 Task: Look for space in Barberena, Guatemala from 6th September, 2023 to 10th September, 2023 for 1 adult in price range Rs.9000 to Rs.17000. Place can be private room with 1  bedroom having 1 bed and 1 bathroom. Property type can be house, flat, guest house, hotel. Booking option can be shelf check-in. Required host language is English.
Action: Mouse moved to (552, 90)
Screenshot: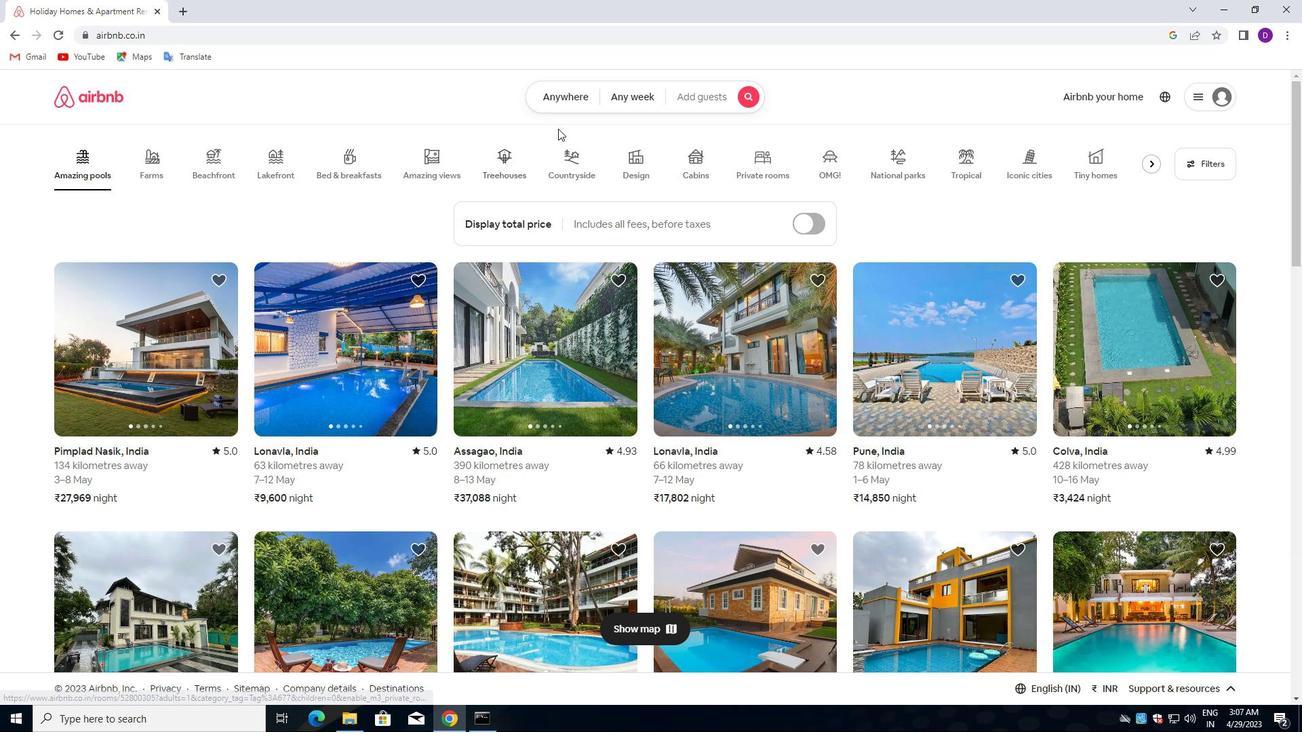 
Action: Mouse pressed left at (552, 90)
Screenshot: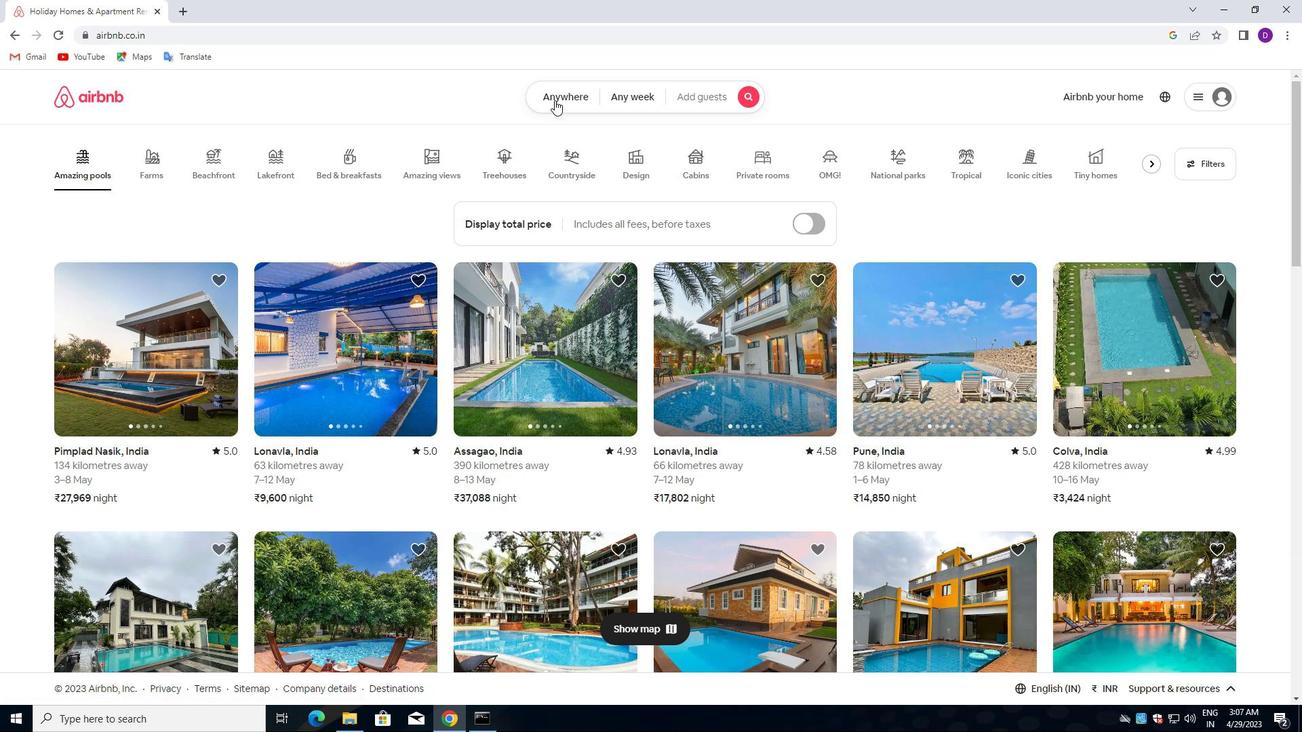 
Action: Mouse moved to (411, 152)
Screenshot: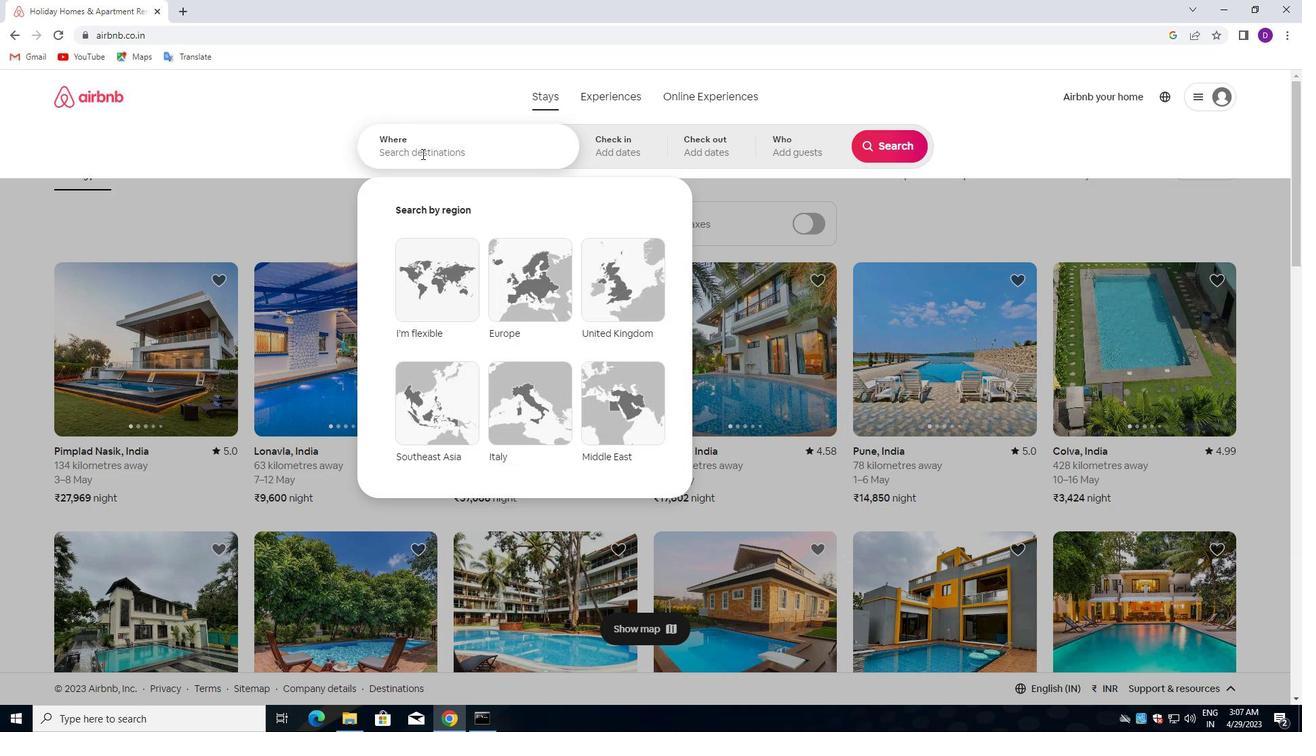 
Action: Mouse pressed left at (411, 152)
Screenshot: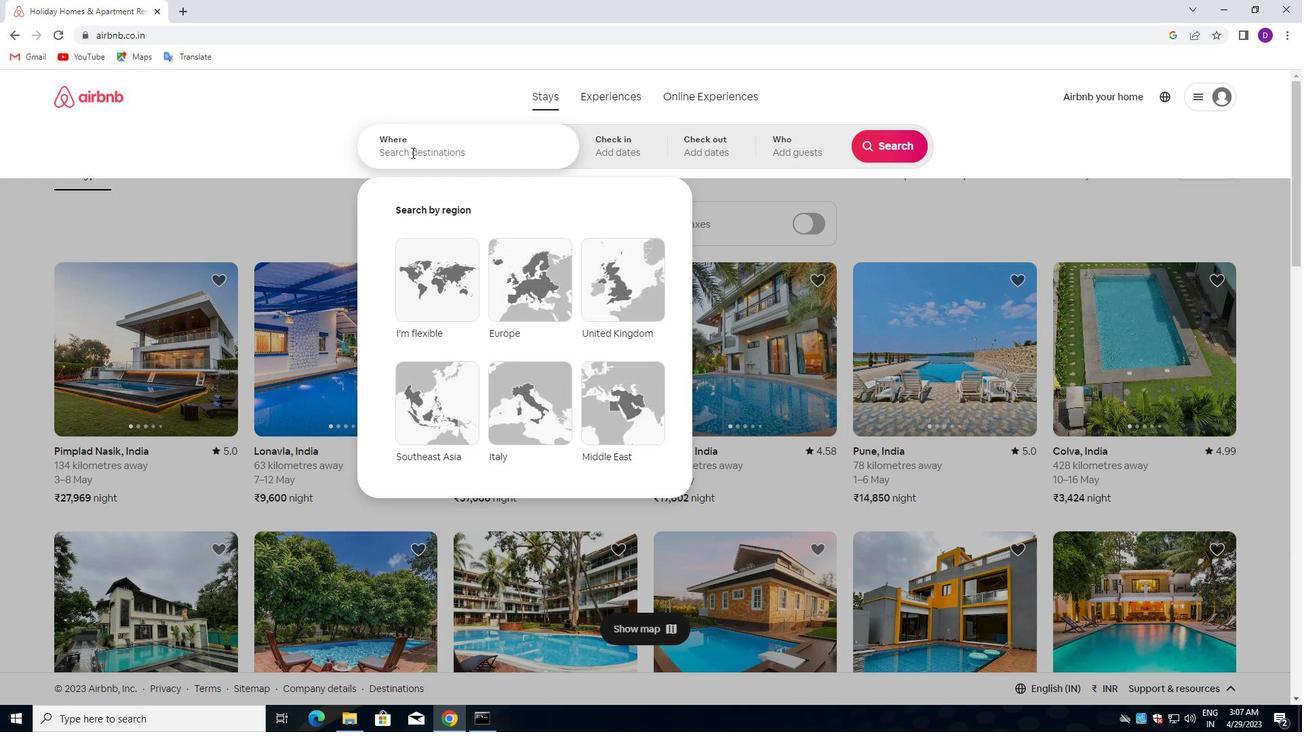 
Action: Key pressed <Key.shift>BARBEREN<Key.down><Key.enter>
Screenshot: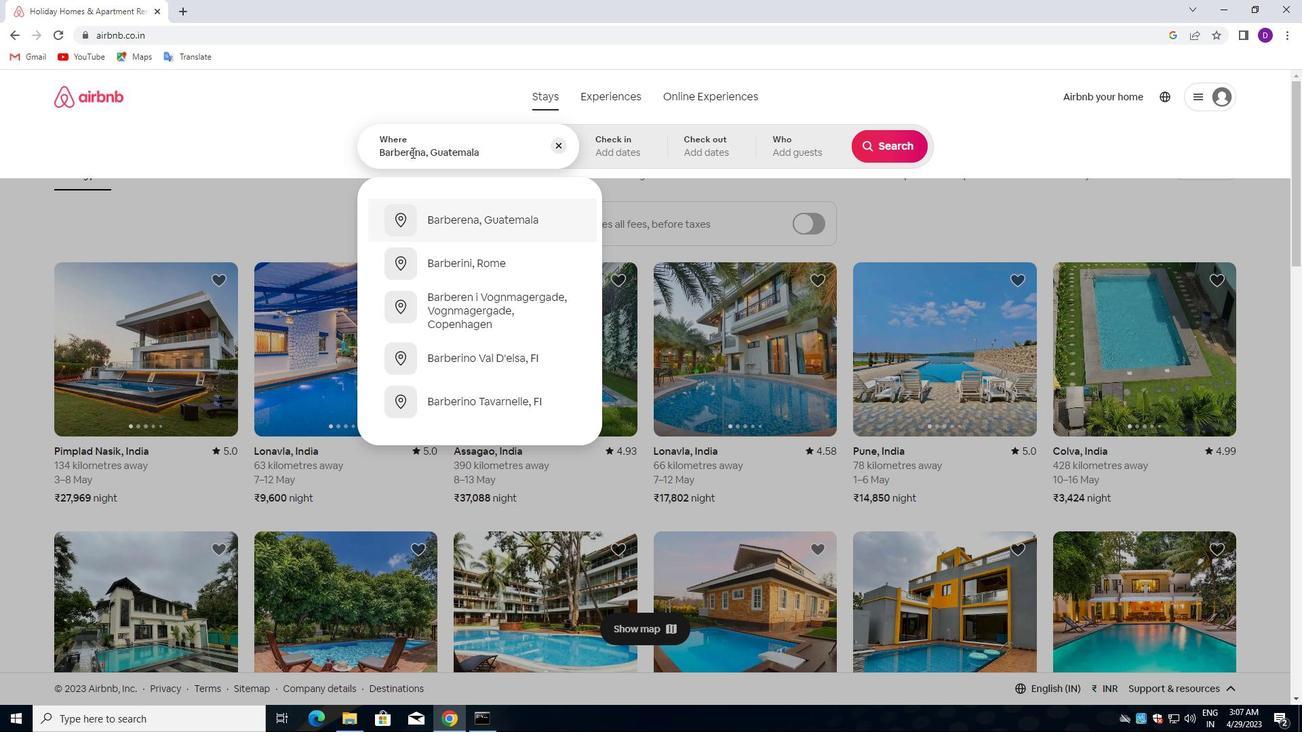 
Action: Mouse moved to (882, 255)
Screenshot: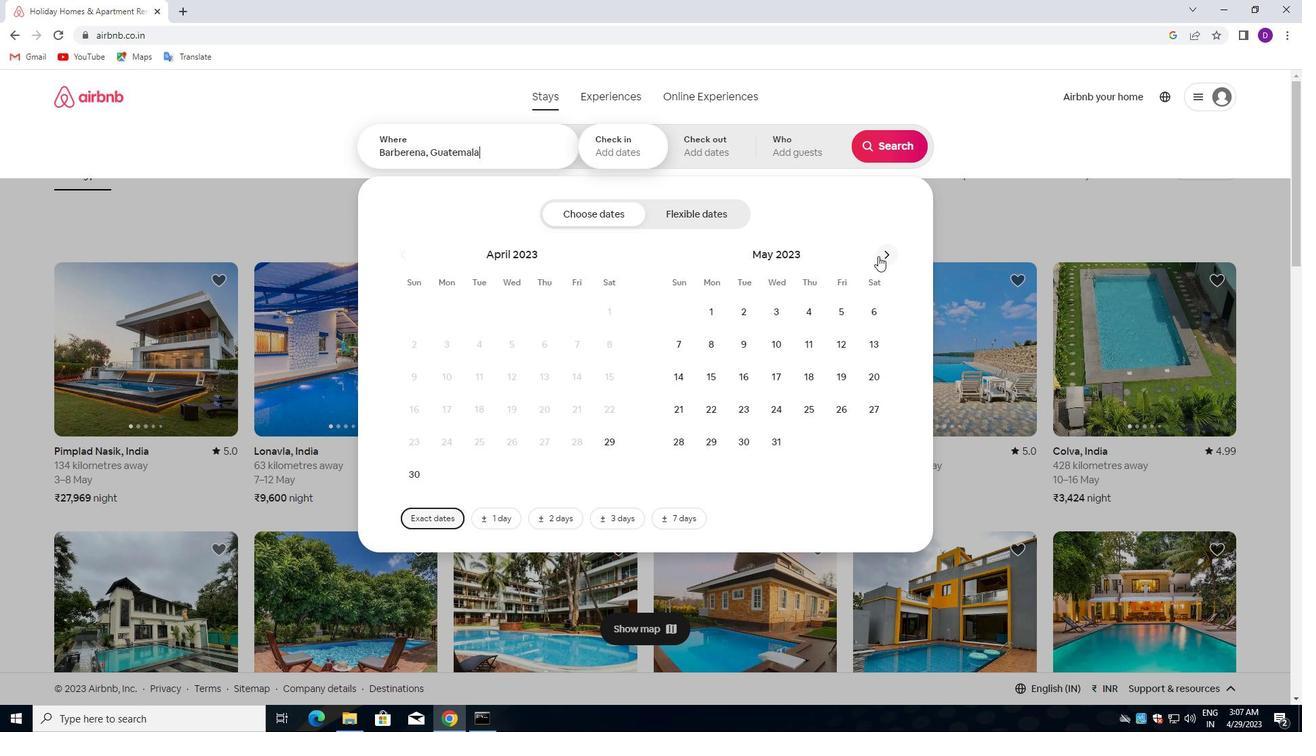 
Action: Mouse pressed left at (882, 255)
Screenshot: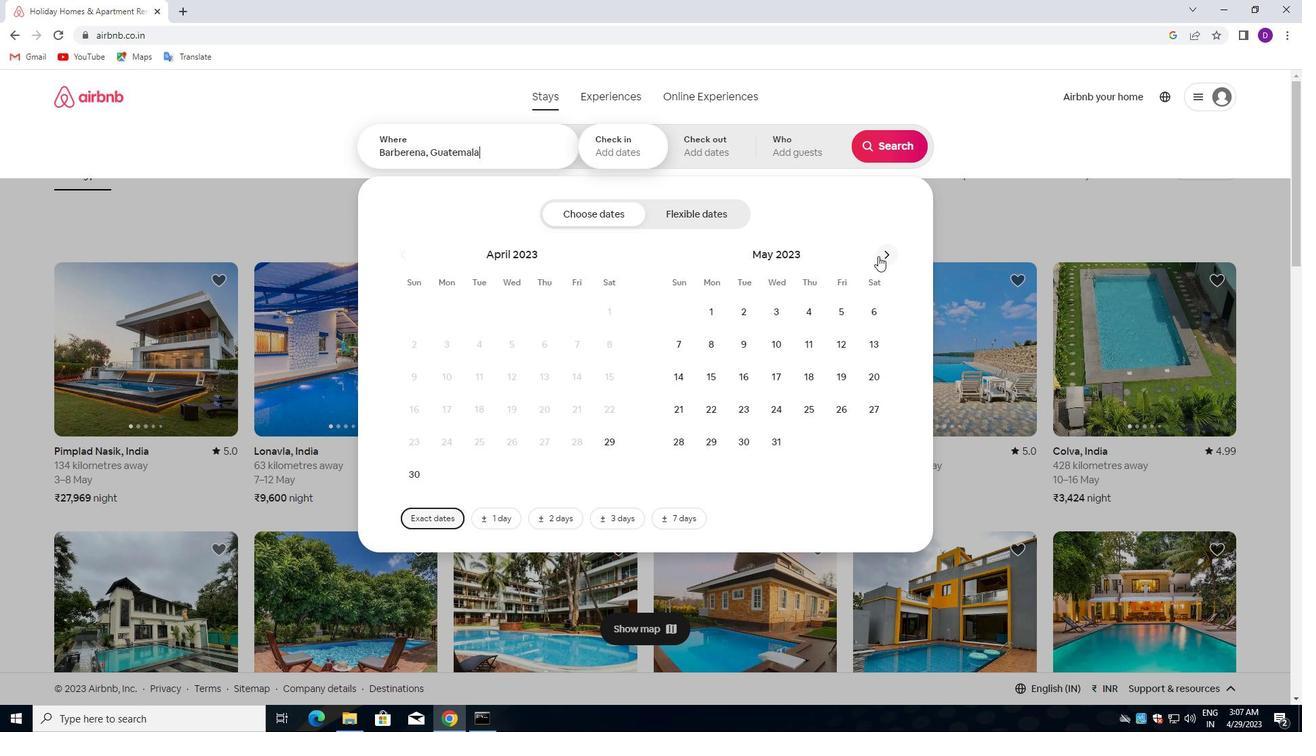 
Action: Mouse moved to (882, 255)
Screenshot: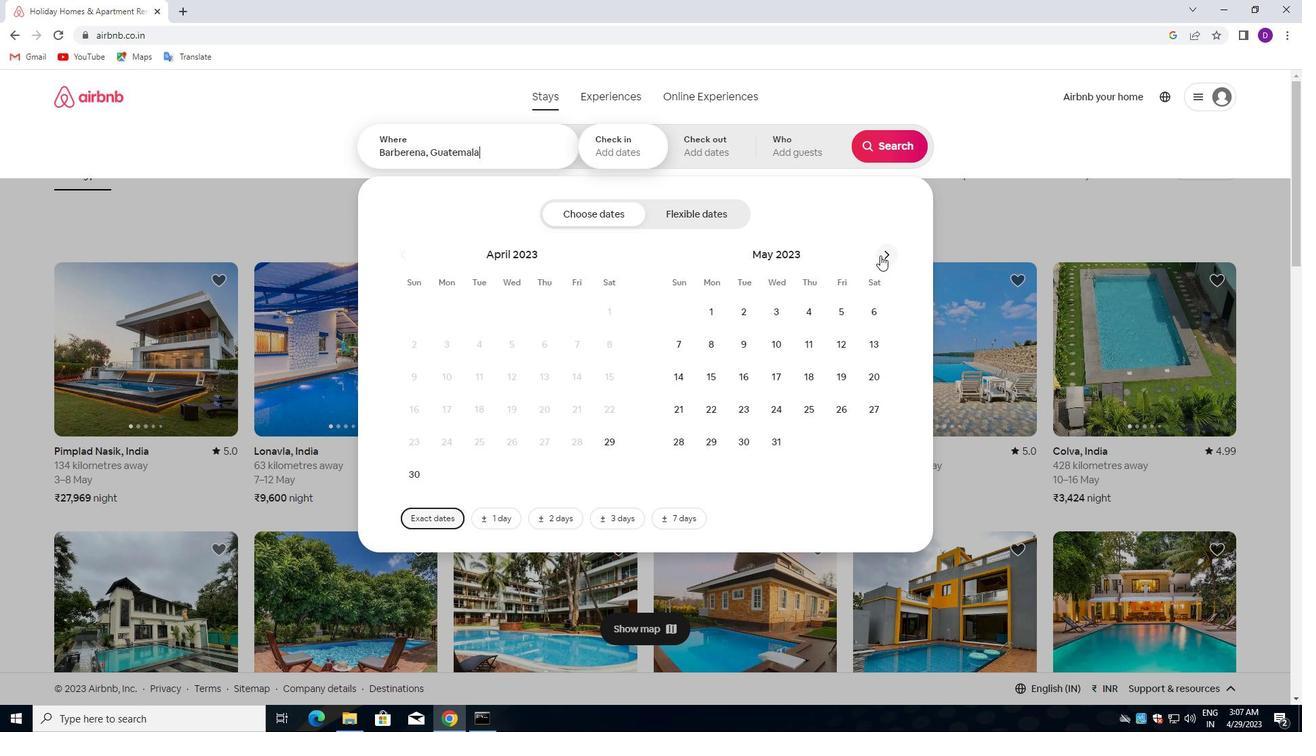 
Action: Mouse pressed left at (882, 255)
Screenshot: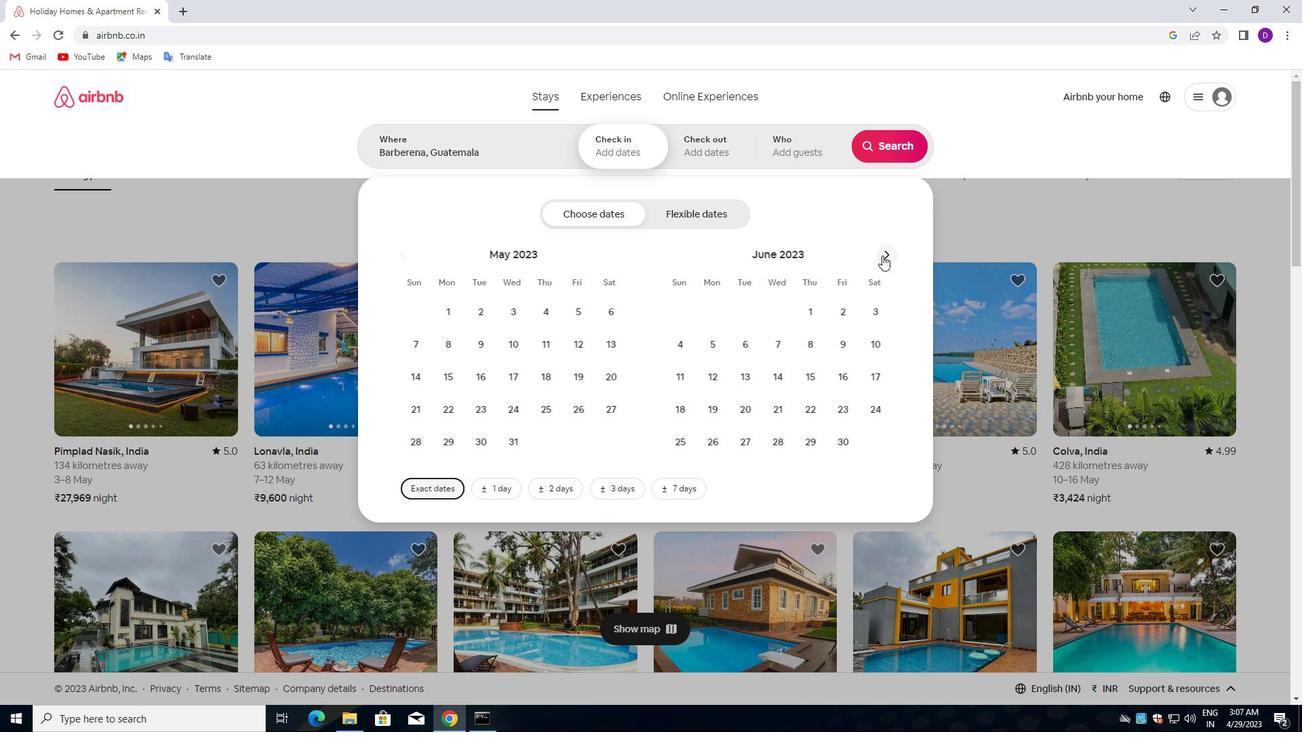 
Action: Mouse pressed left at (882, 255)
Screenshot: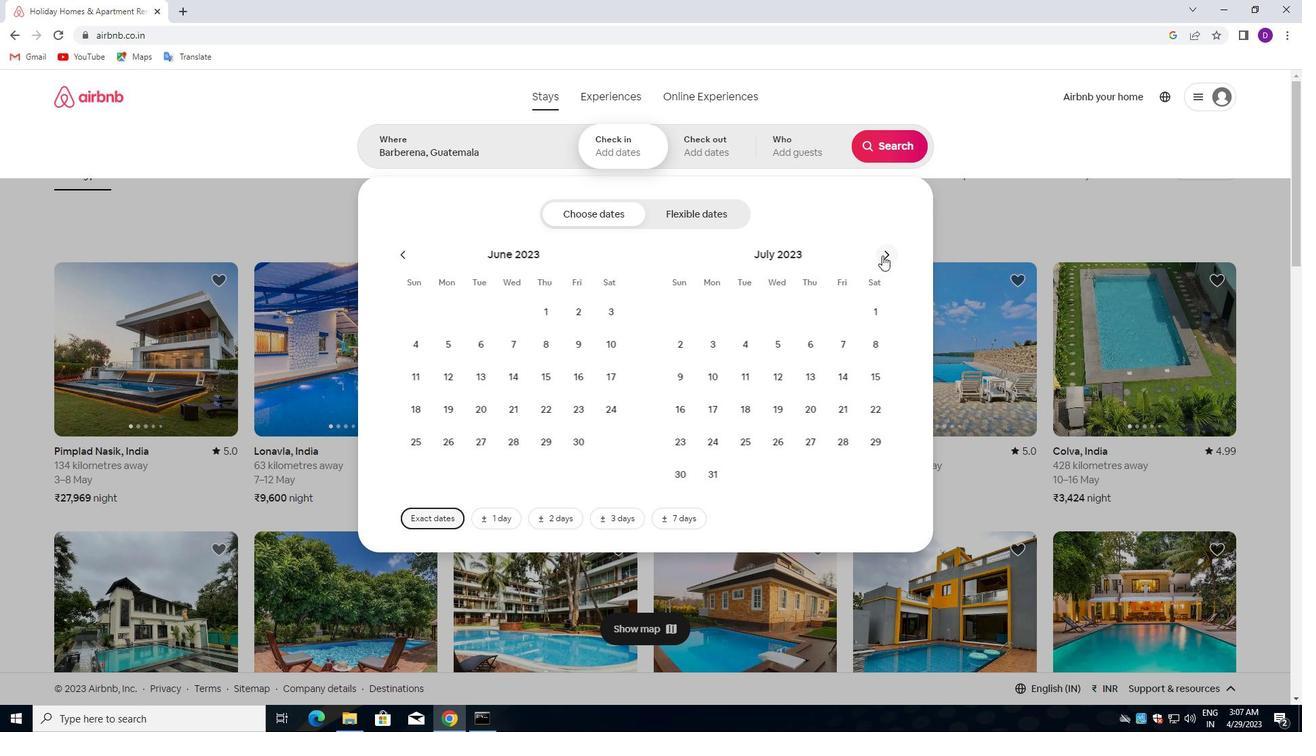 
Action: Mouse pressed left at (882, 255)
Screenshot: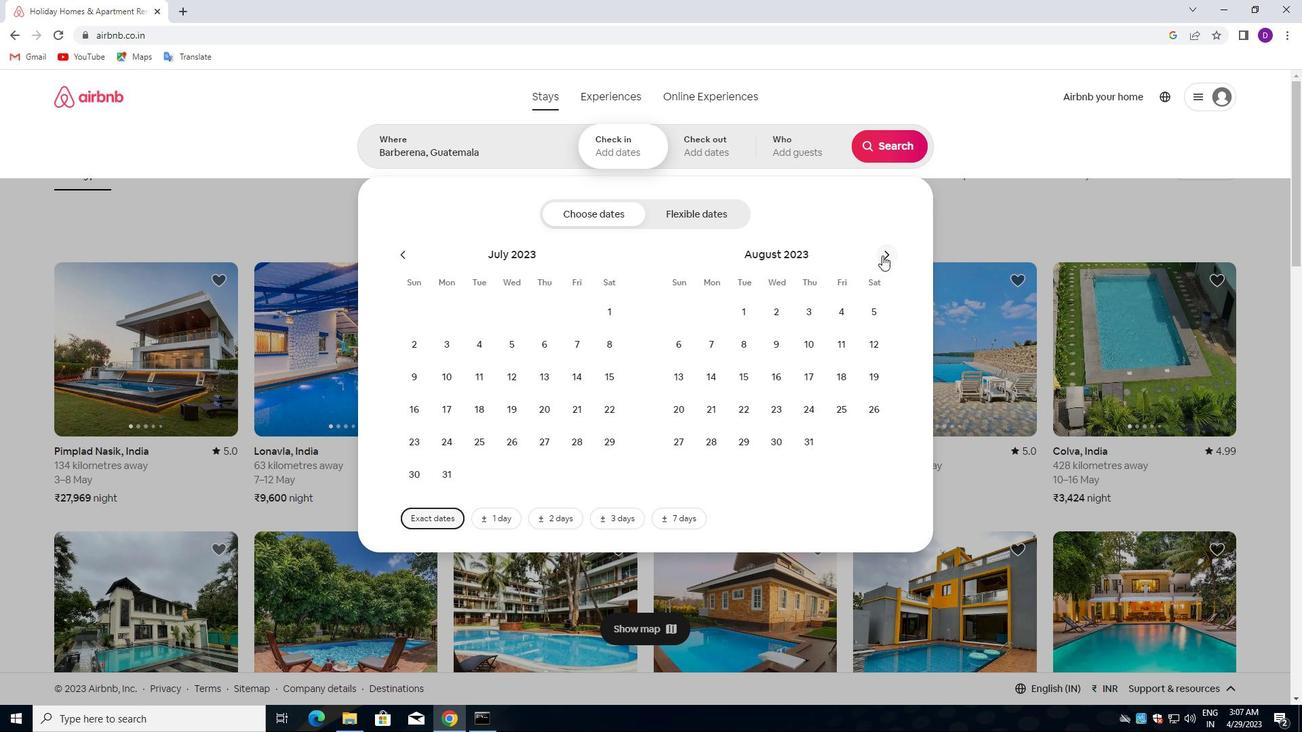 
Action: Mouse moved to (774, 346)
Screenshot: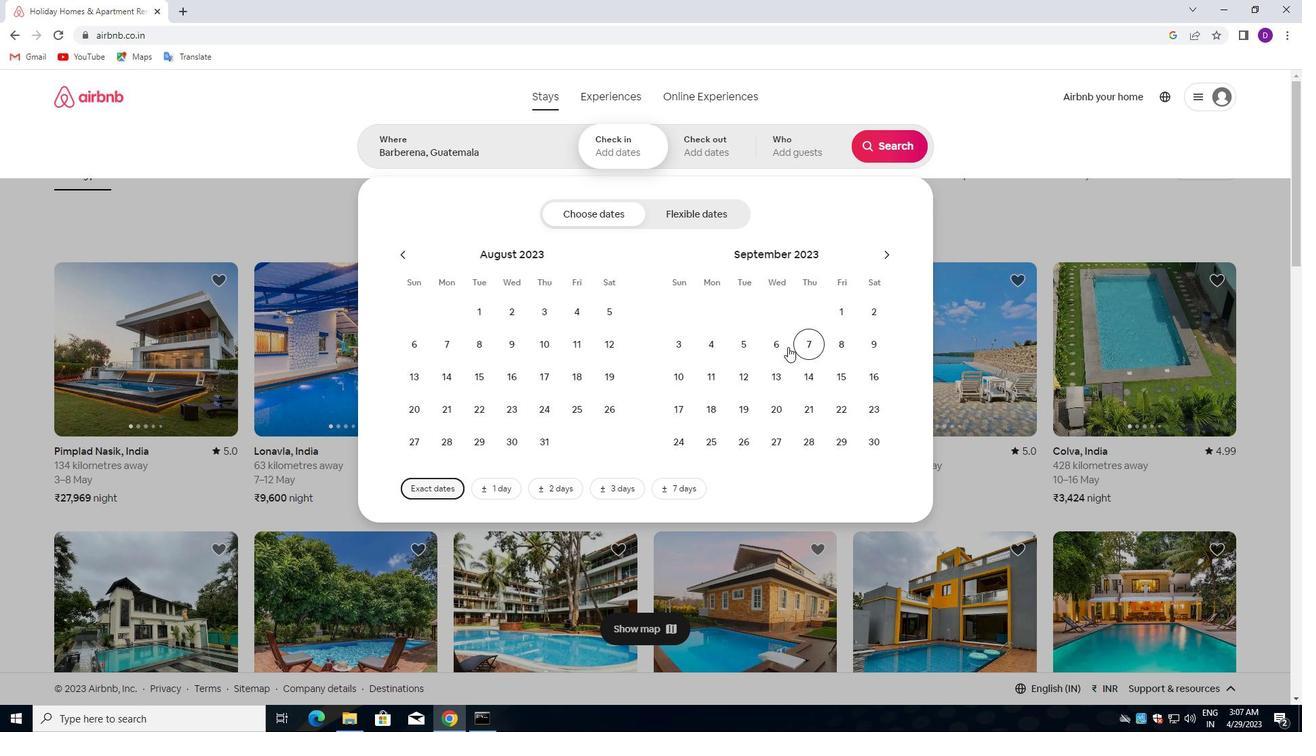 
Action: Mouse pressed left at (774, 346)
Screenshot: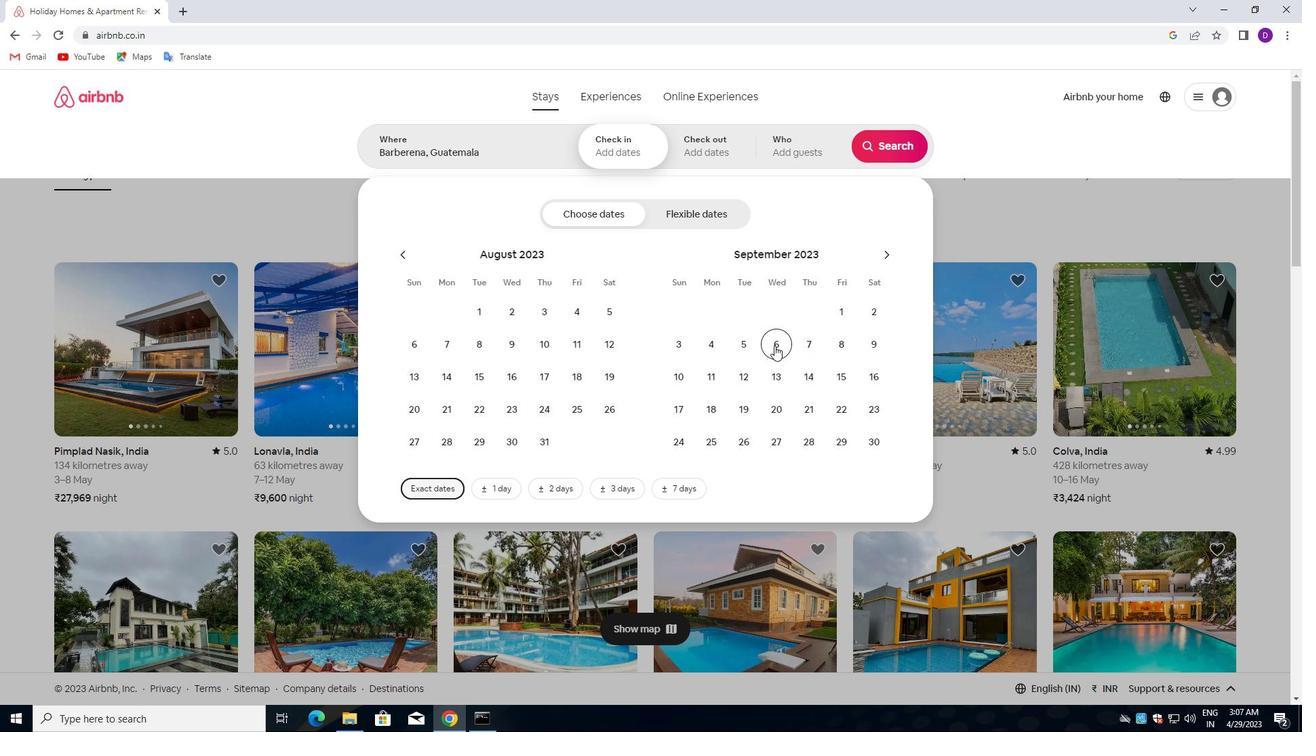 
Action: Mouse moved to (686, 369)
Screenshot: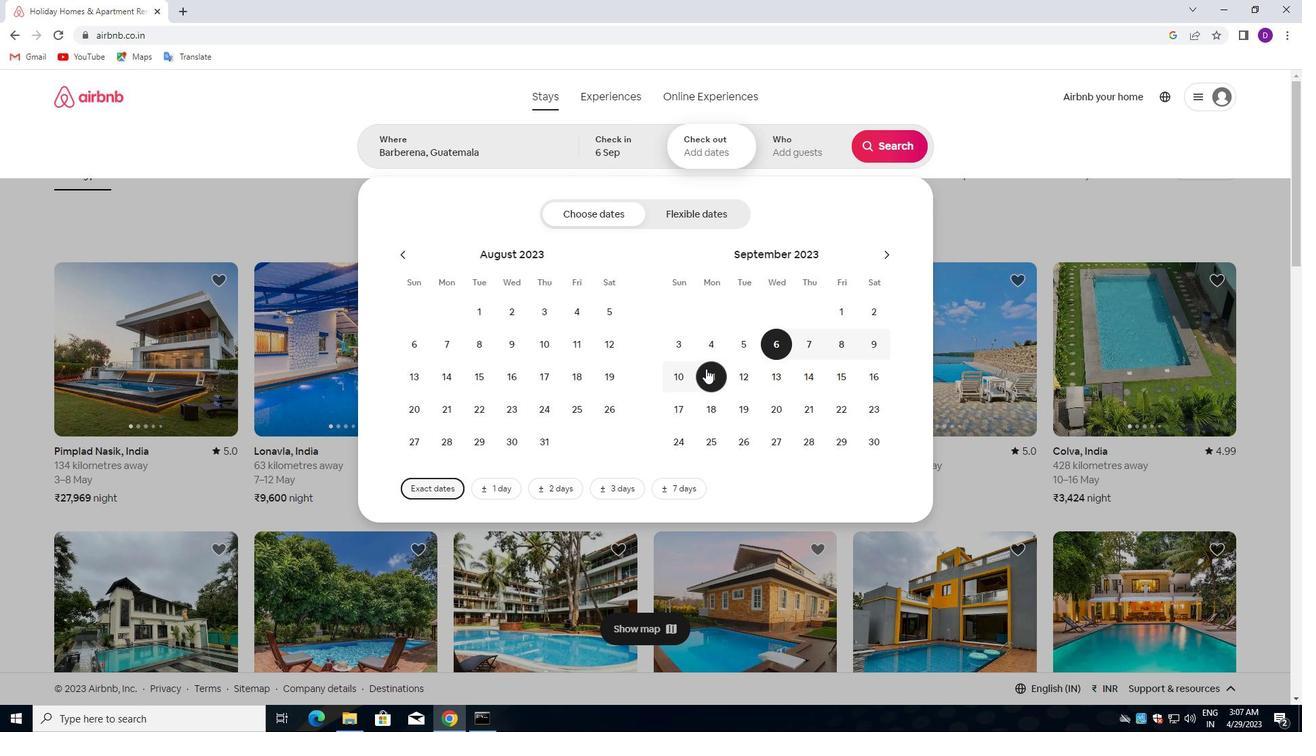 
Action: Mouse pressed left at (686, 369)
Screenshot: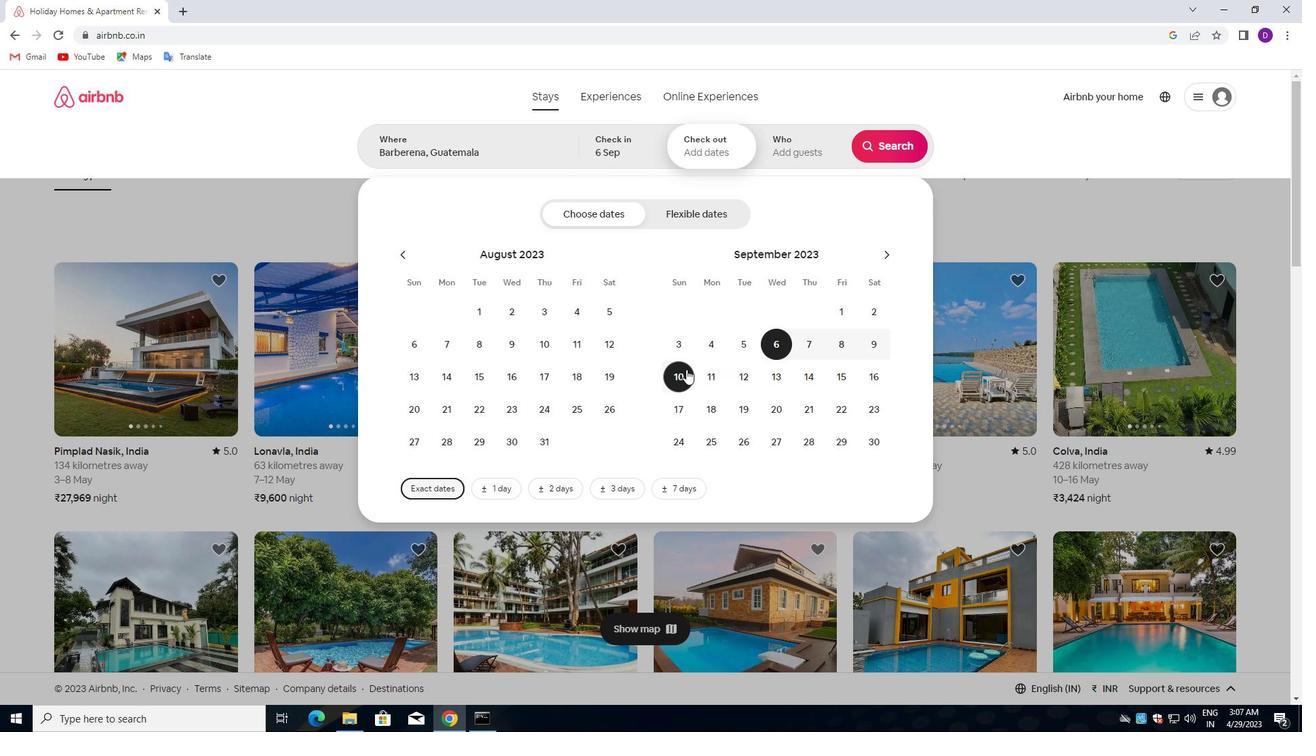 
Action: Mouse moved to (779, 156)
Screenshot: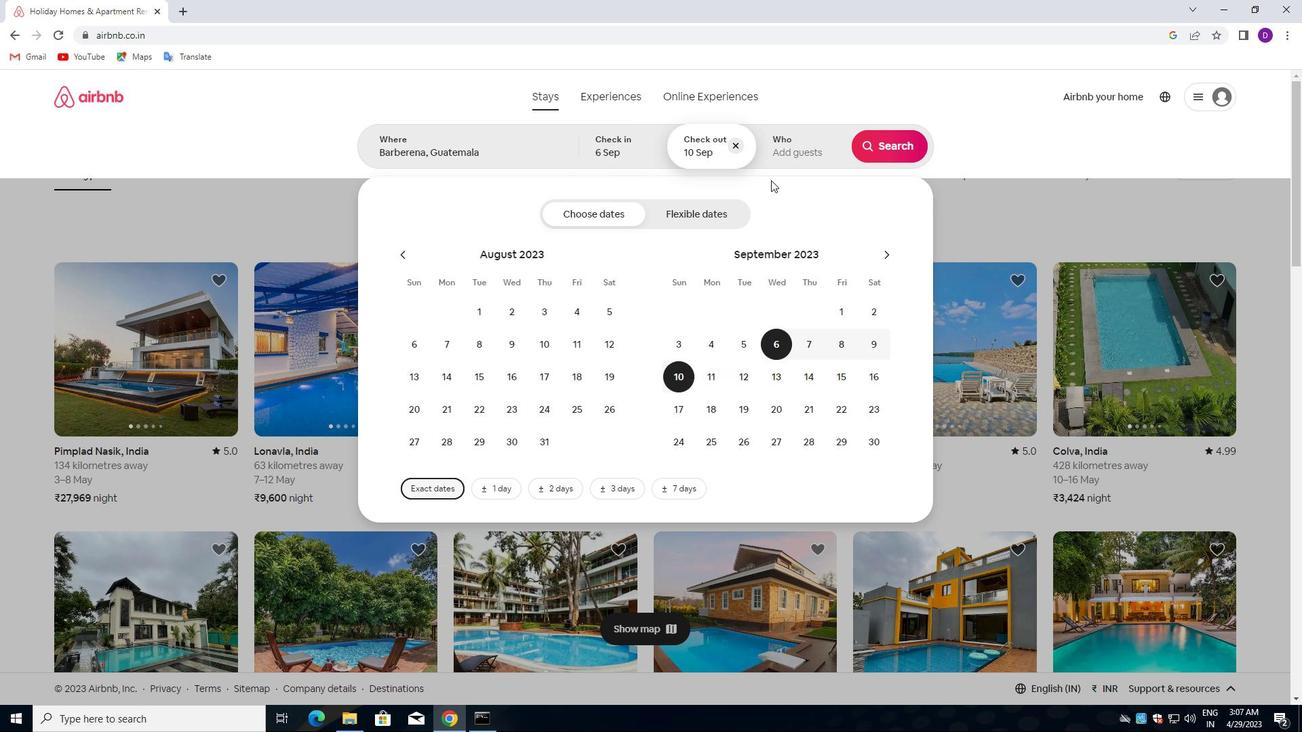 
Action: Mouse pressed left at (779, 156)
Screenshot: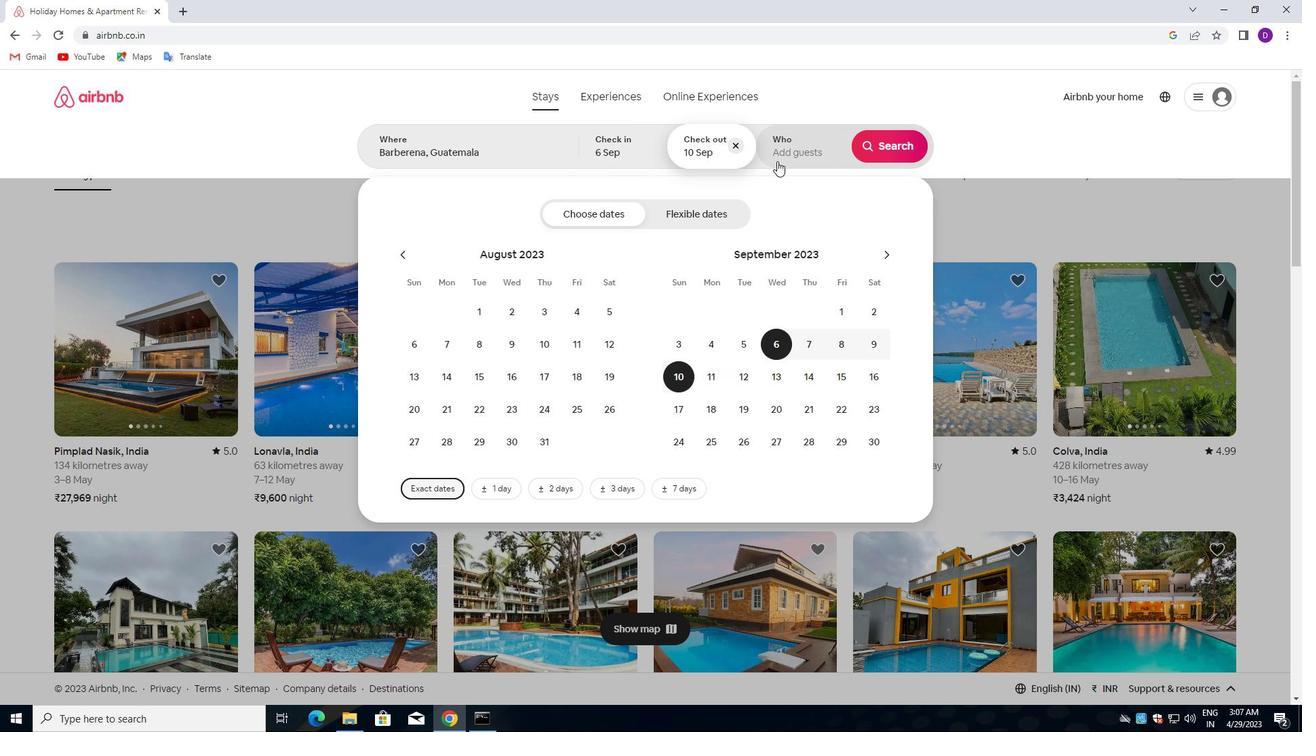 
Action: Mouse moved to (894, 221)
Screenshot: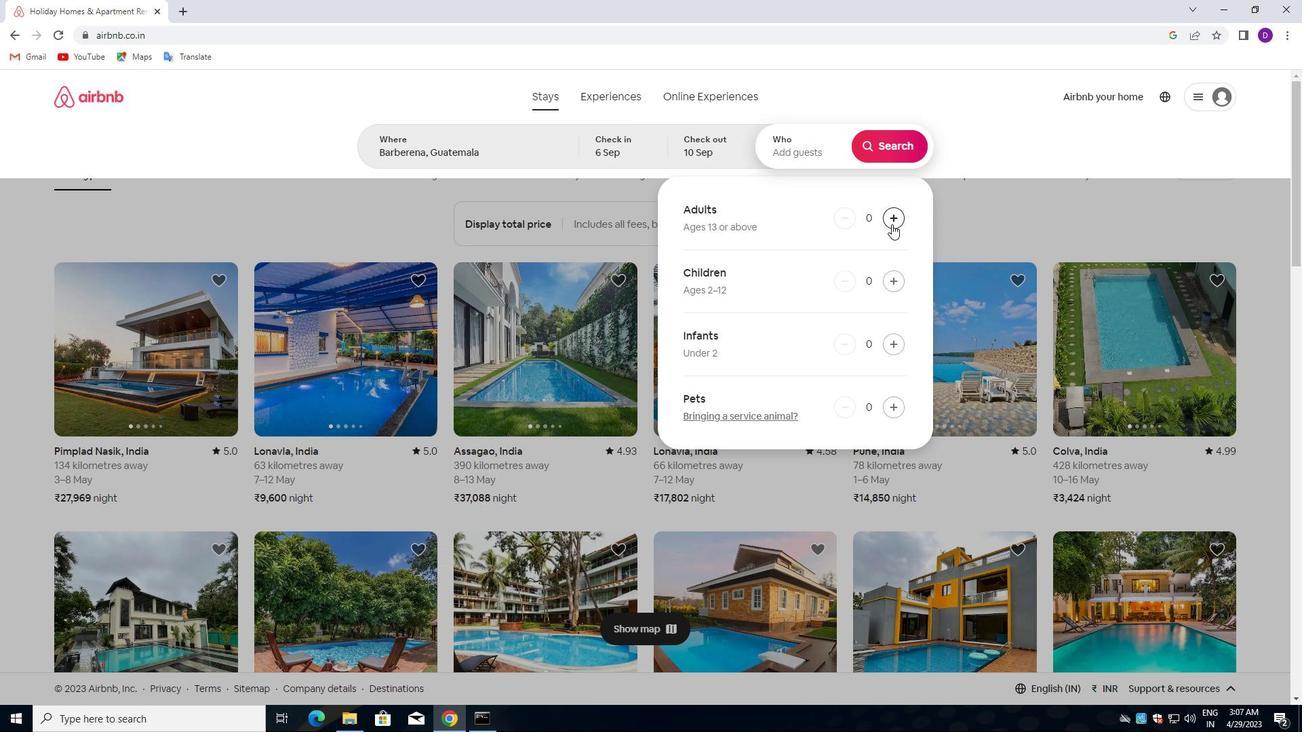 
Action: Mouse pressed left at (894, 221)
Screenshot: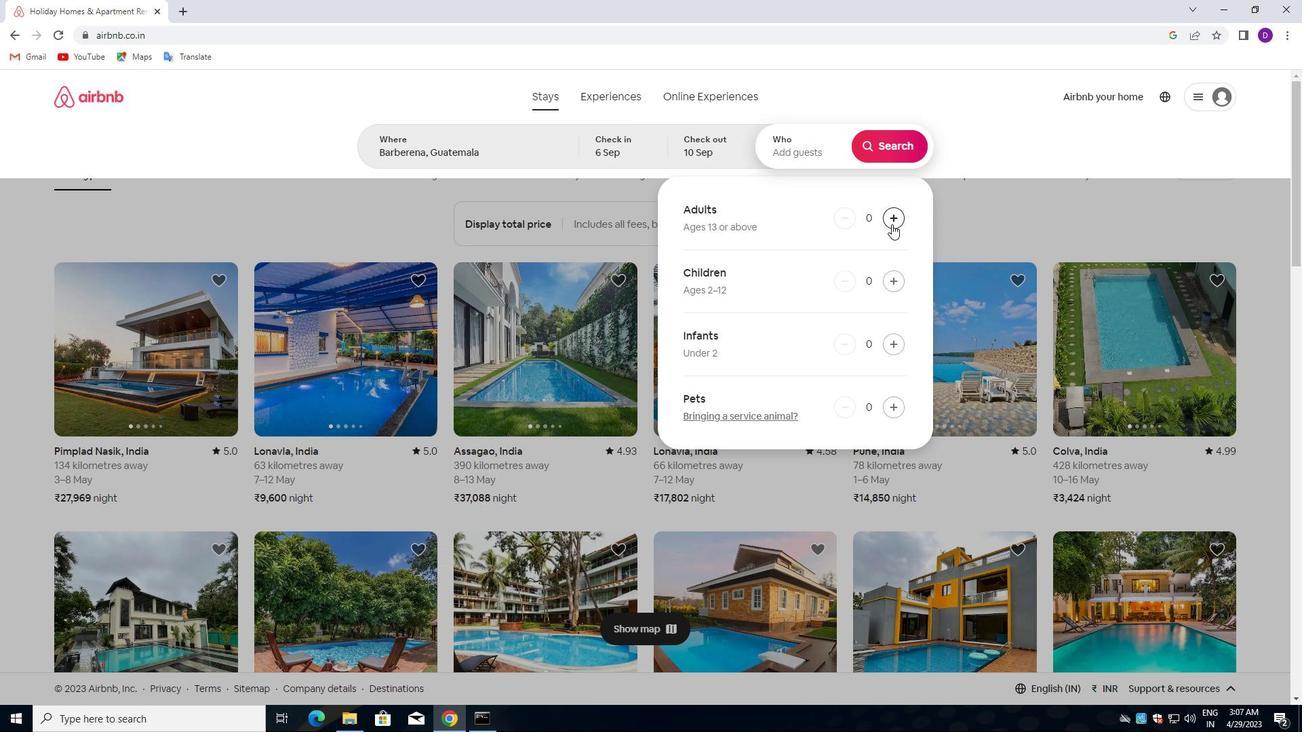 
Action: Mouse moved to (894, 149)
Screenshot: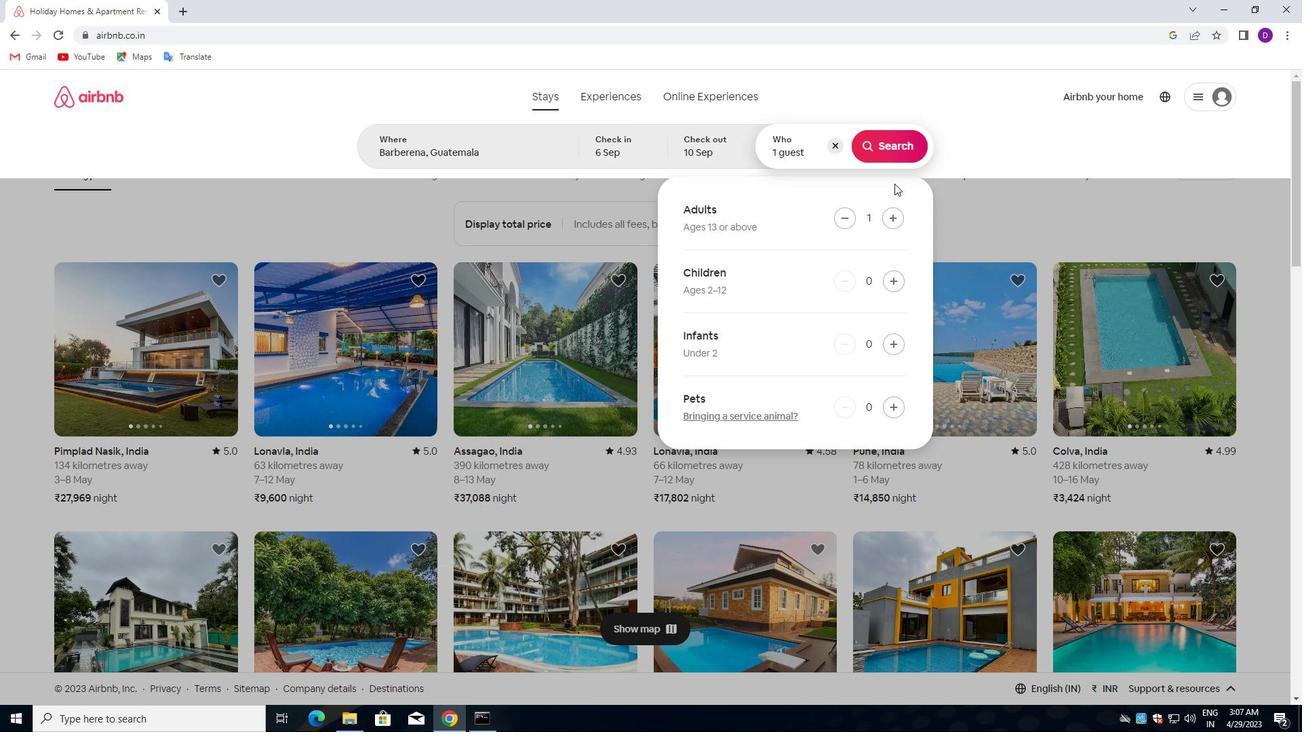
Action: Mouse pressed left at (894, 149)
Screenshot: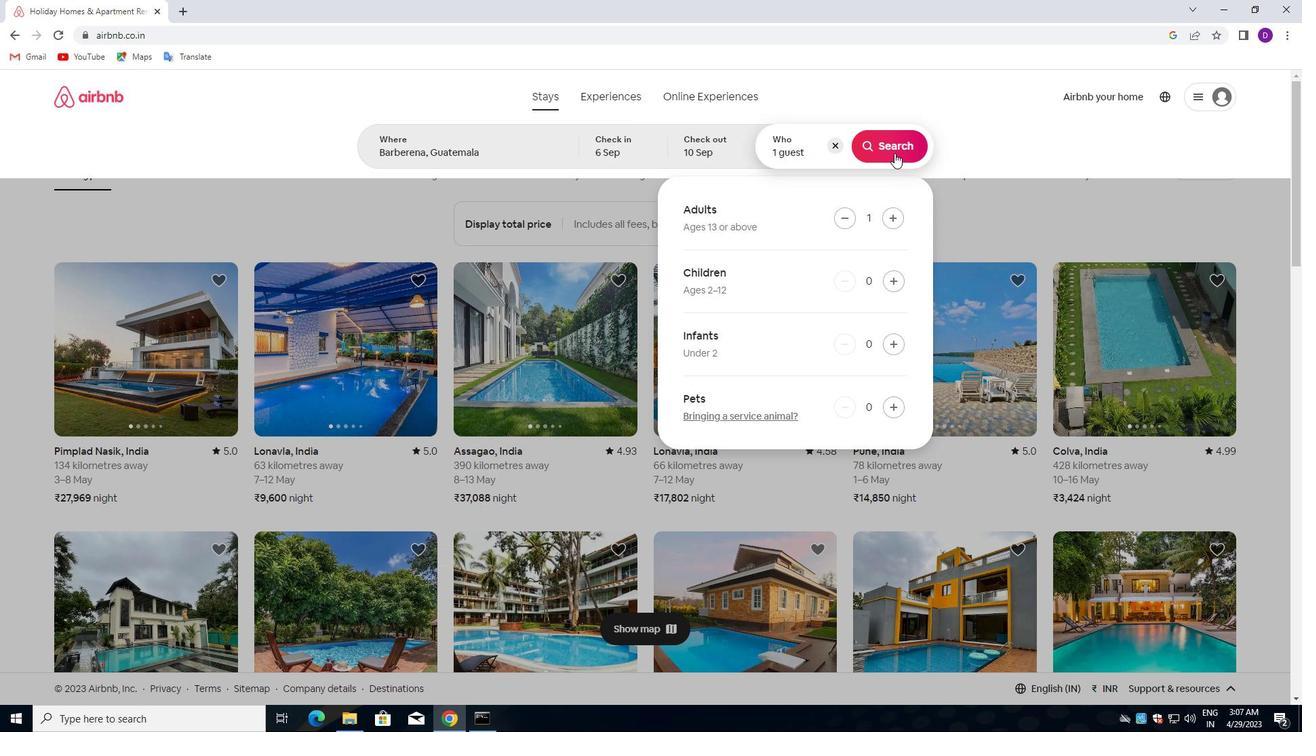 
Action: Mouse moved to (1233, 158)
Screenshot: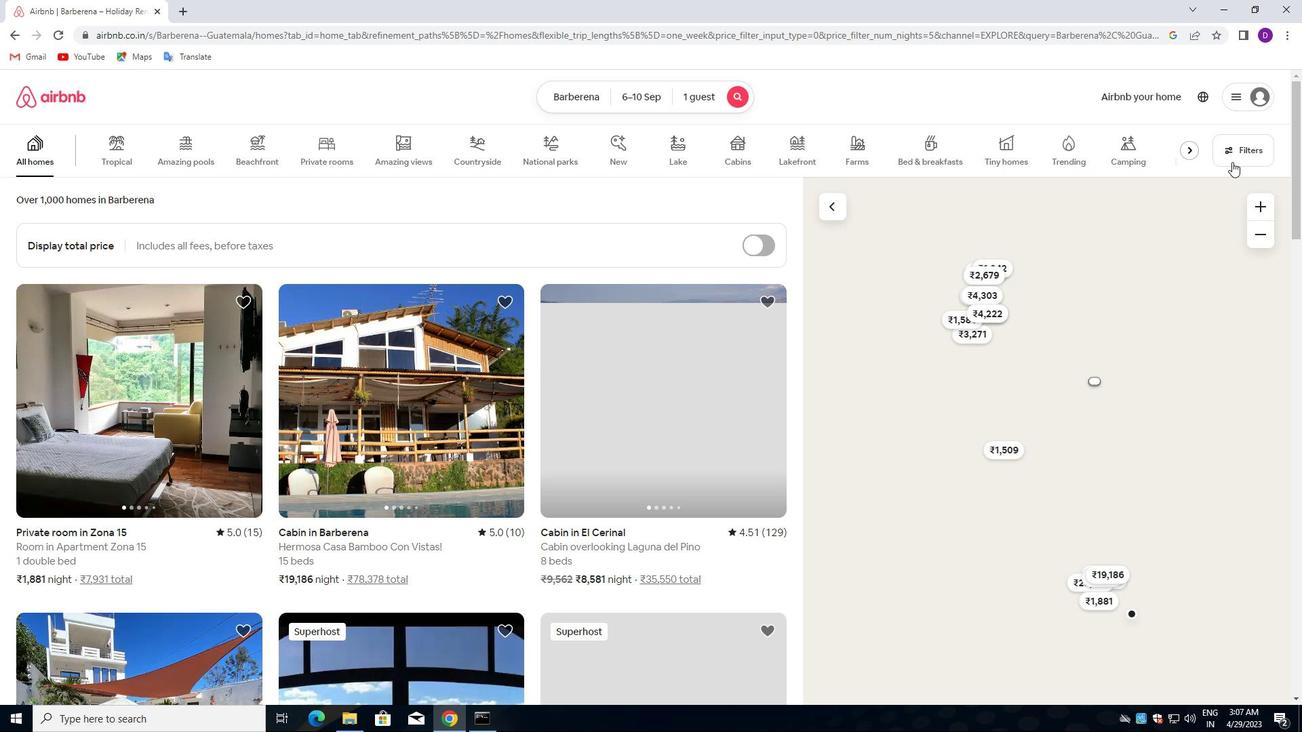 
Action: Mouse pressed left at (1233, 158)
Screenshot: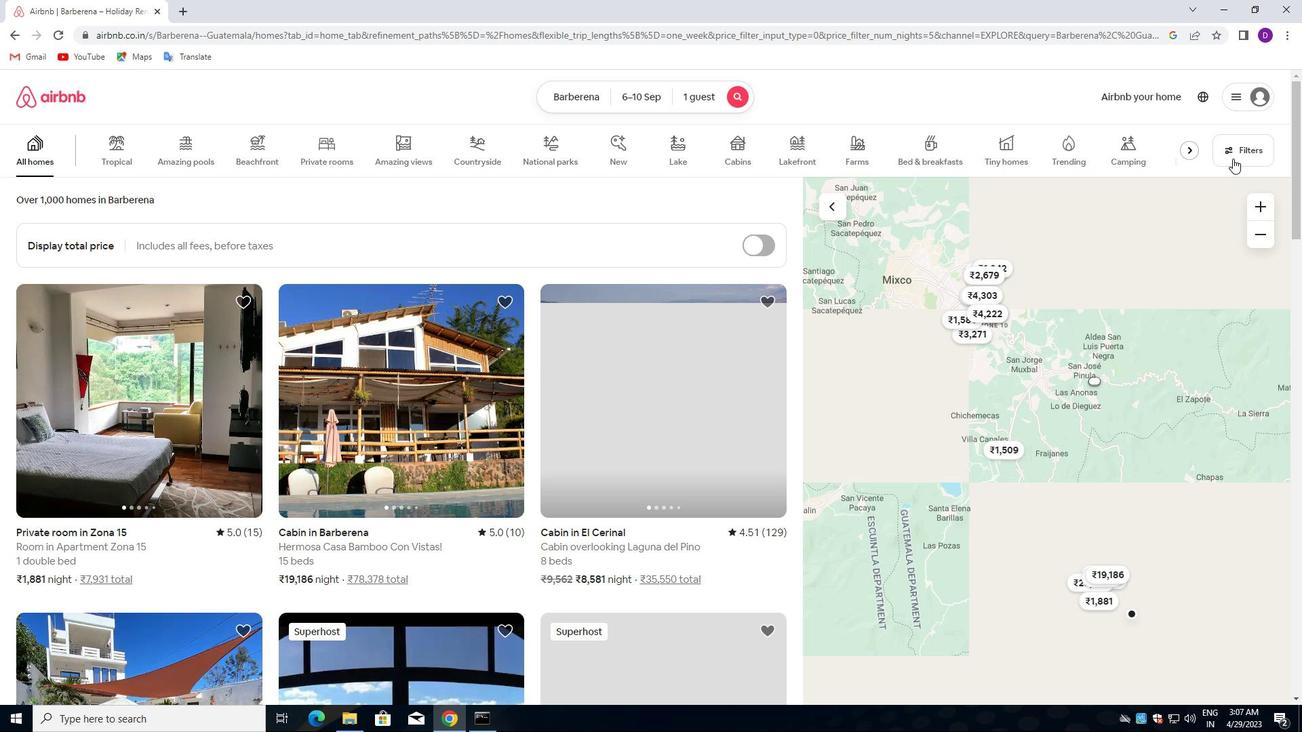 
Action: Mouse moved to (472, 328)
Screenshot: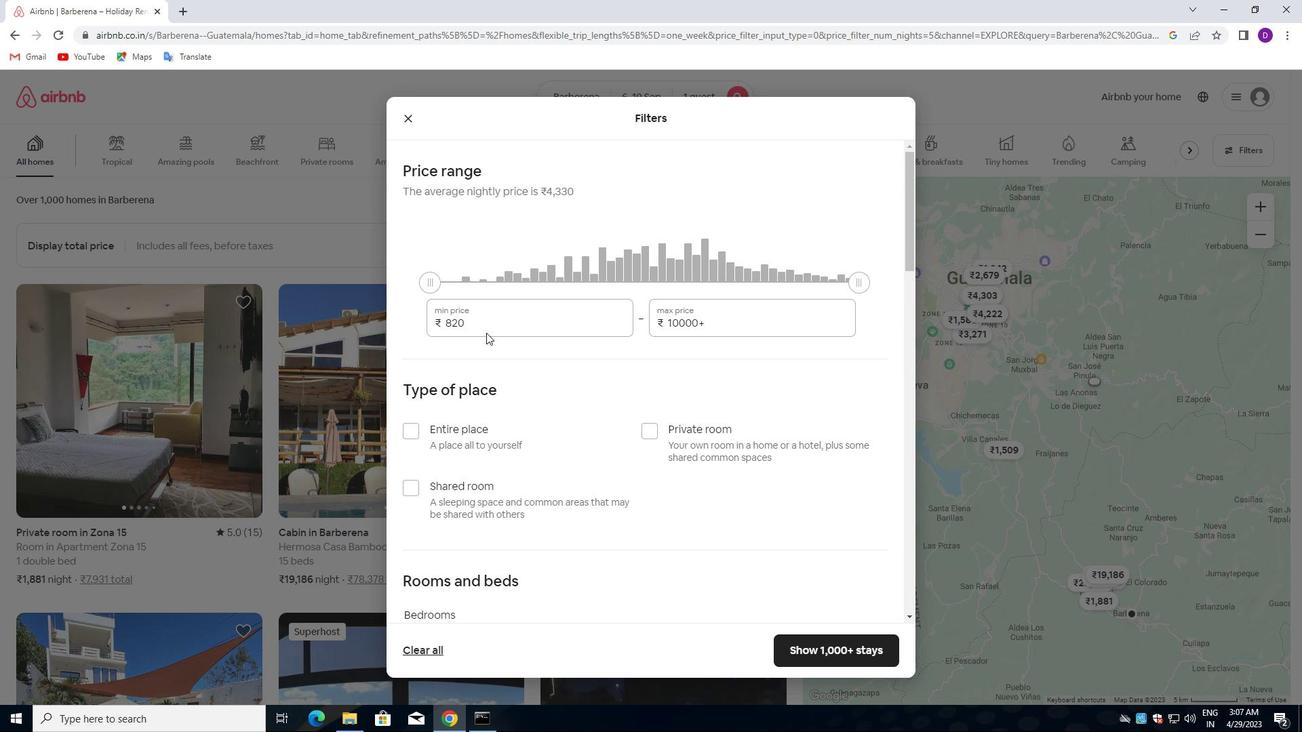 
Action: Mouse pressed left at (472, 328)
Screenshot: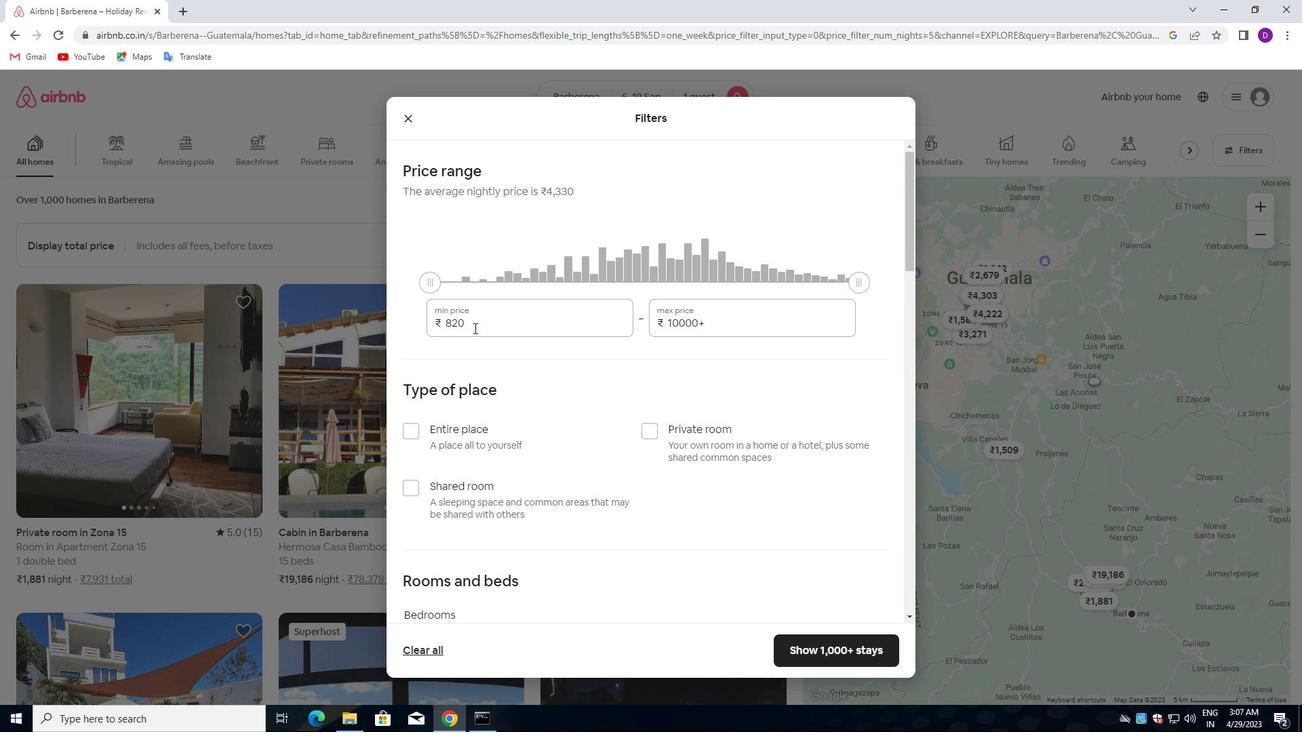 
Action: Mouse pressed left at (472, 328)
Screenshot: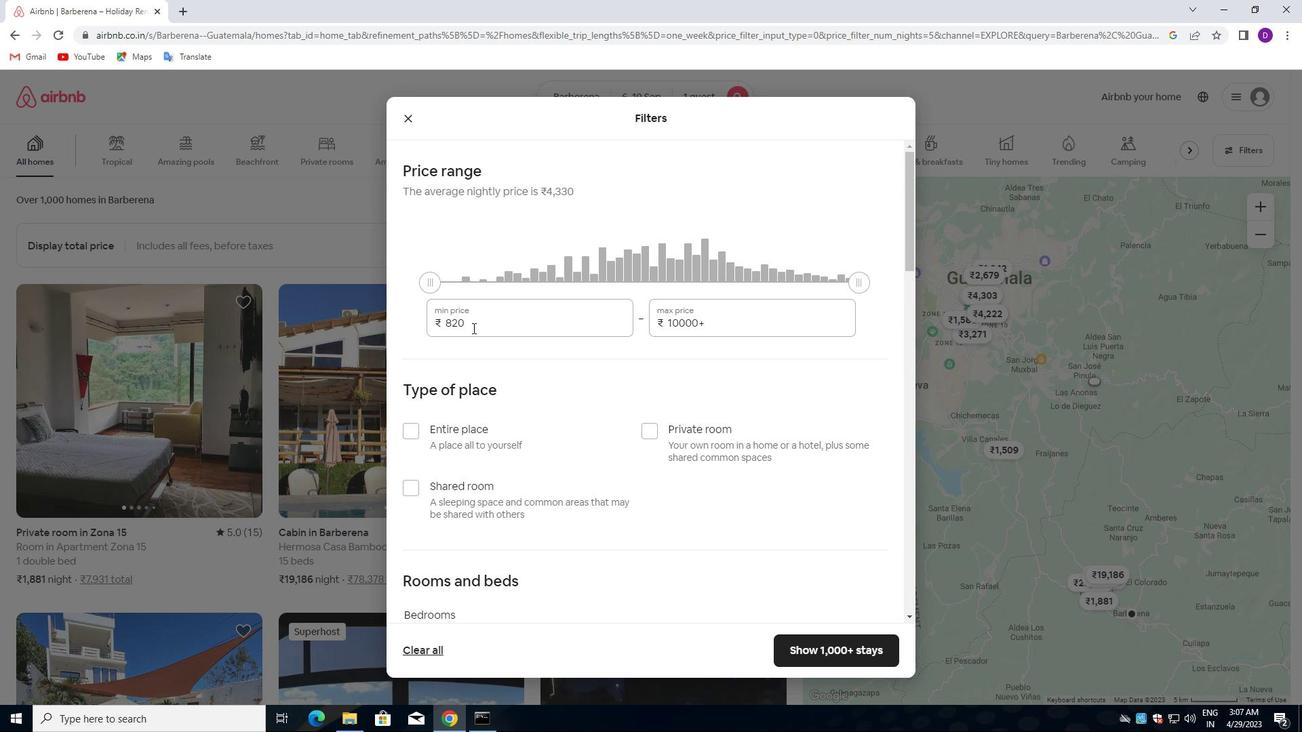 
Action: Key pressed 9000<Key.tab>17000
Screenshot: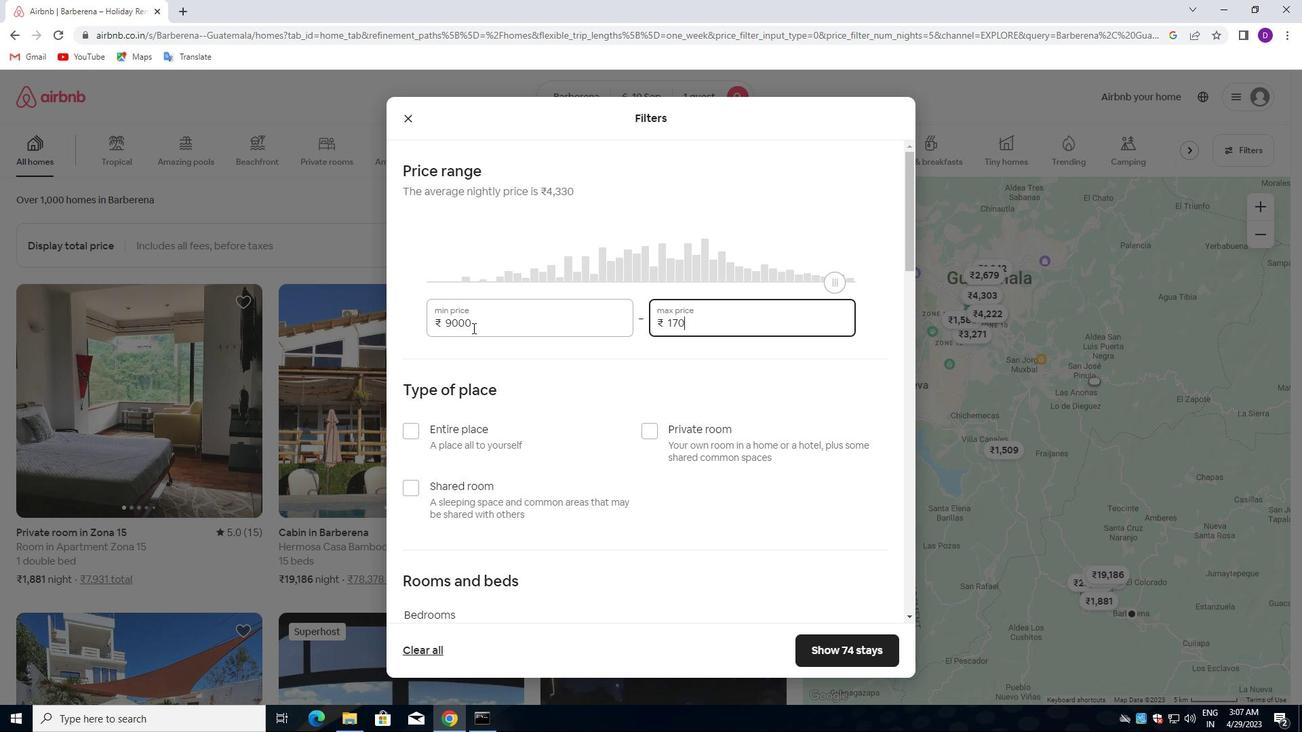 
Action: Mouse moved to (472, 333)
Screenshot: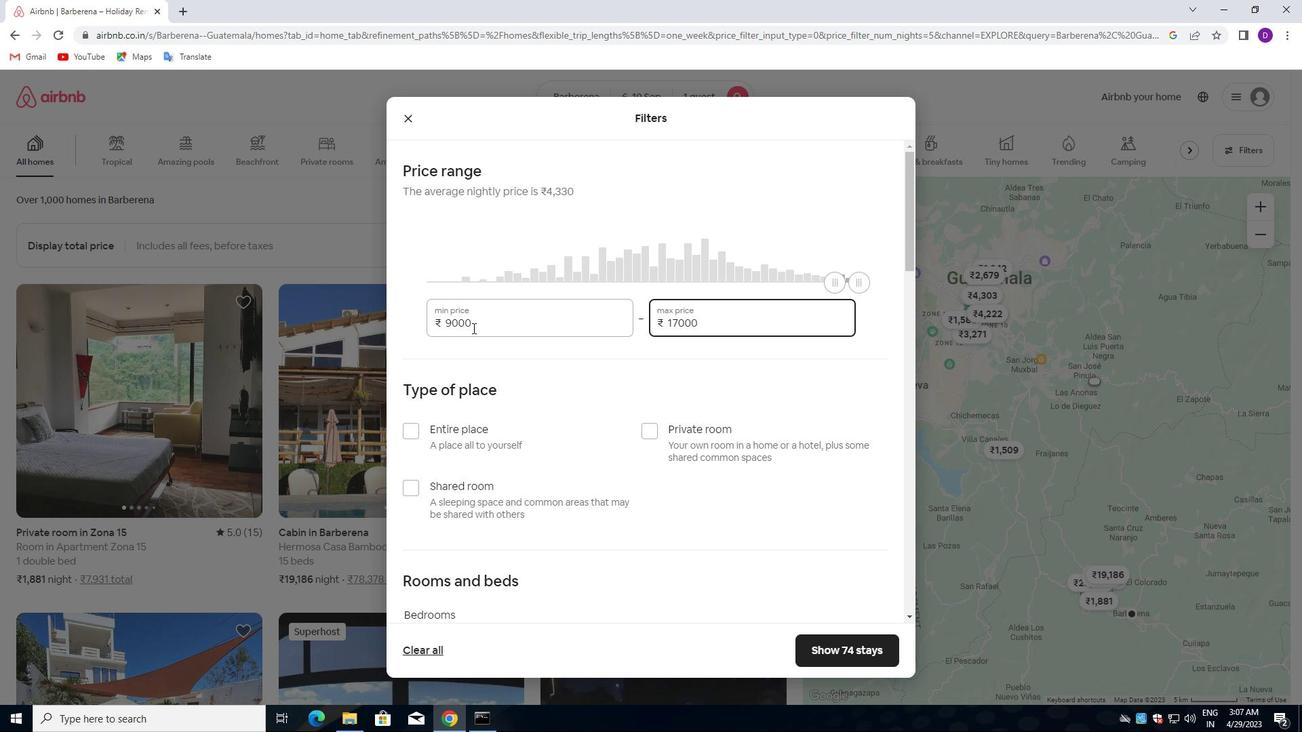 
Action: Mouse scrolled (472, 332) with delta (0, 0)
Screenshot: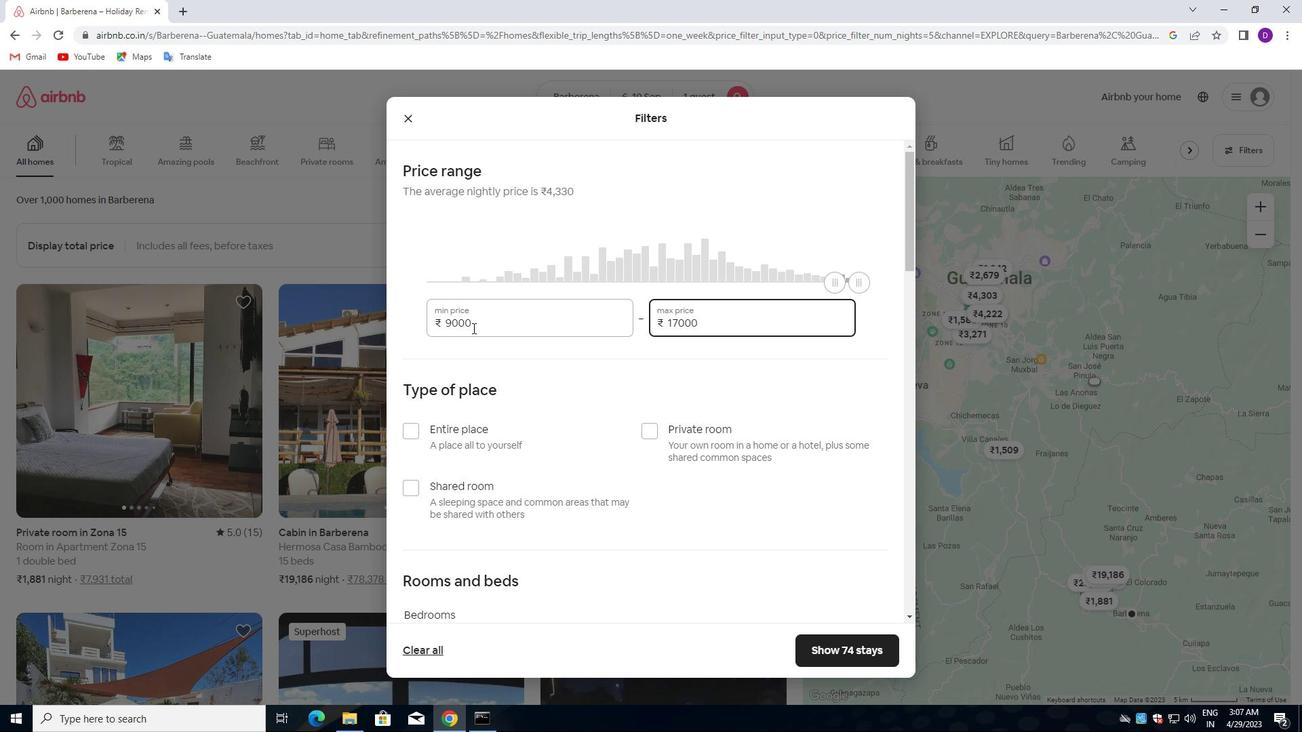 
Action: Mouse moved to (473, 342)
Screenshot: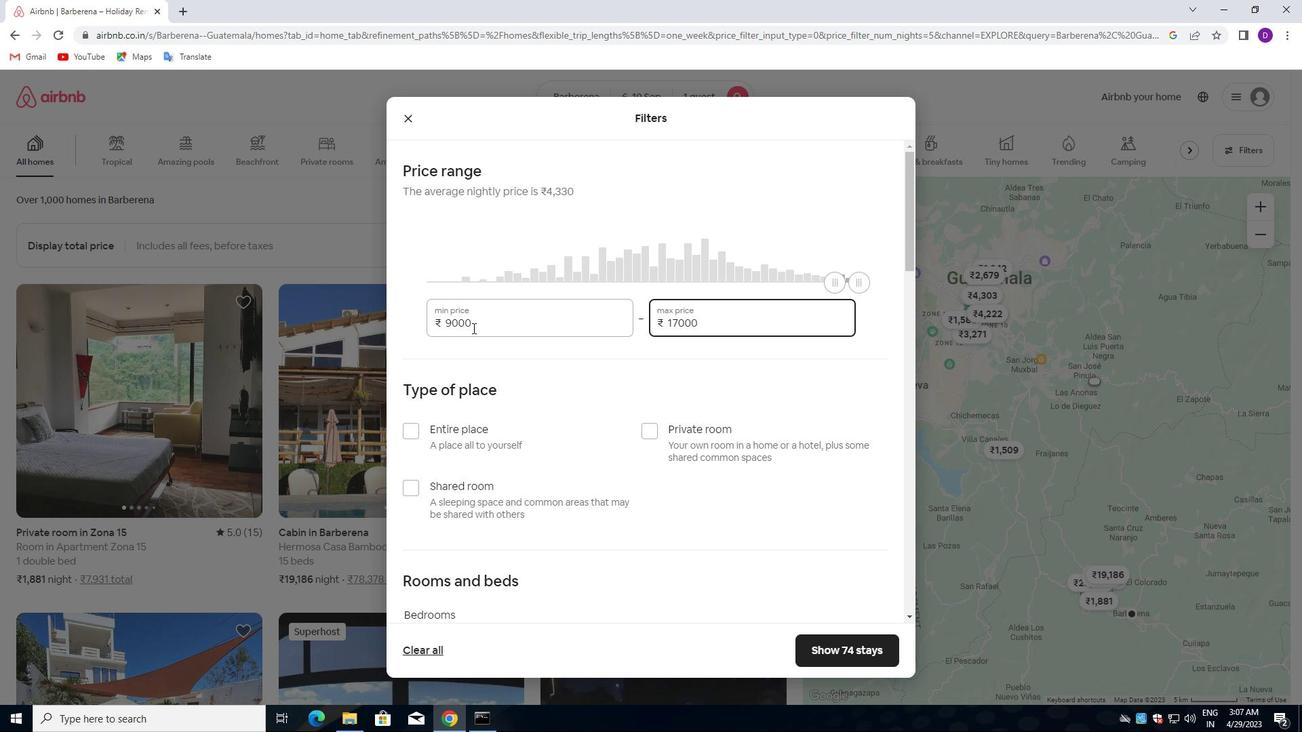 
Action: Mouse scrolled (473, 341) with delta (0, 0)
Screenshot: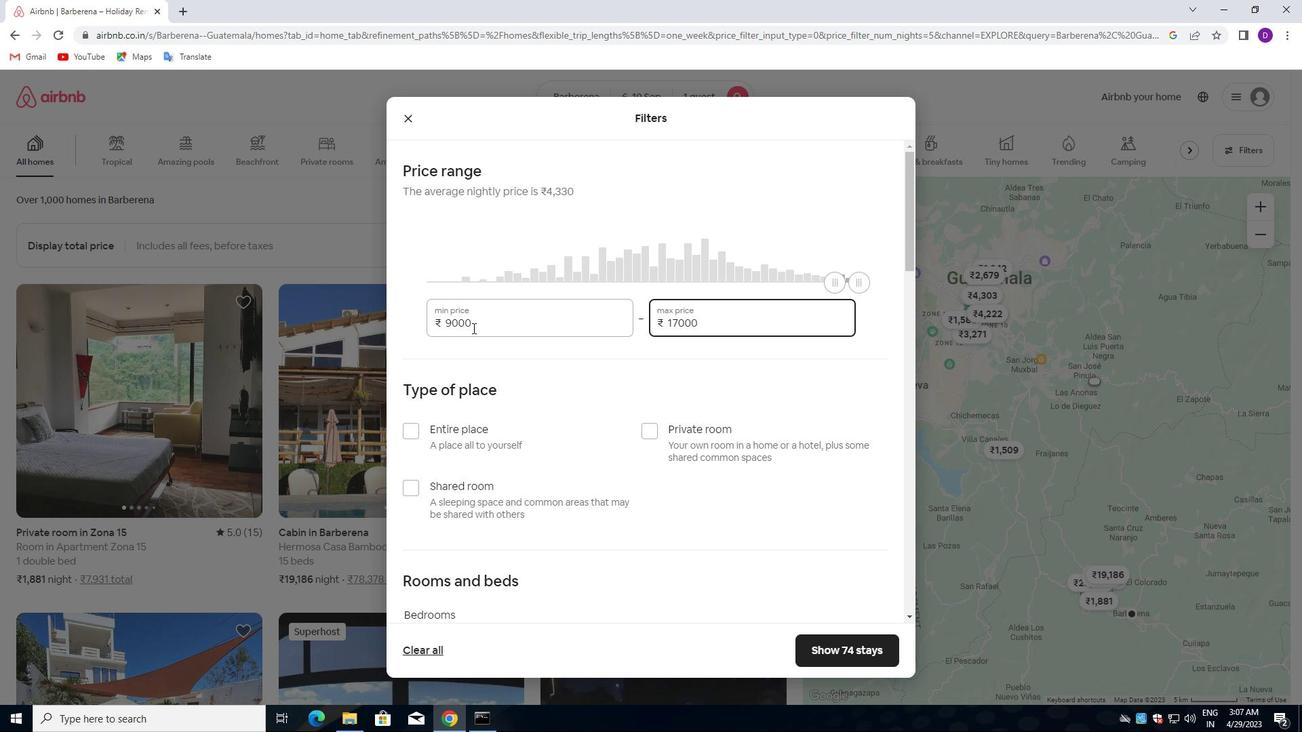 
Action: Mouse moved to (473, 348)
Screenshot: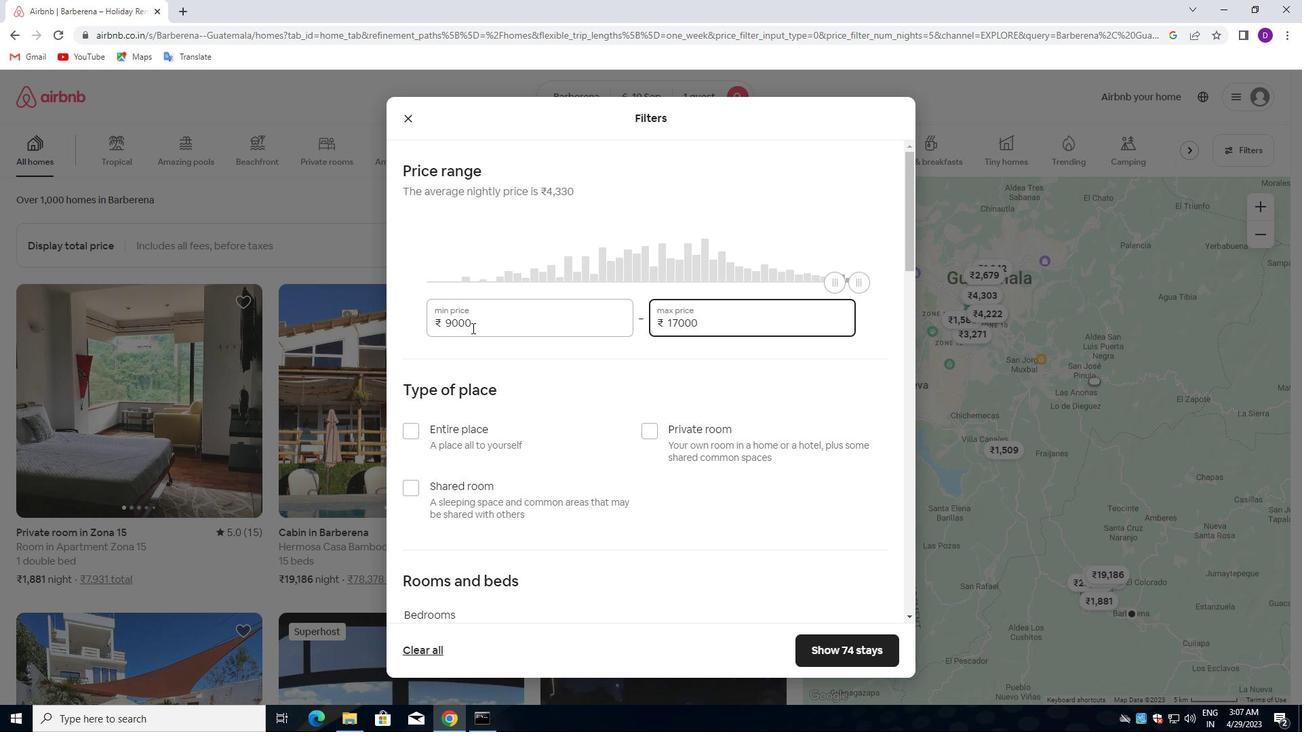 
Action: Mouse scrolled (473, 348) with delta (0, 0)
Screenshot: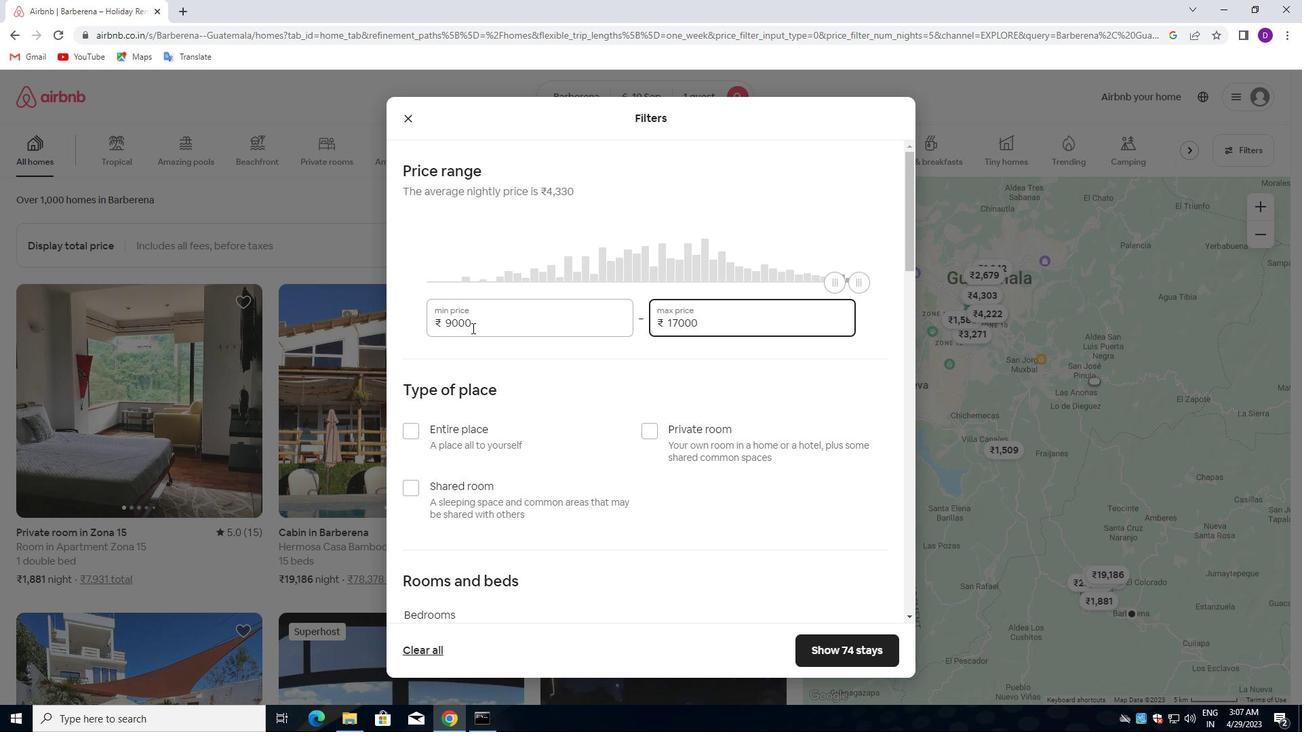 
Action: Mouse moved to (647, 230)
Screenshot: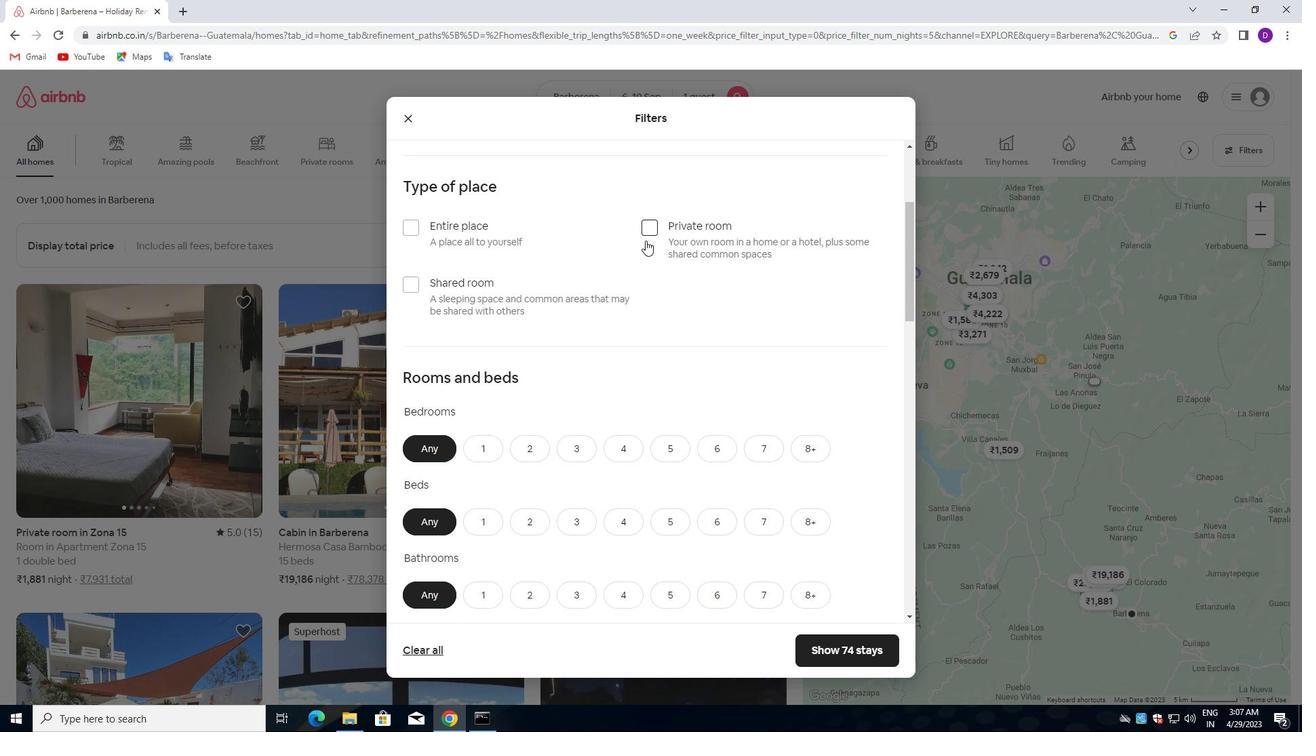 
Action: Mouse pressed left at (647, 230)
Screenshot: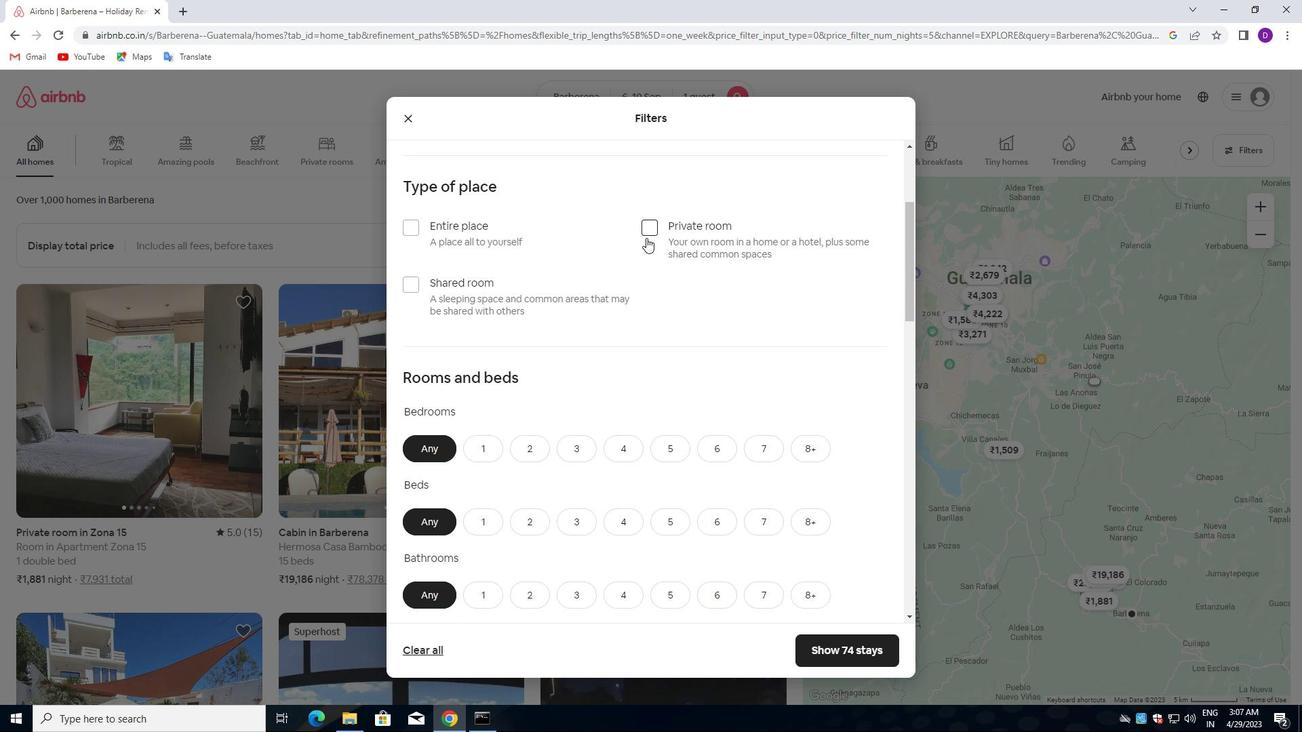 
Action: Mouse moved to (586, 324)
Screenshot: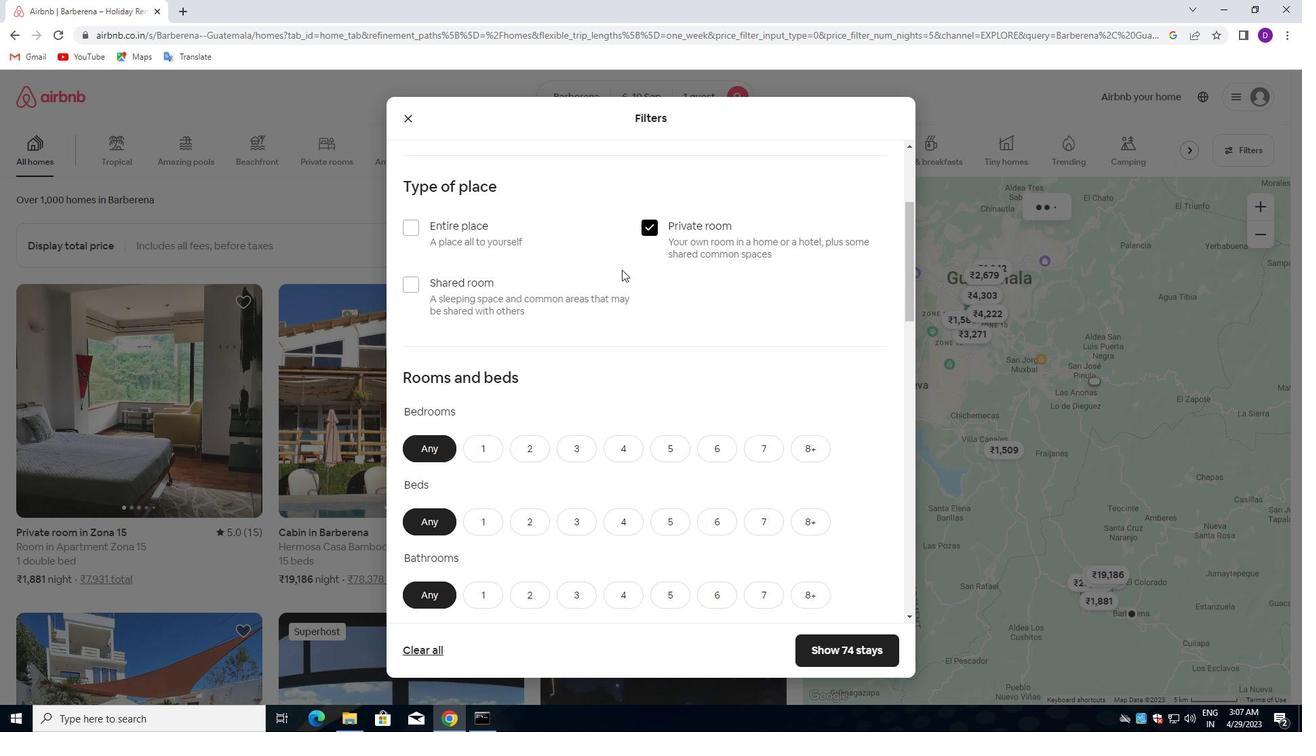 
Action: Mouse scrolled (586, 324) with delta (0, 0)
Screenshot: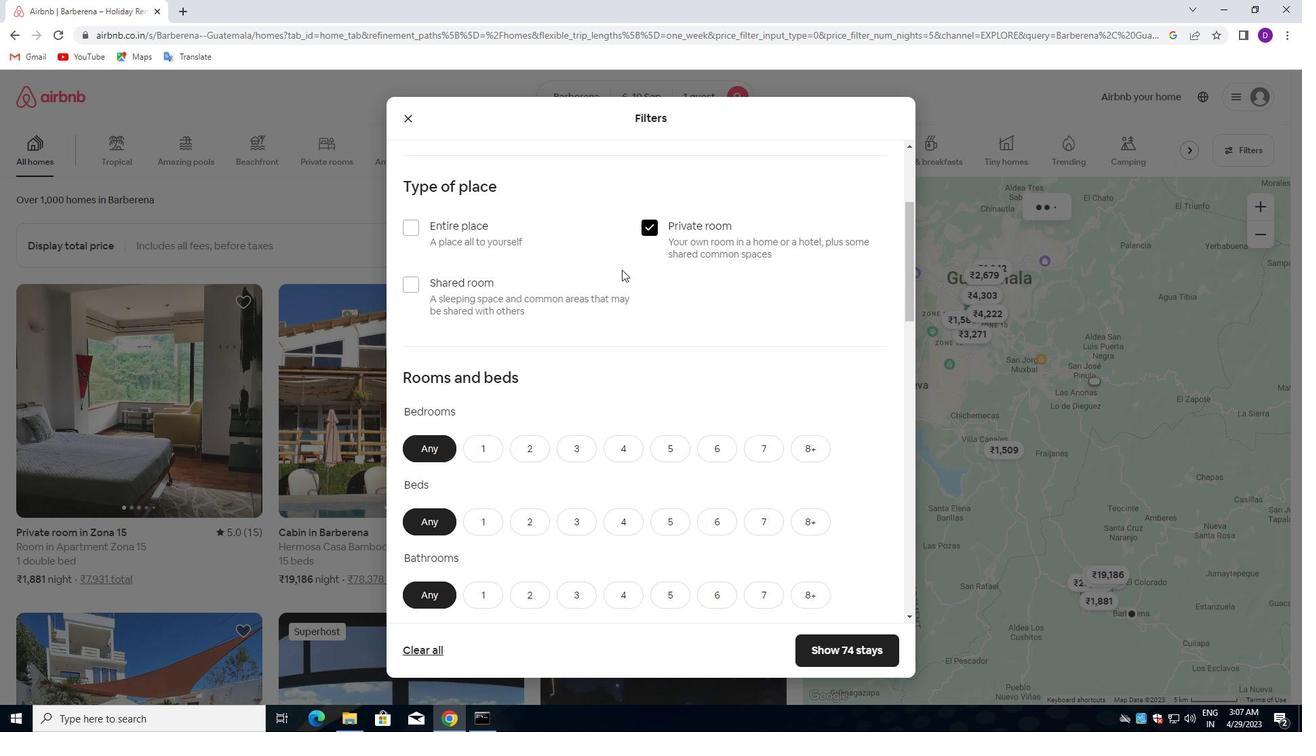 
Action: Mouse moved to (583, 328)
Screenshot: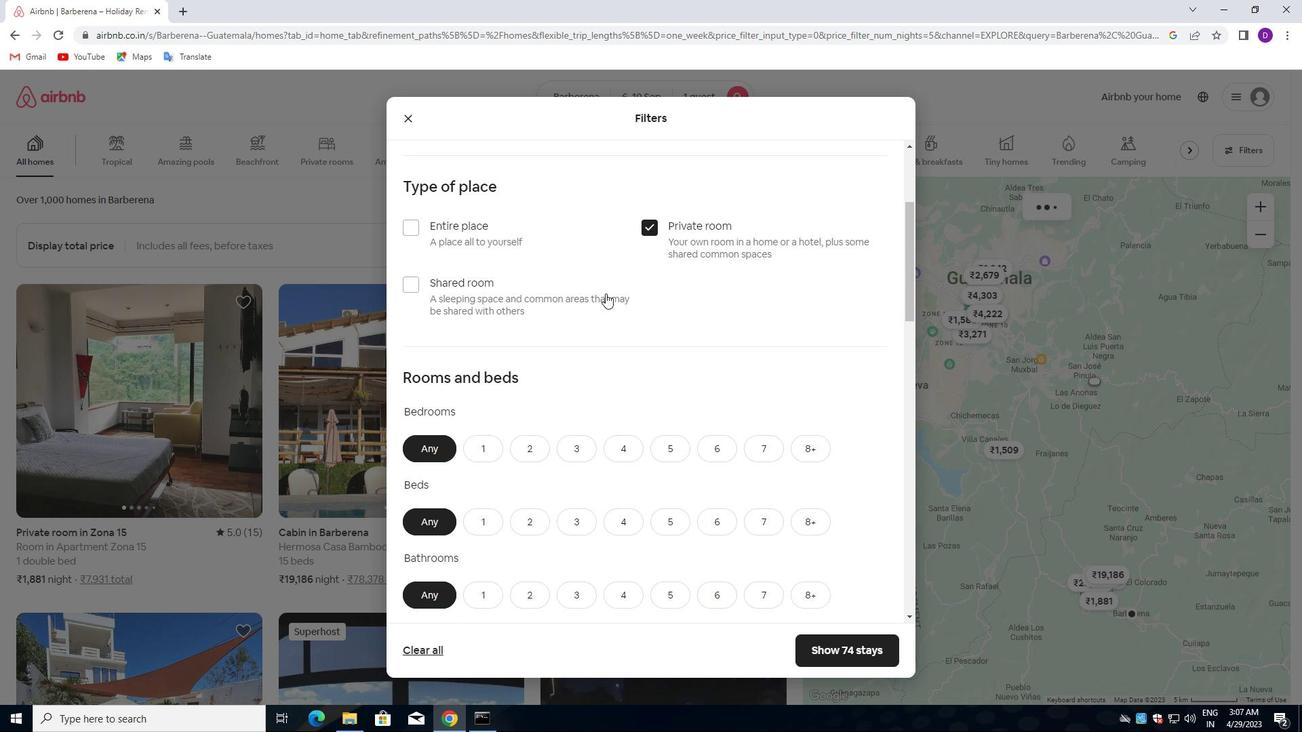 
Action: Mouse scrolled (583, 327) with delta (0, 0)
Screenshot: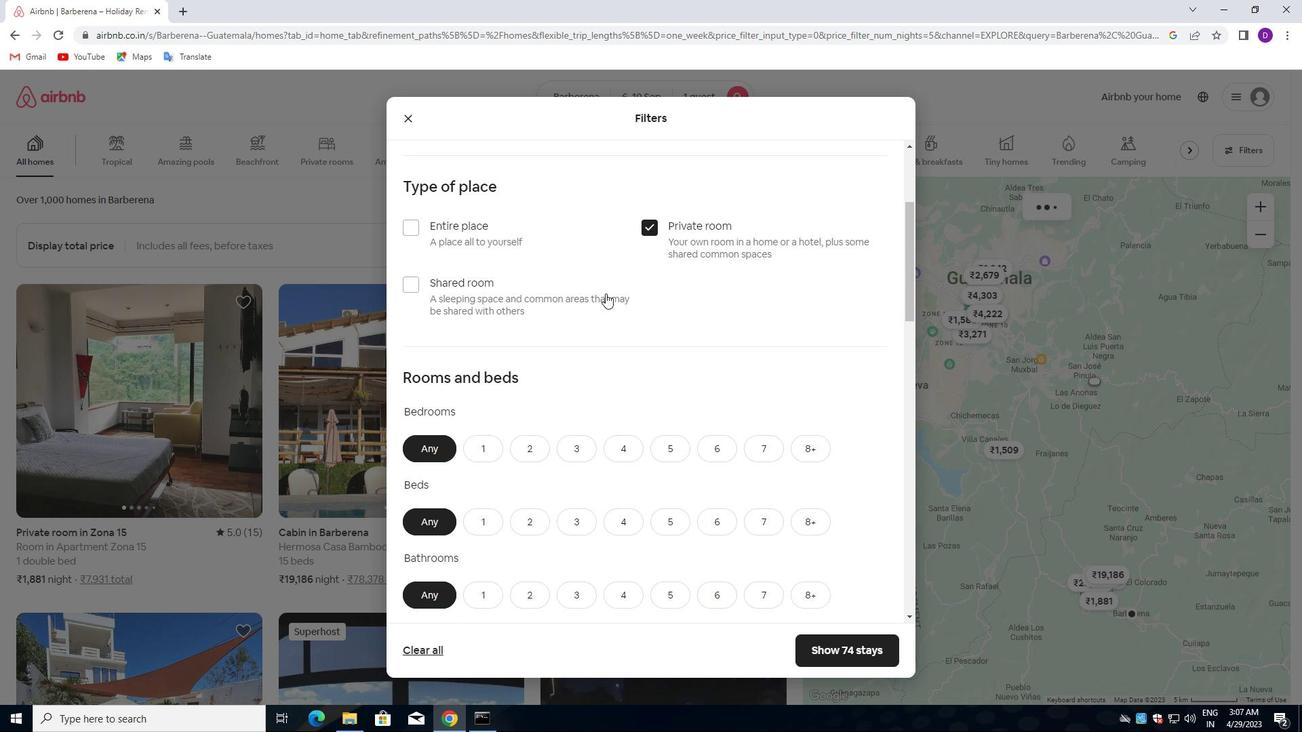
Action: Mouse moved to (490, 314)
Screenshot: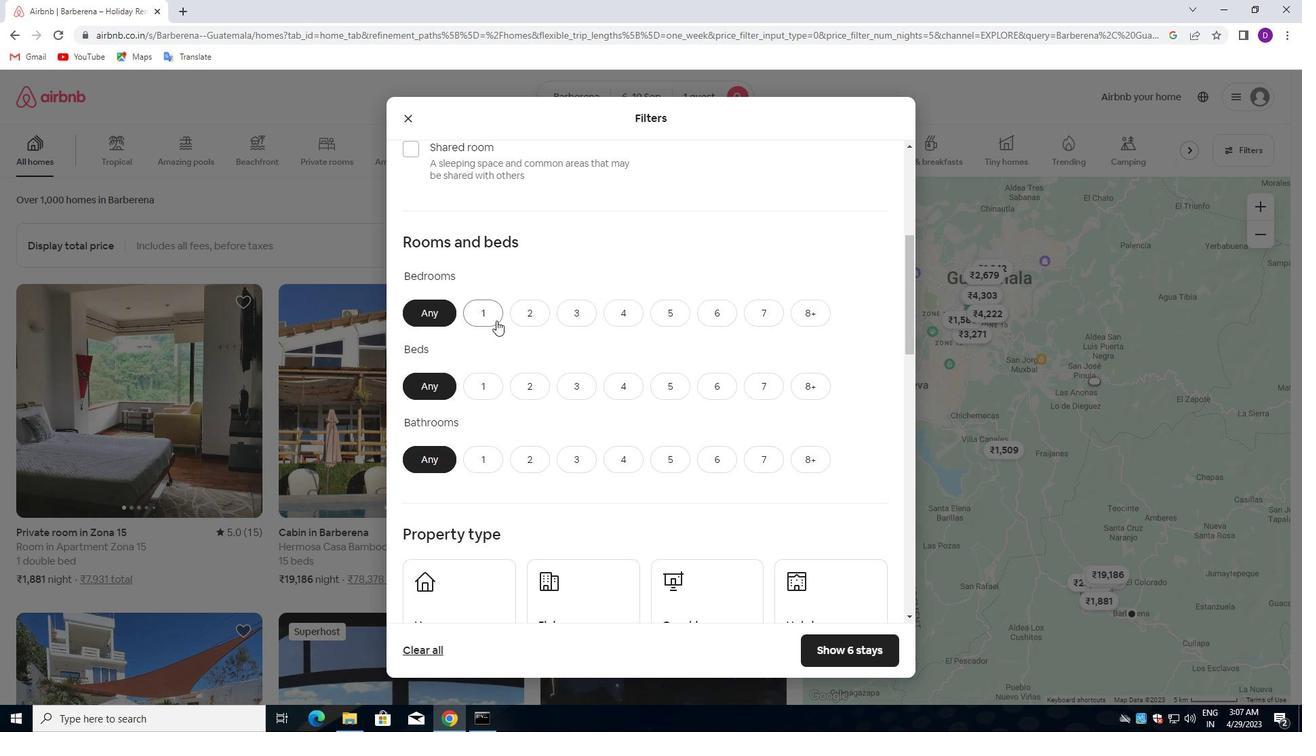 
Action: Mouse pressed left at (490, 314)
Screenshot: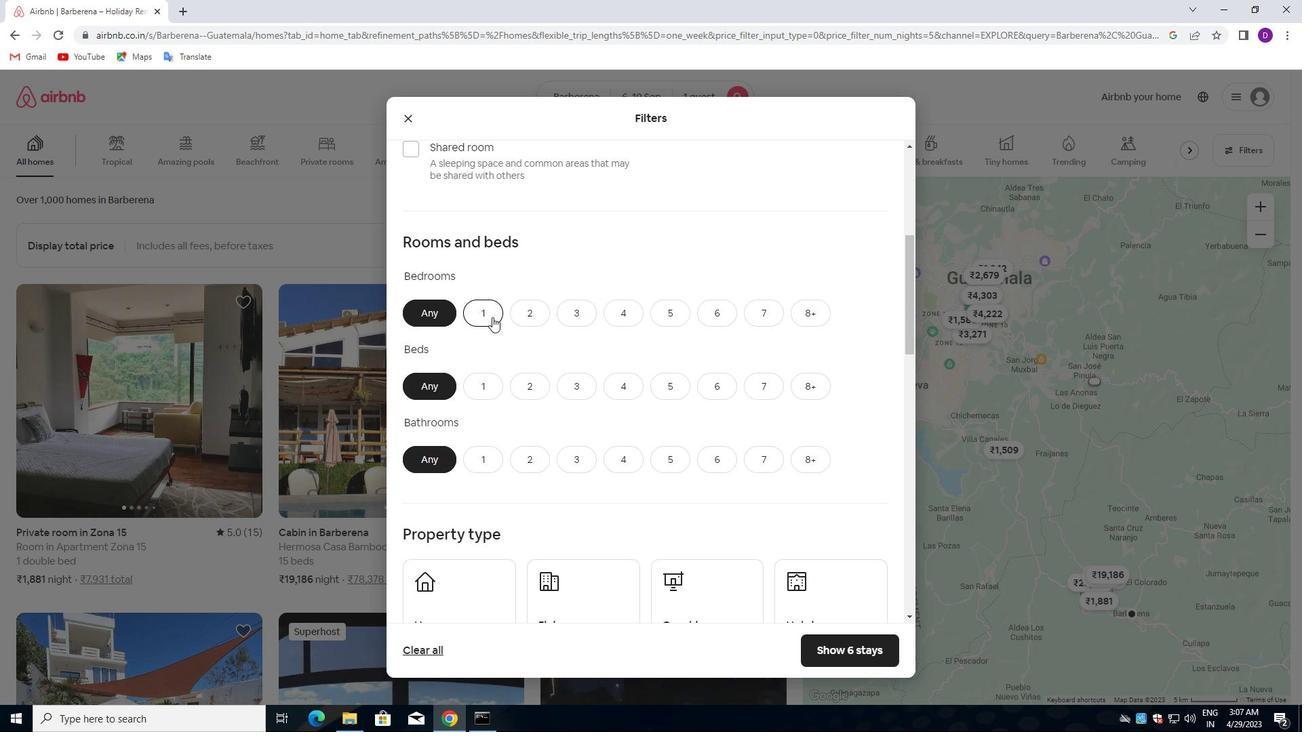 
Action: Mouse moved to (477, 386)
Screenshot: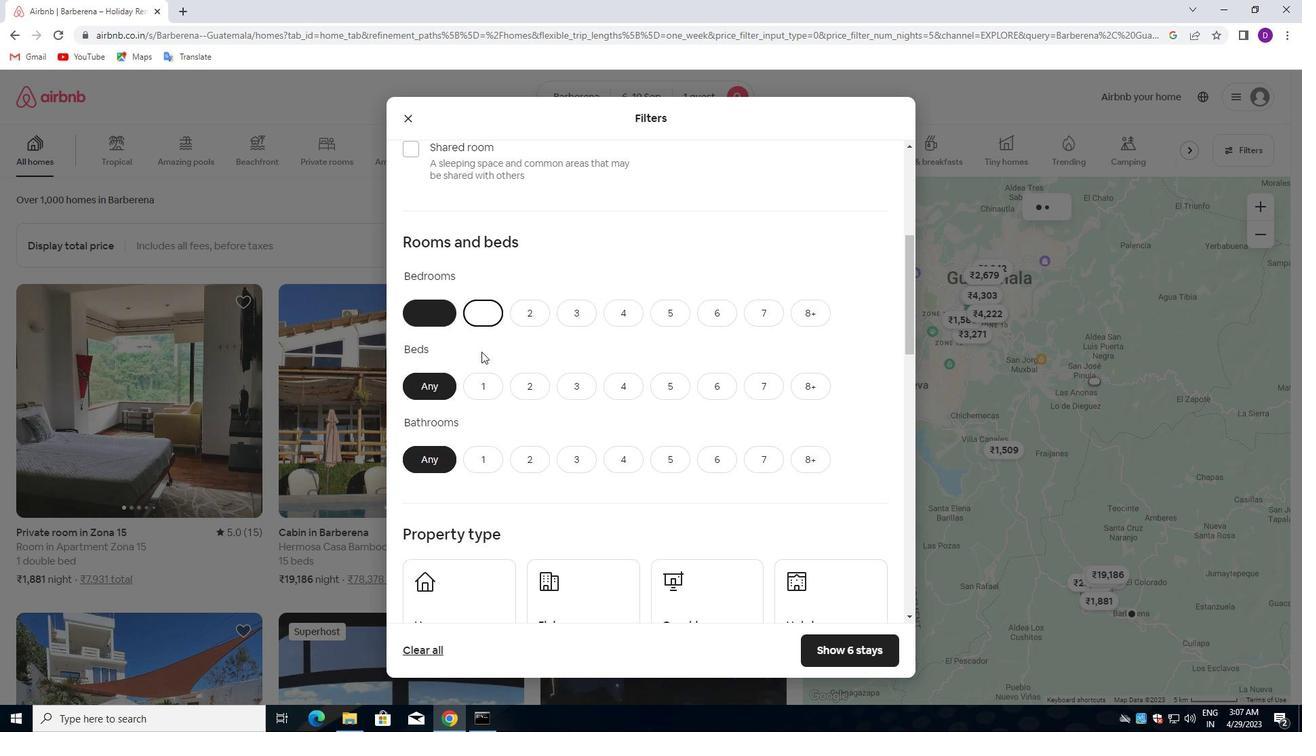 
Action: Mouse pressed left at (477, 386)
Screenshot: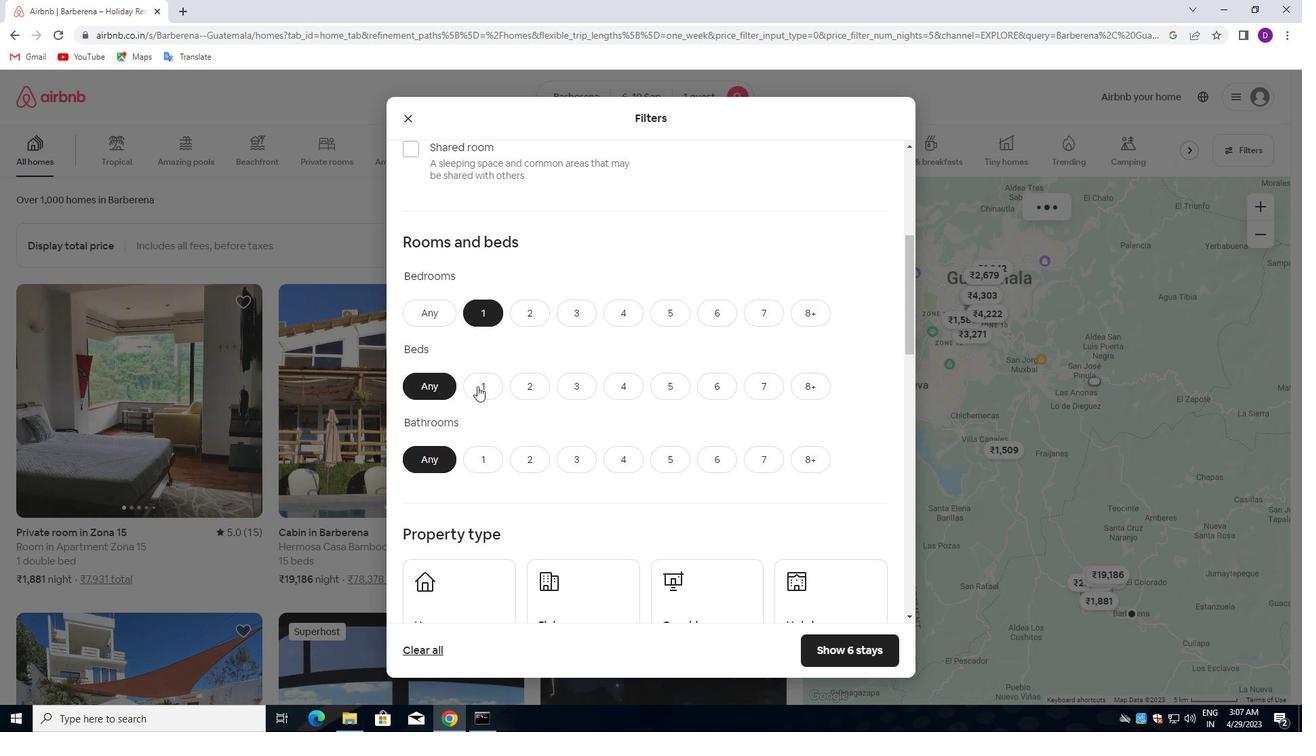 
Action: Mouse moved to (475, 453)
Screenshot: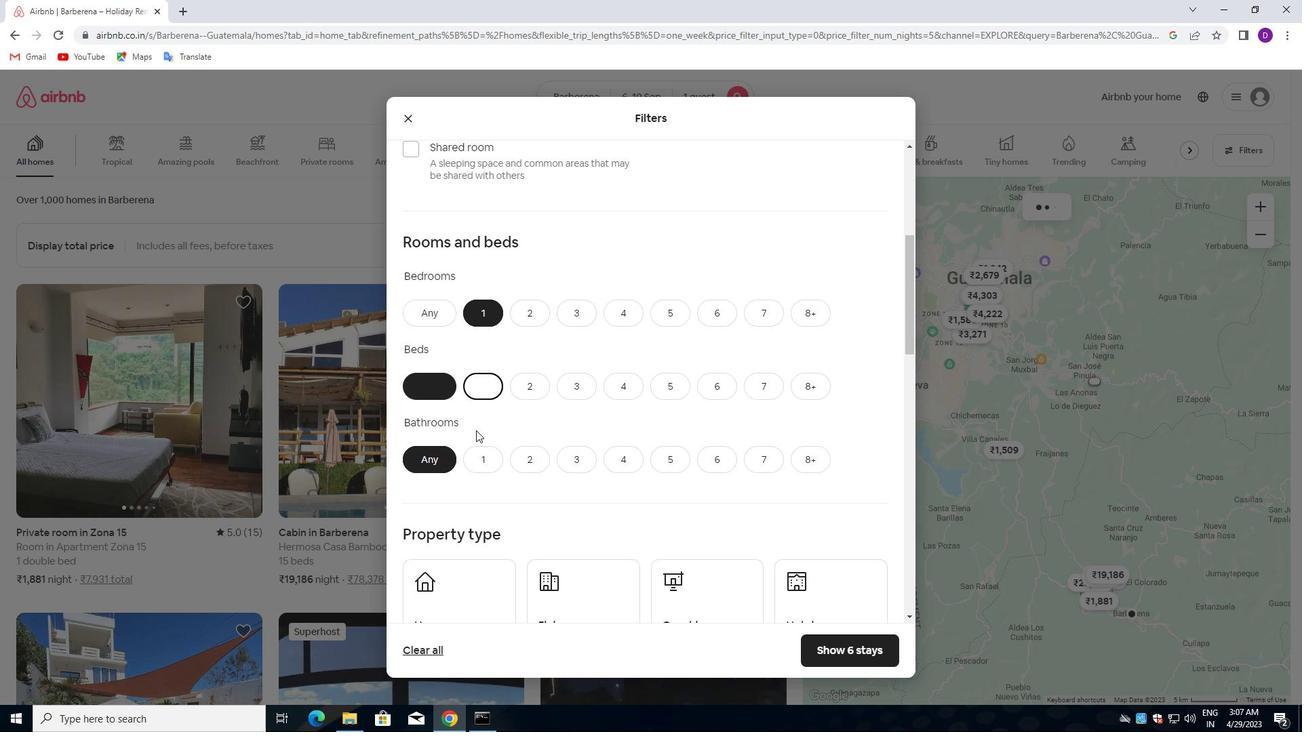 
Action: Mouse pressed left at (475, 453)
Screenshot: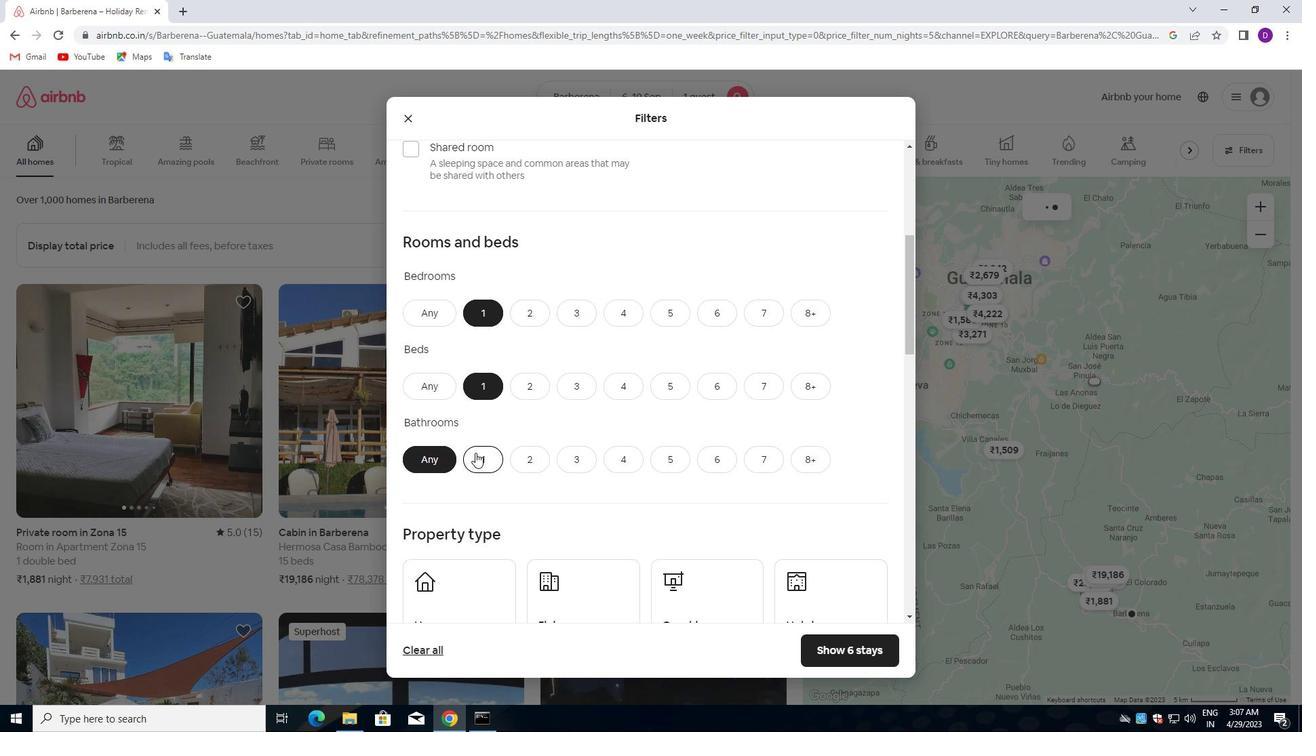 
Action: Mouse moved to (503, 358)
Screenshot: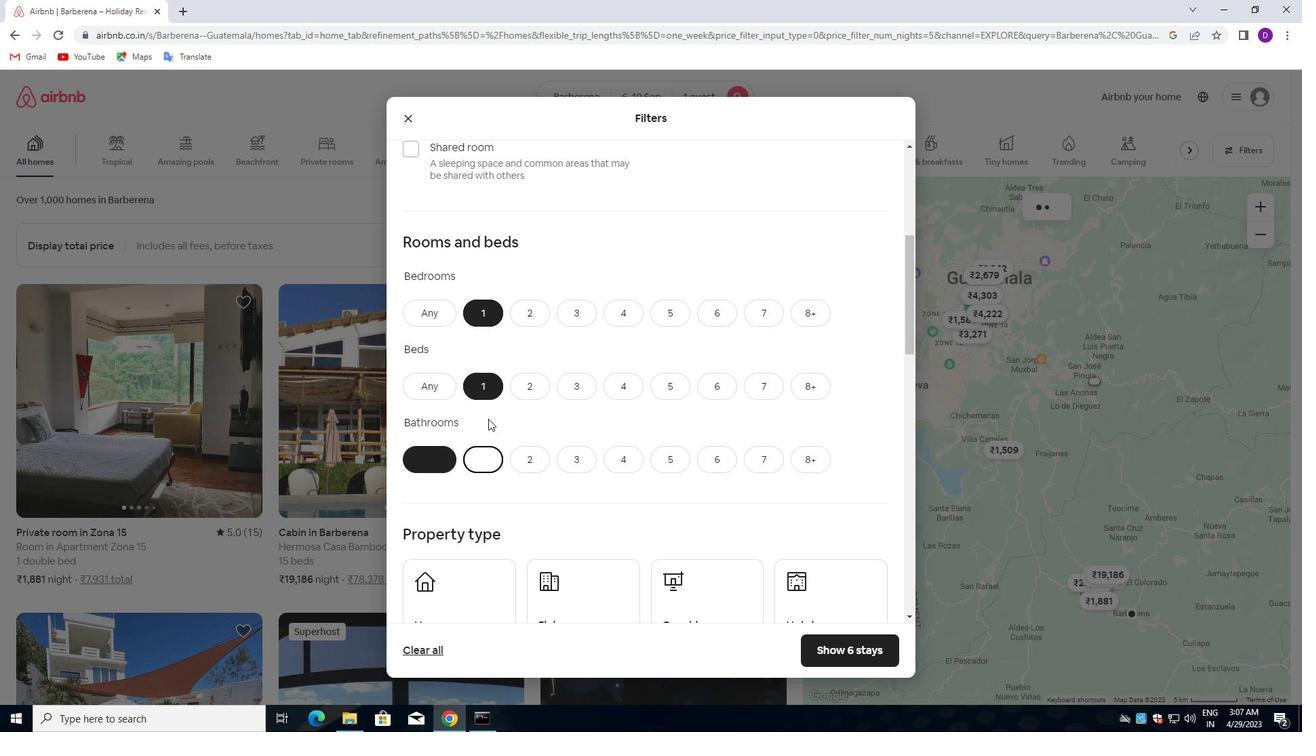 
Action: Mouse scrolled (503, 358) with delta (0, 0)
Screenshot: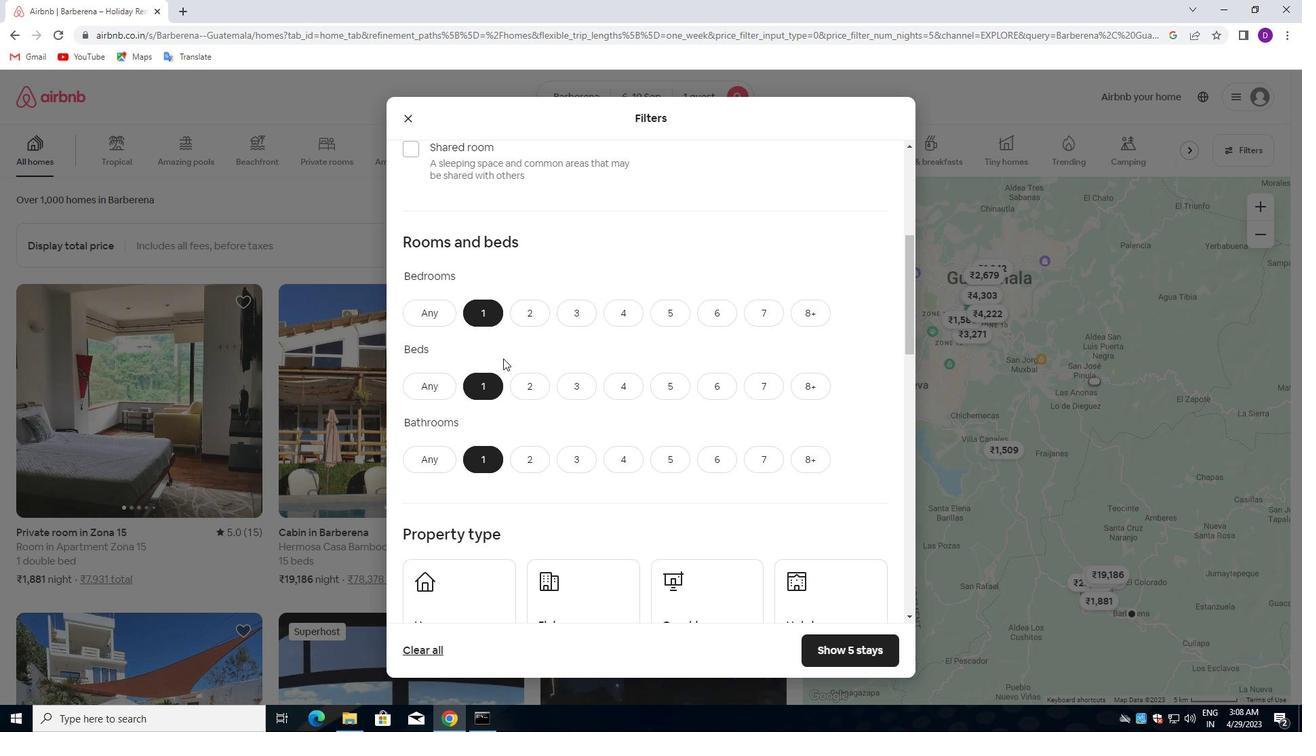 
Action: Mouse scrolled (503, 358) with delta (0, 0)
Screenshot: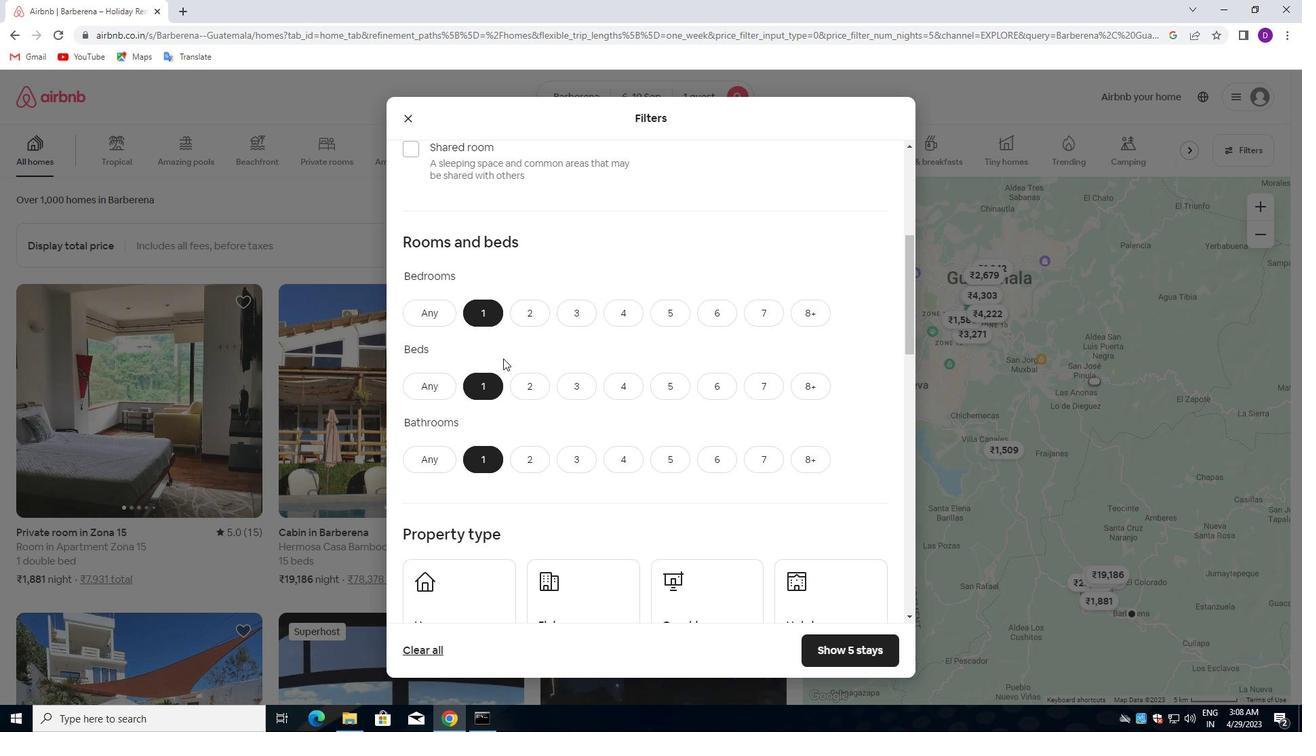 
Action: Mouse moved to (458, 441)
Screenshot: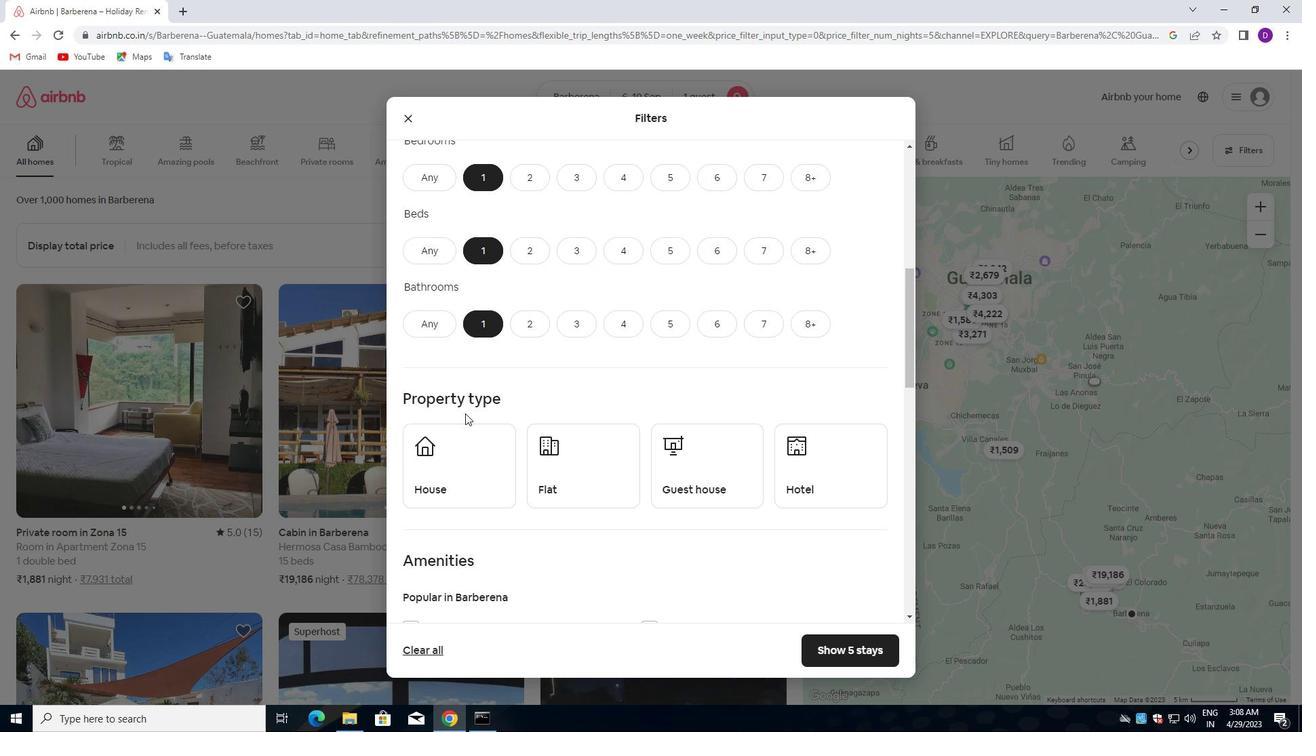 
Action: Mouse pressed left at (458, 441)
Screenshot: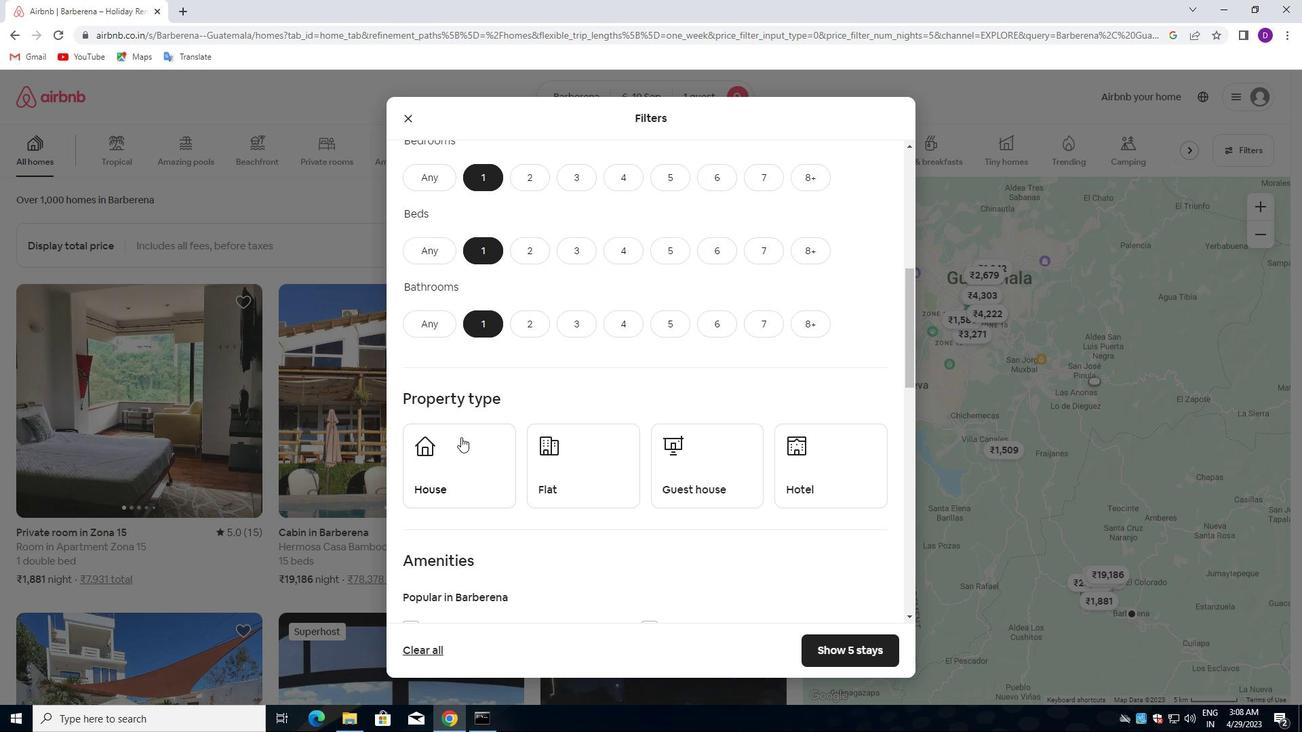 
Action: Mouse moved to (570, 460)
Screenshot: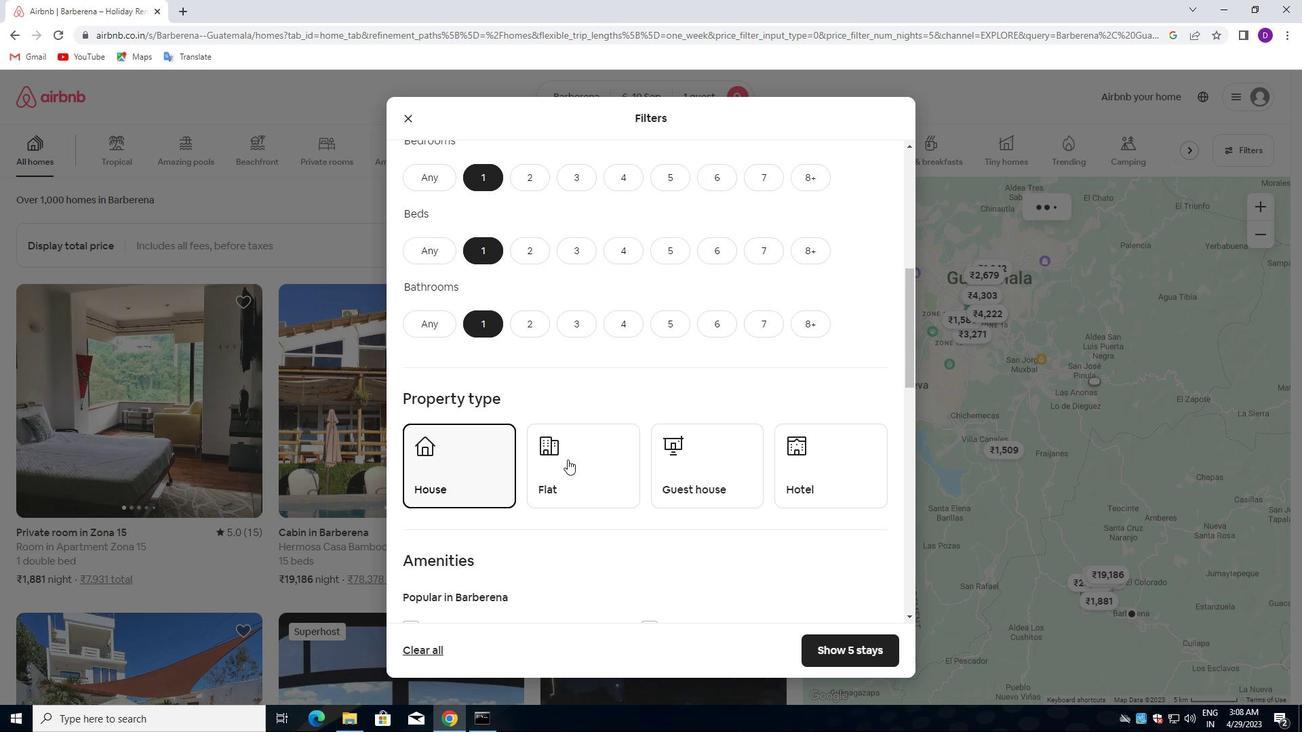 
Action: Mouse pressed left at (570, 460)
Screenshot: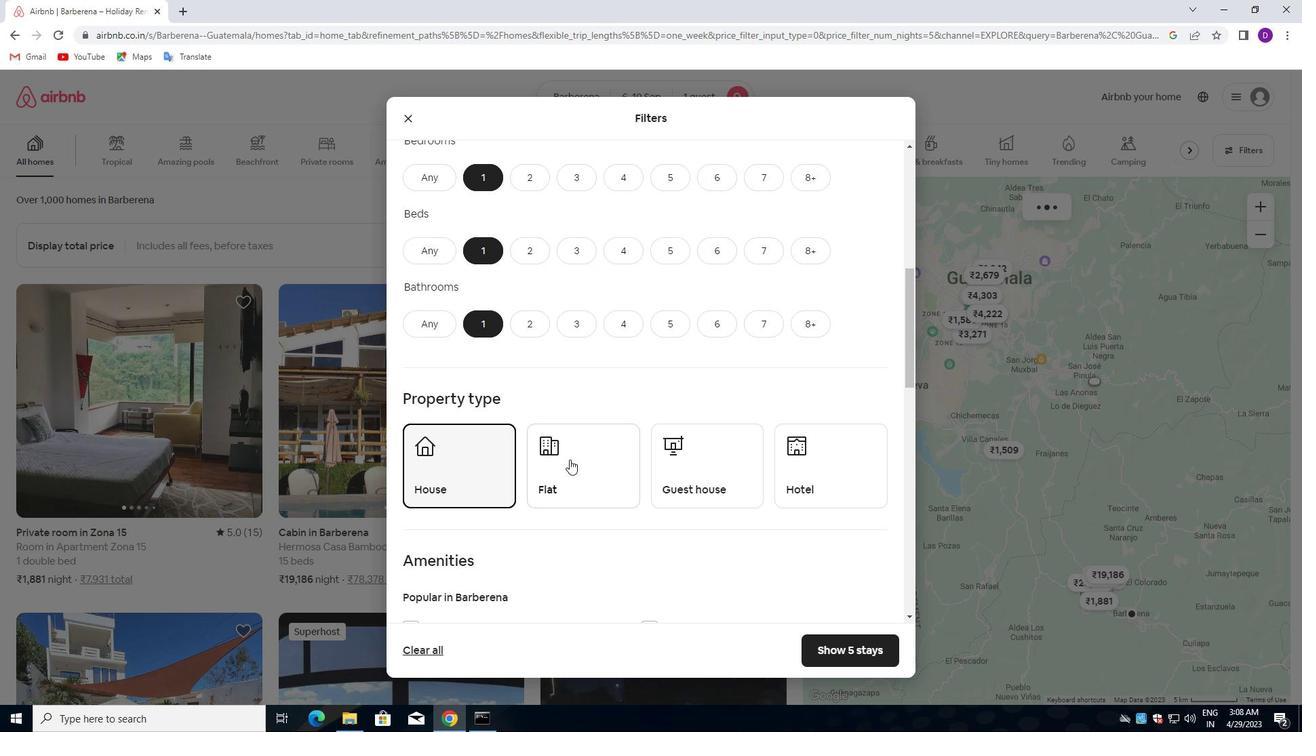 
Action: Mouse moved to (687, 456)
Screenshot: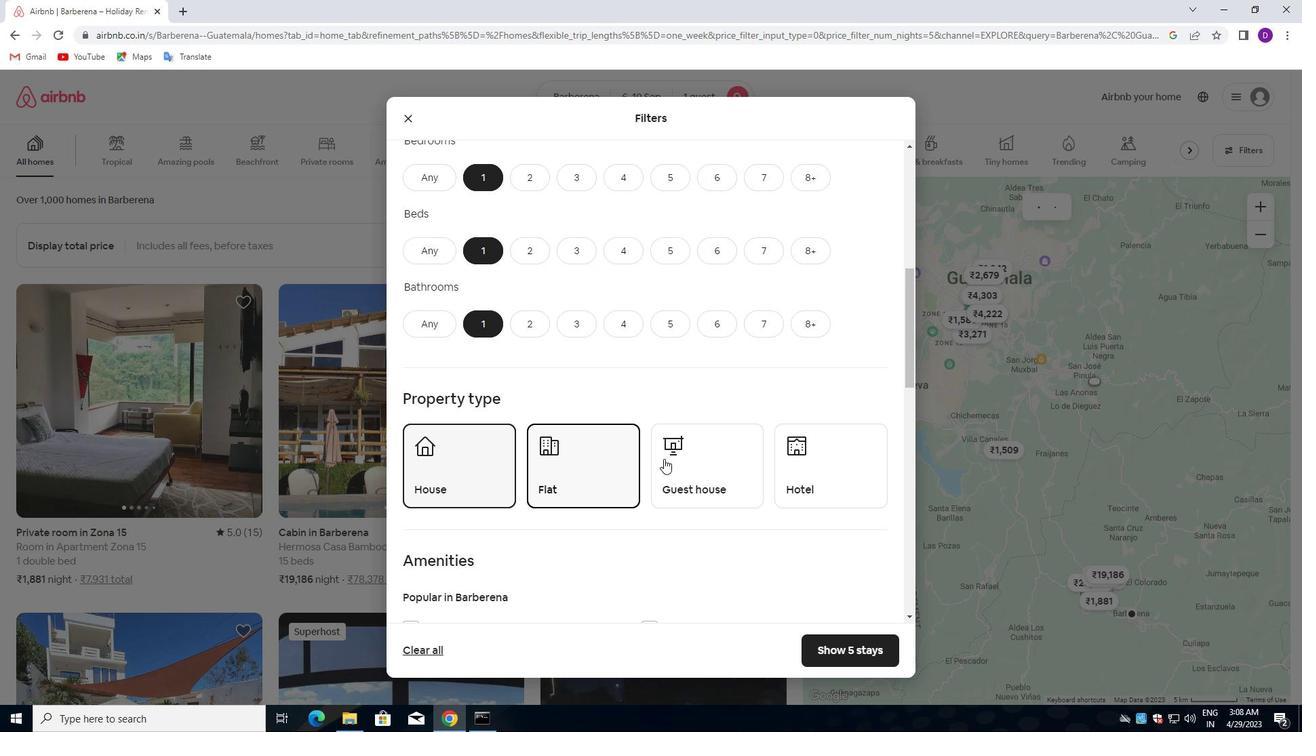 
Action: Mouse pressed left at (687, 456)
Screenshot: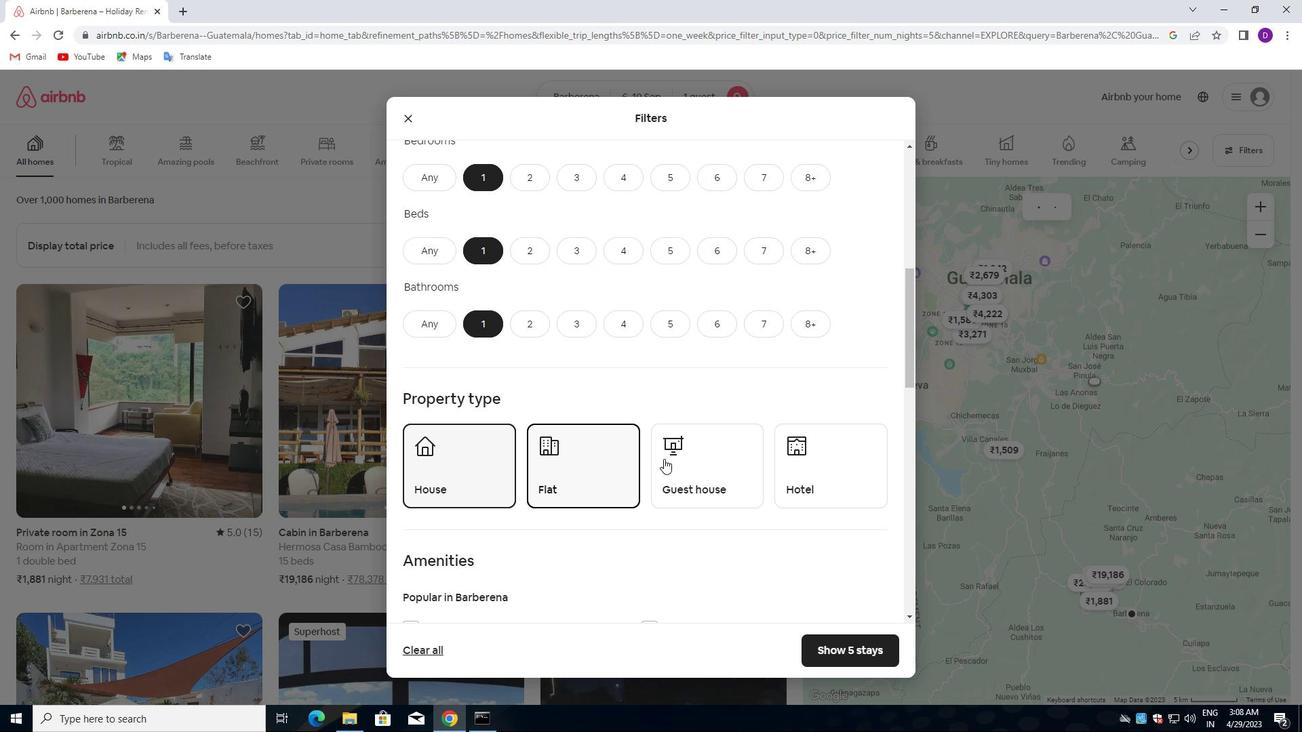 
Action: Mouse moved to (818, 467)
Screenshot: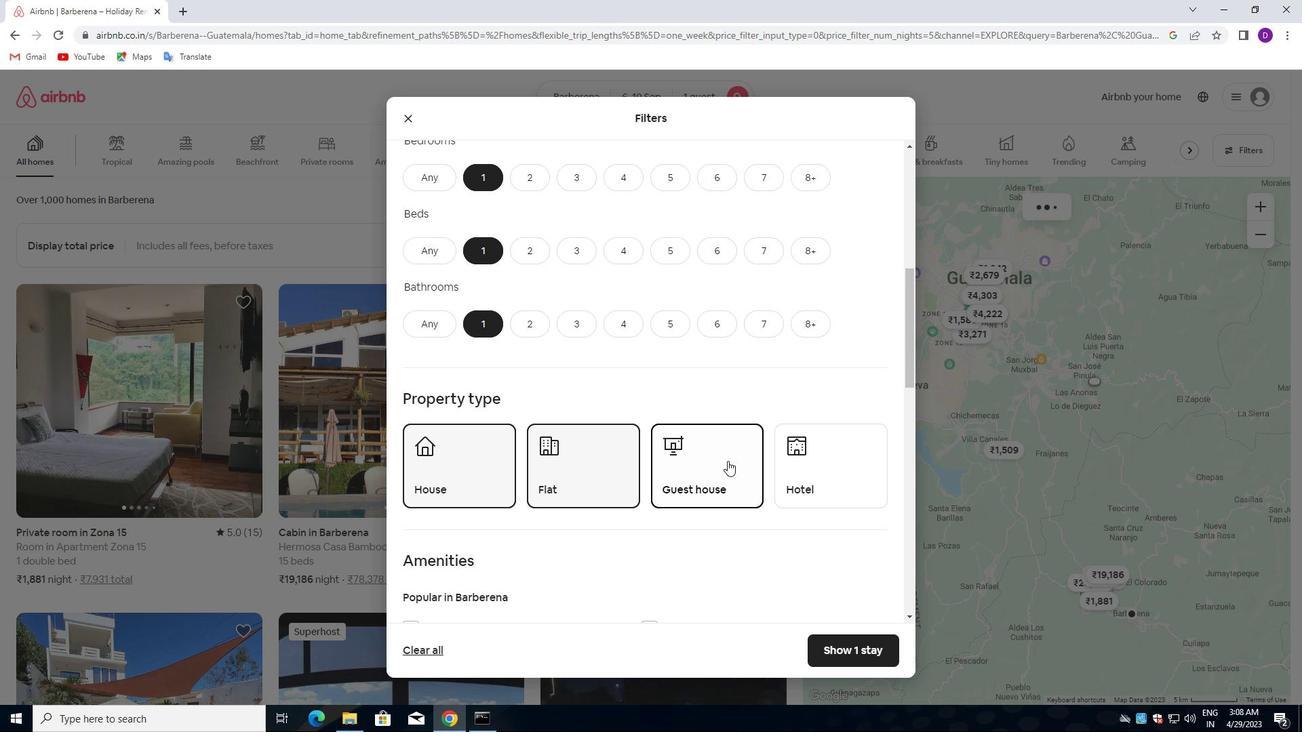 
Action: Mouse pressed left at (818, 467)
Screenshot: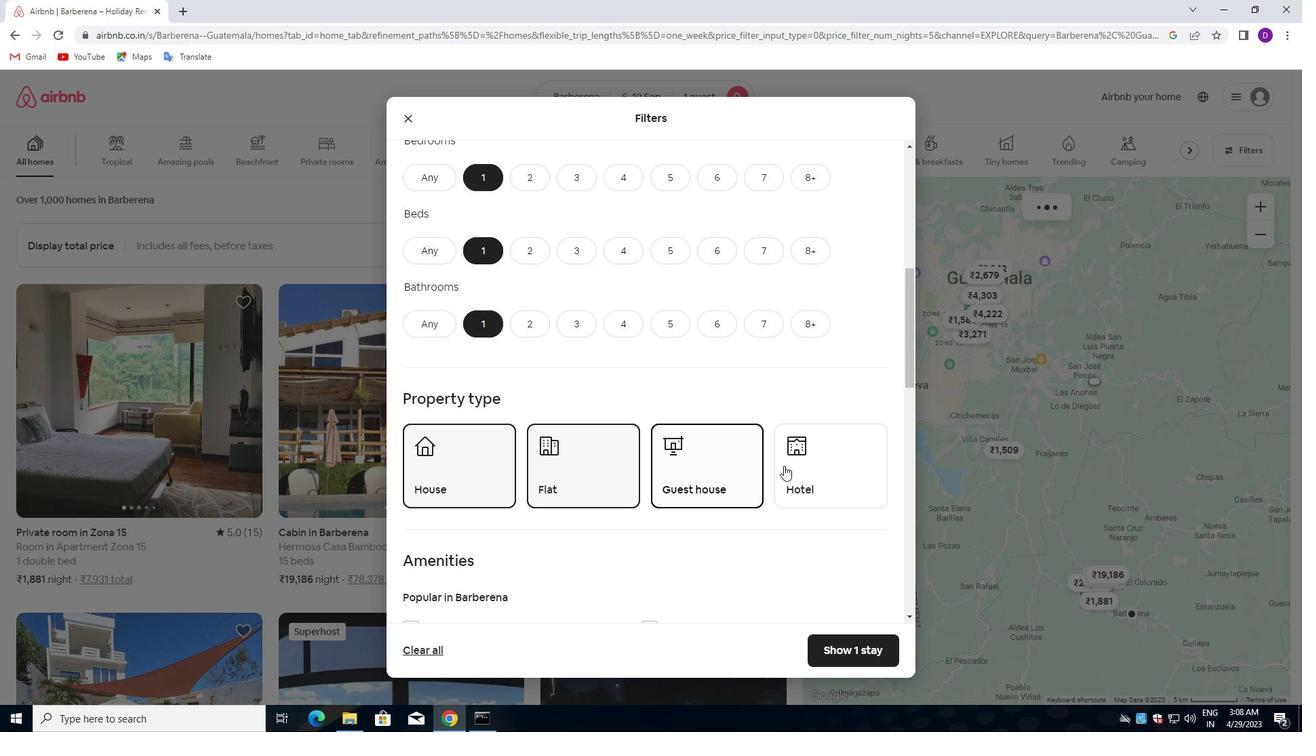 
Action: Mouse moved to (619, 386)
Screenshot: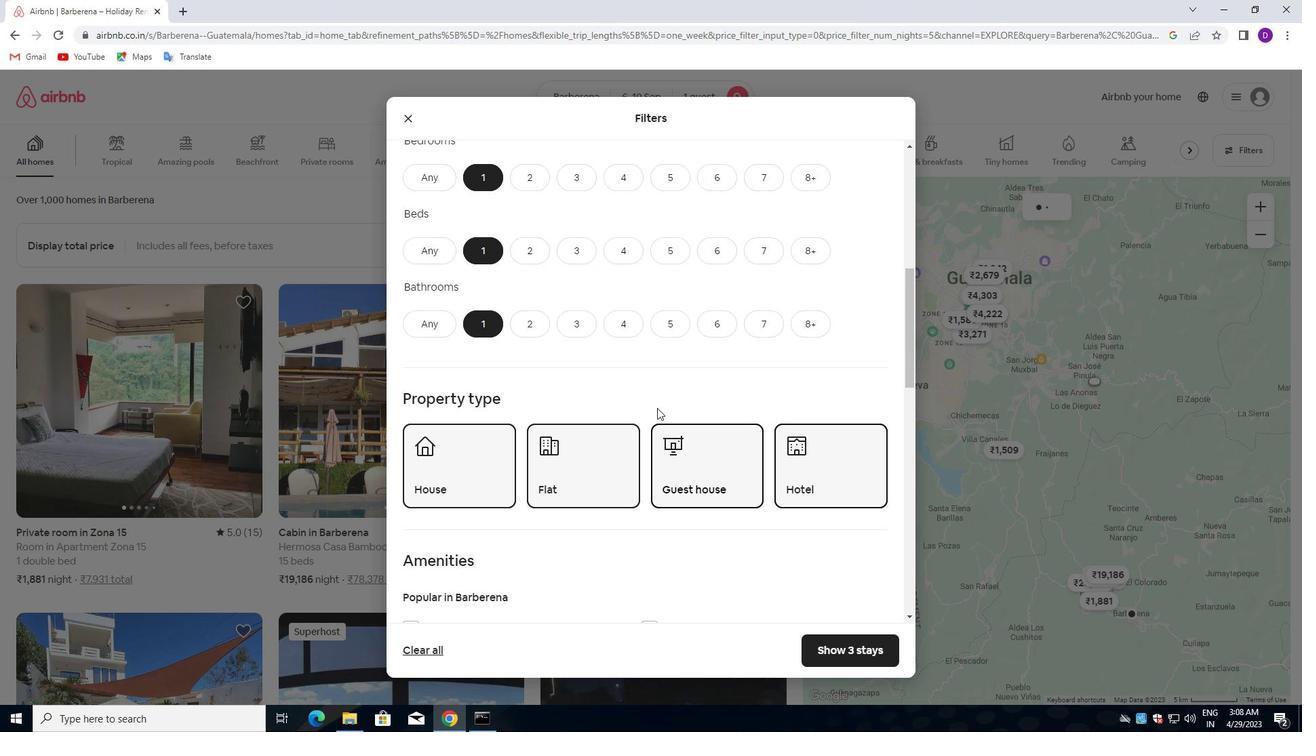 
Action: Mouse scrolled (619, 386) with delta (0, 0)
Screenshot: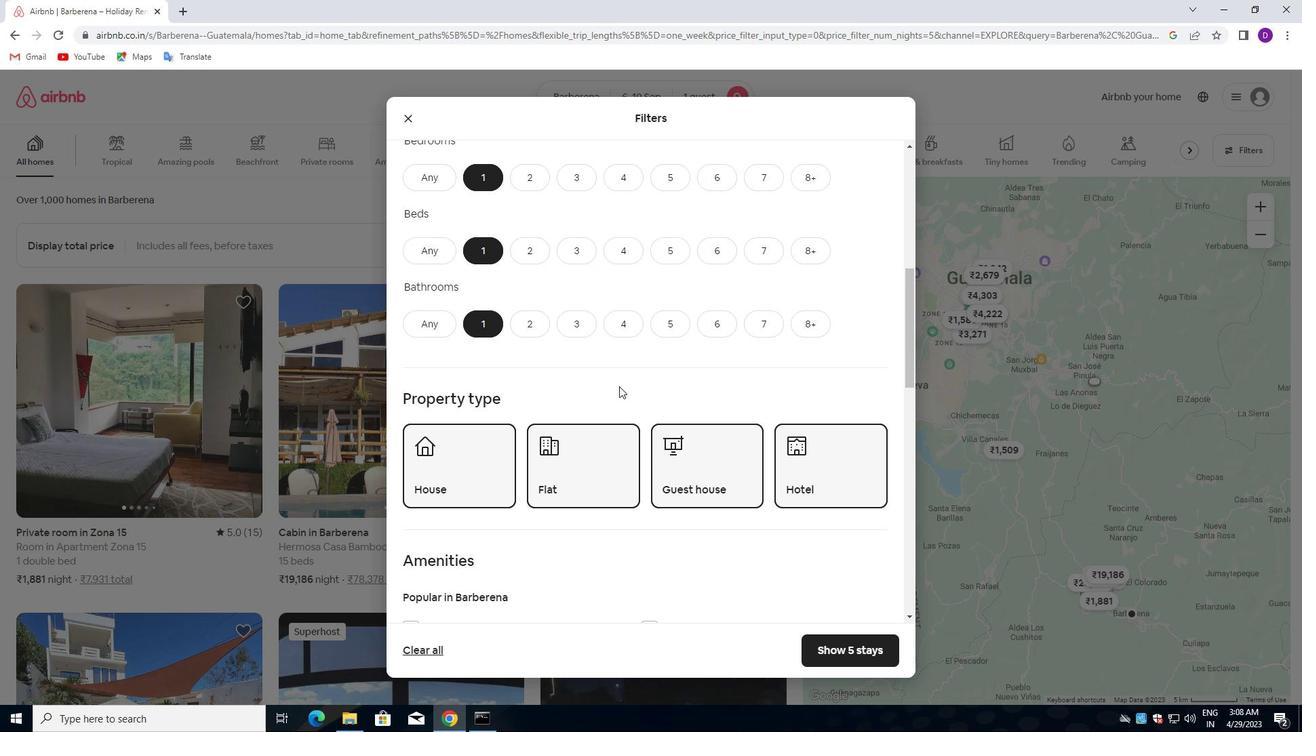 
Action: Mouse scrolled (619, 386) with delta (0, 0)
Screenshot: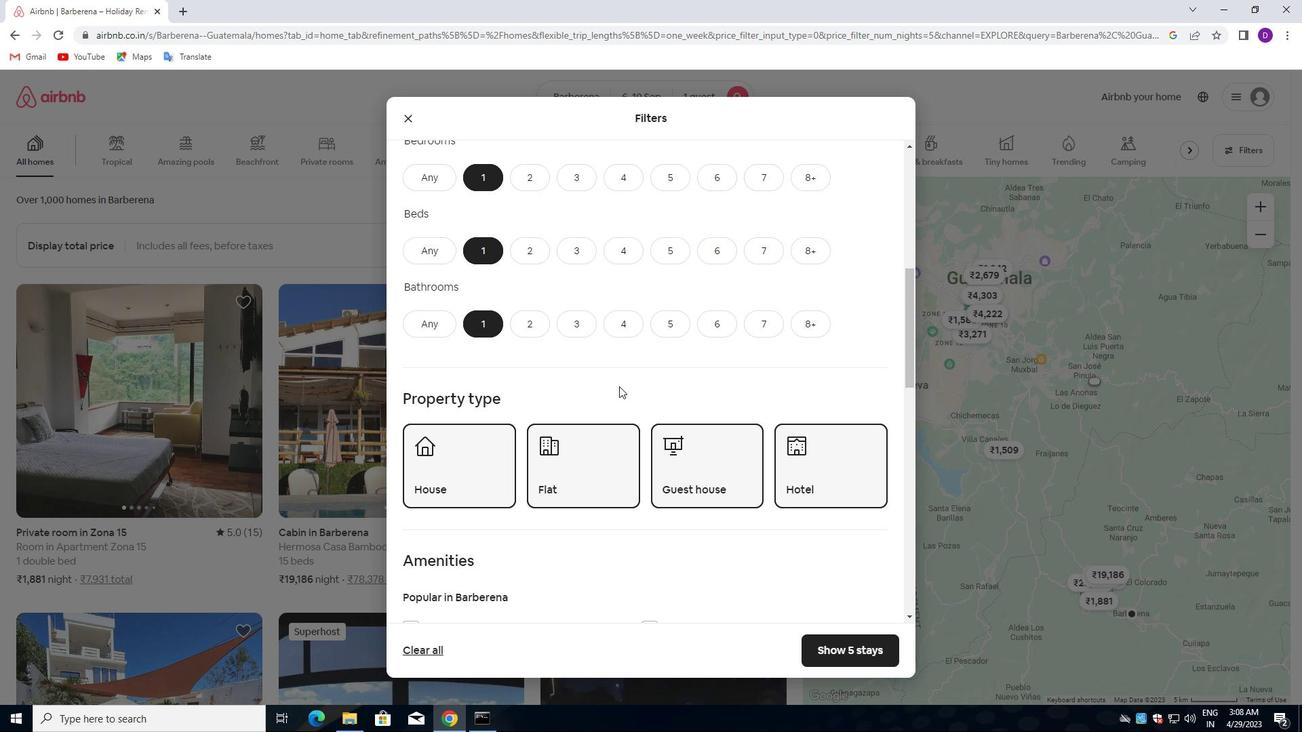 
Action: Mouse scrolled (619, 386) with delta (0, 0)
Screenshot: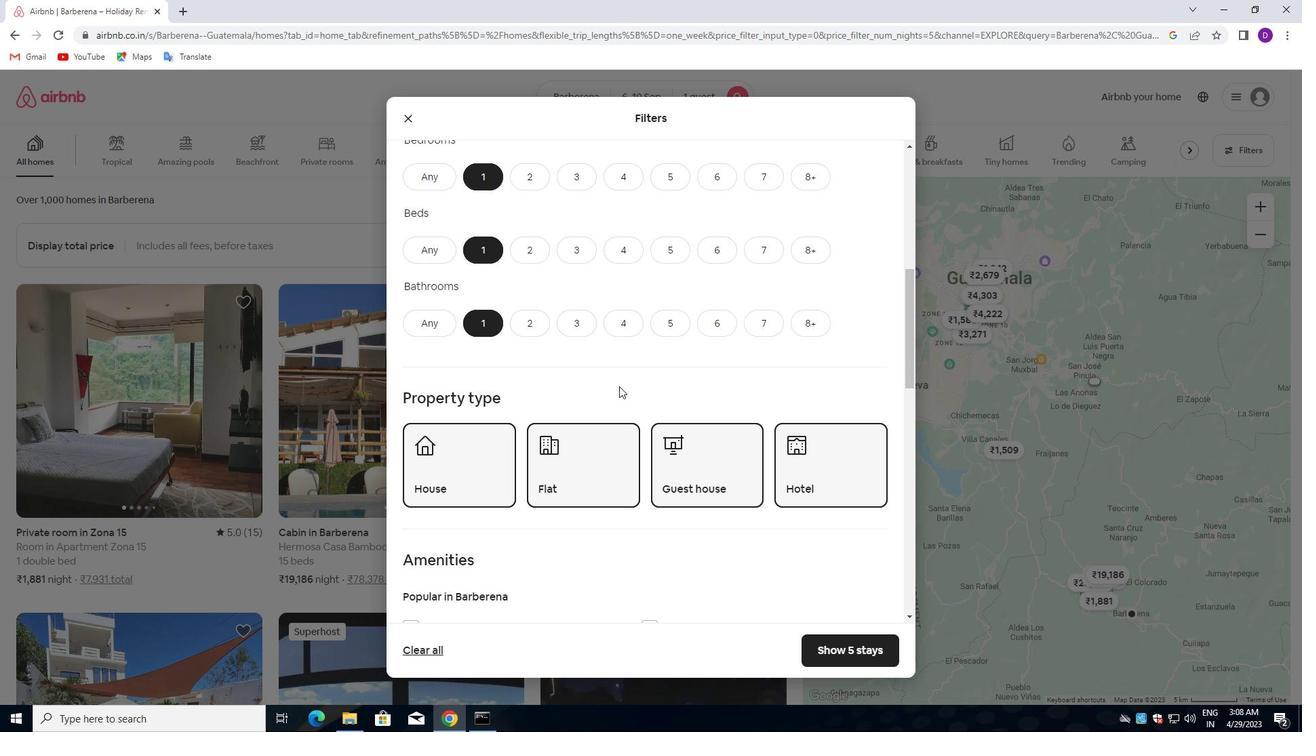 
Action: Mouse moved to (621, 385)
Screenshot: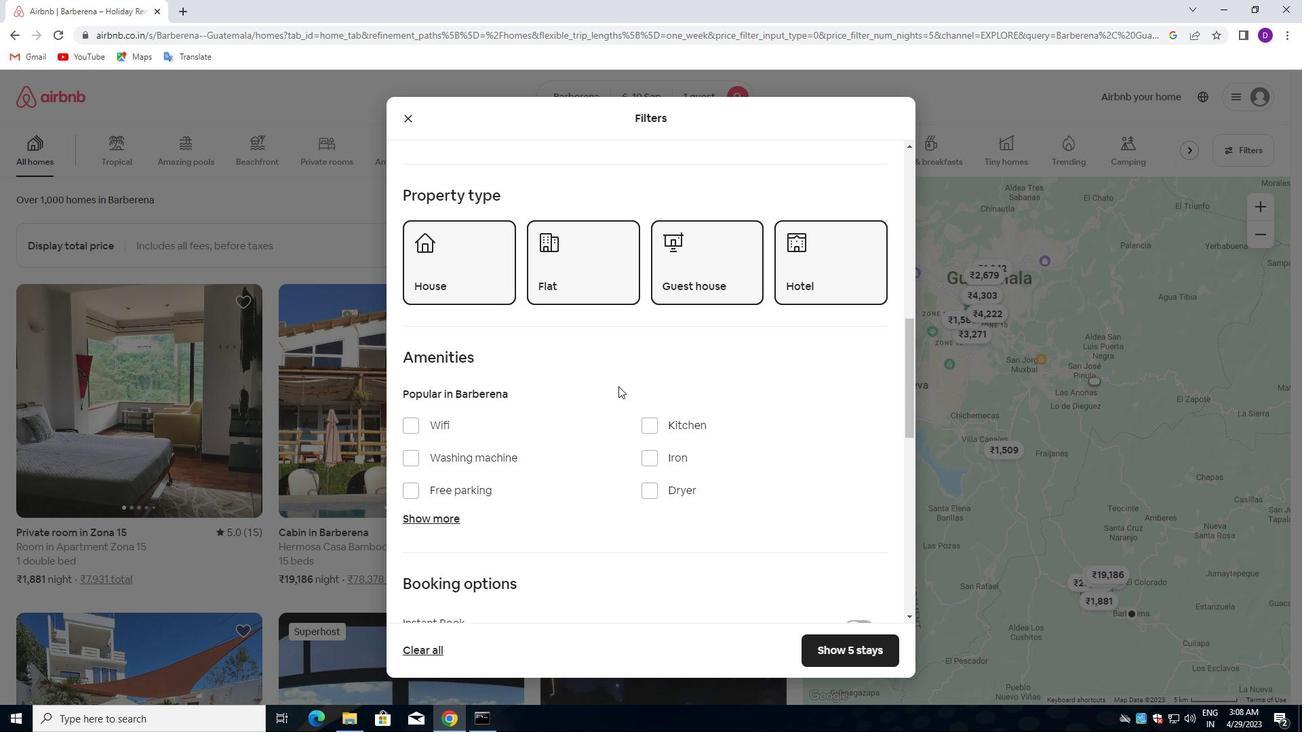 
Action: Mouse scrolled (621, 384) with delta (0, 0)
Screenshot: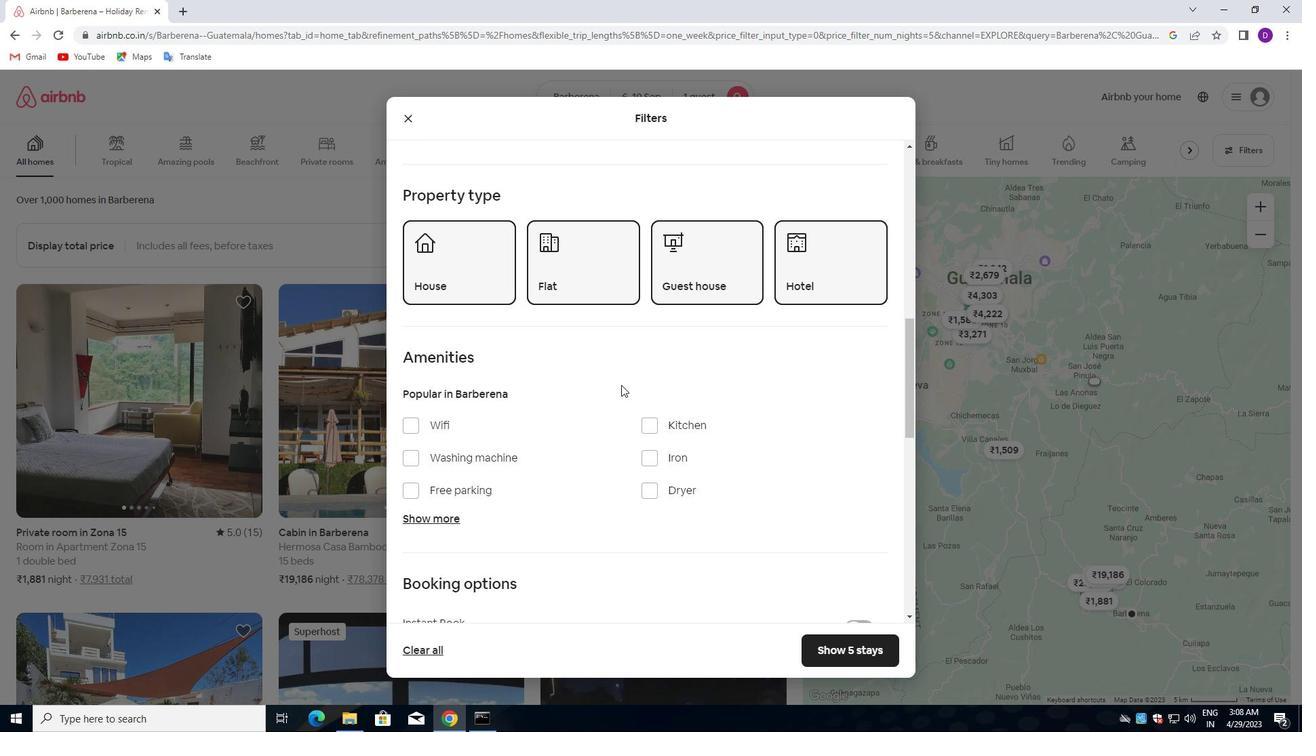 
Action: Mouse scrolled (621, 384) with delta (0, 0)
Screenshot: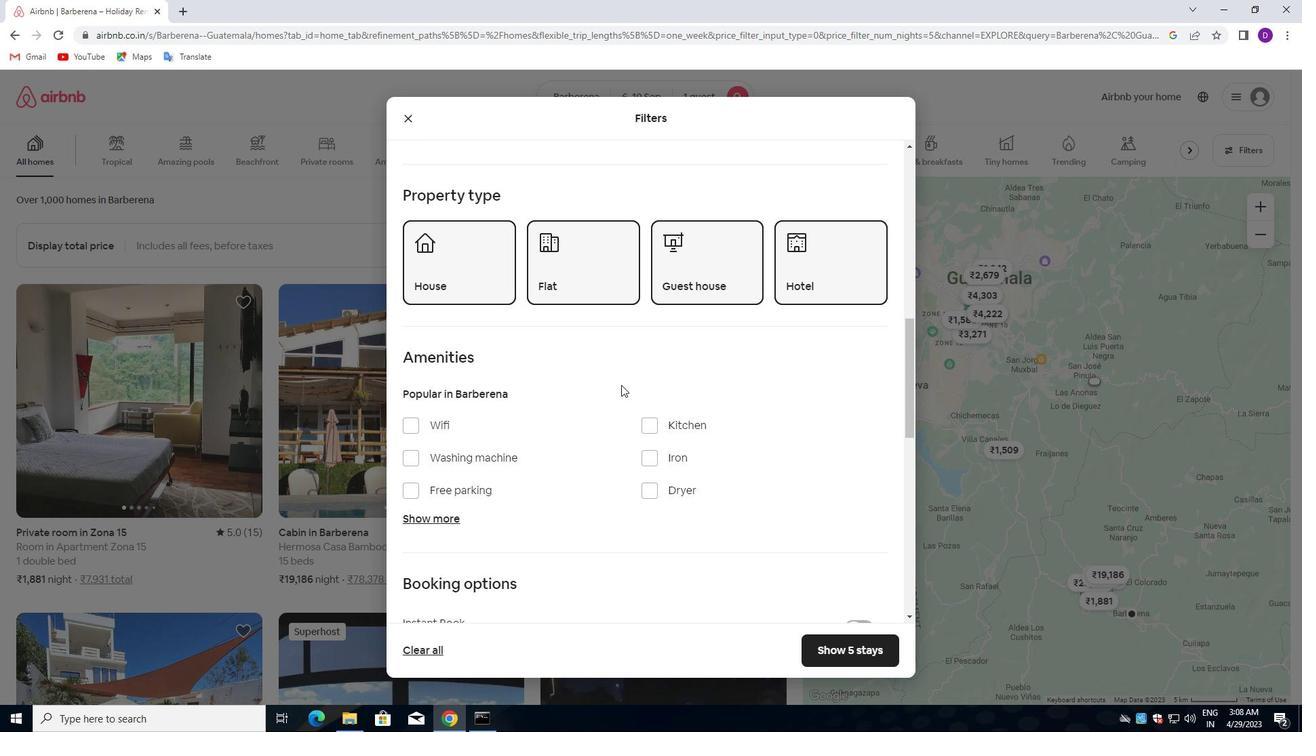 
Action: Mouse scrolled (621, 384) with delta (0, 0)
Screenshot: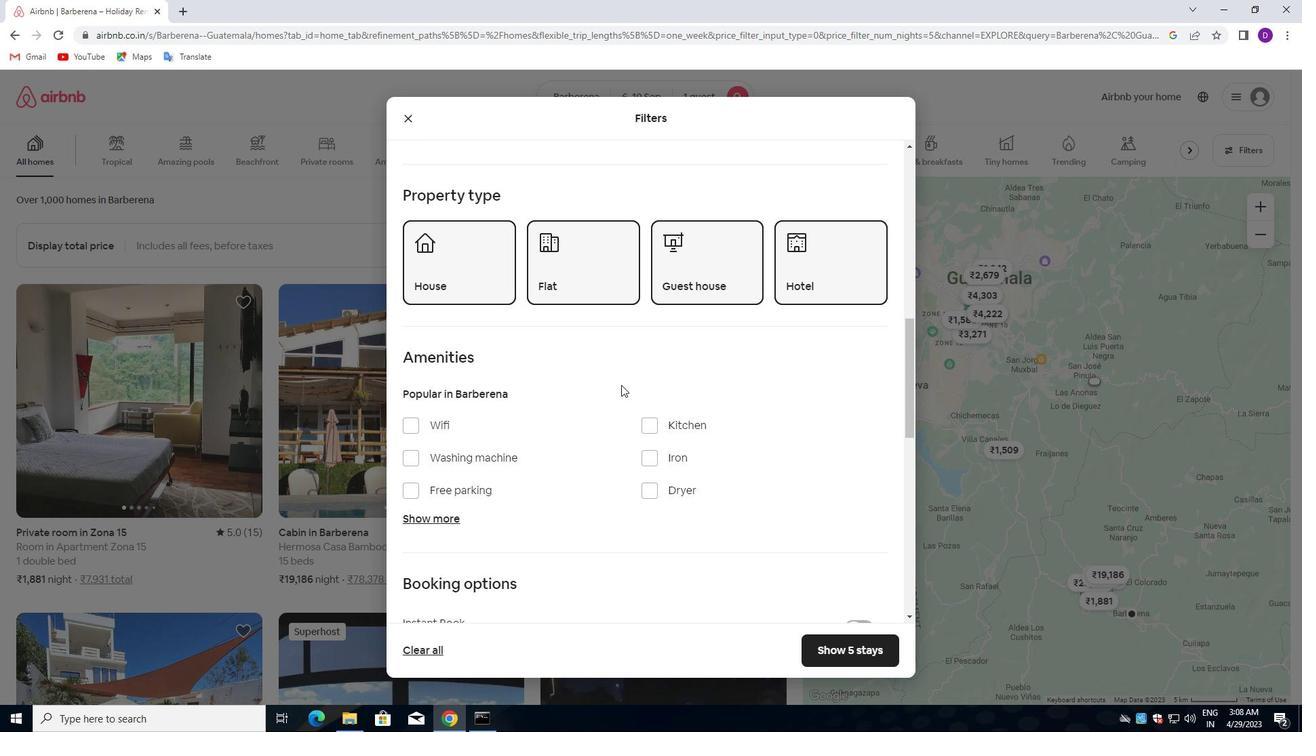 
Action: Mouse scrolled (621, 384) with delta (0, 0)
Screenshot: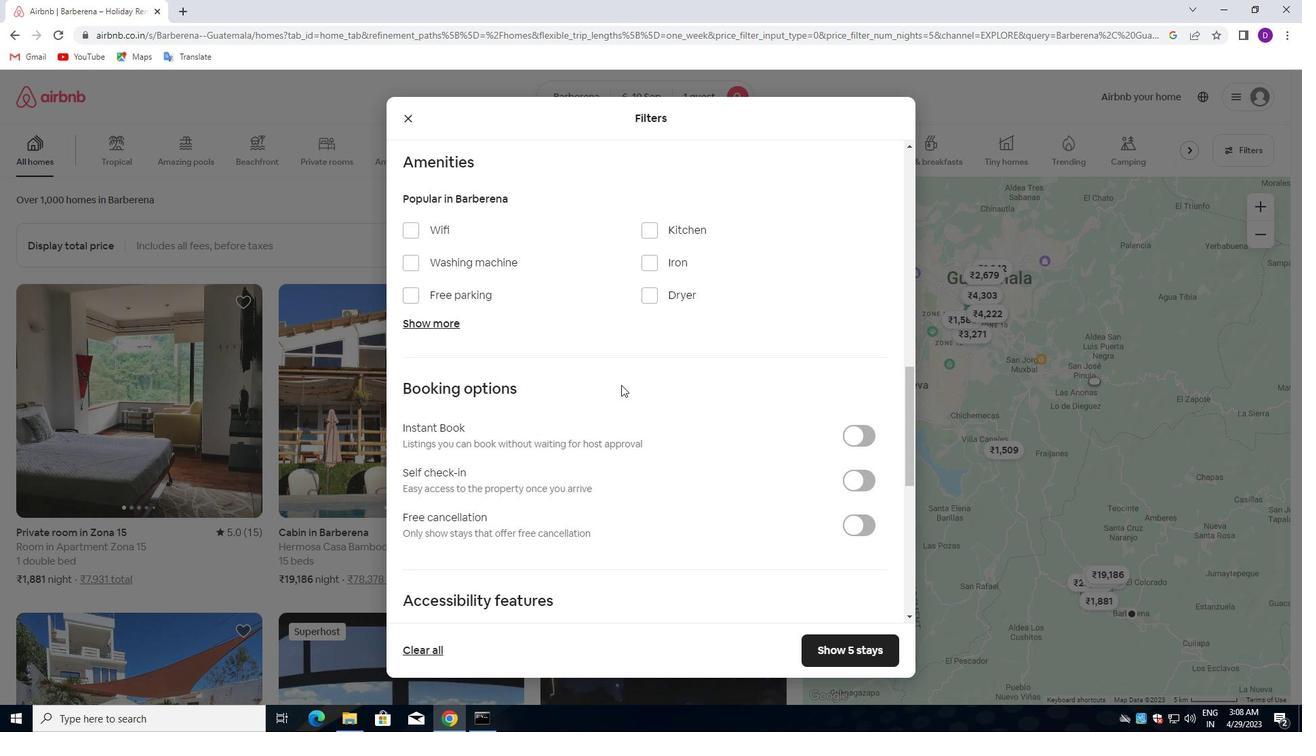 
Action: Mouse scrolled (621, 384) with delta (0, 0)
Screenshot: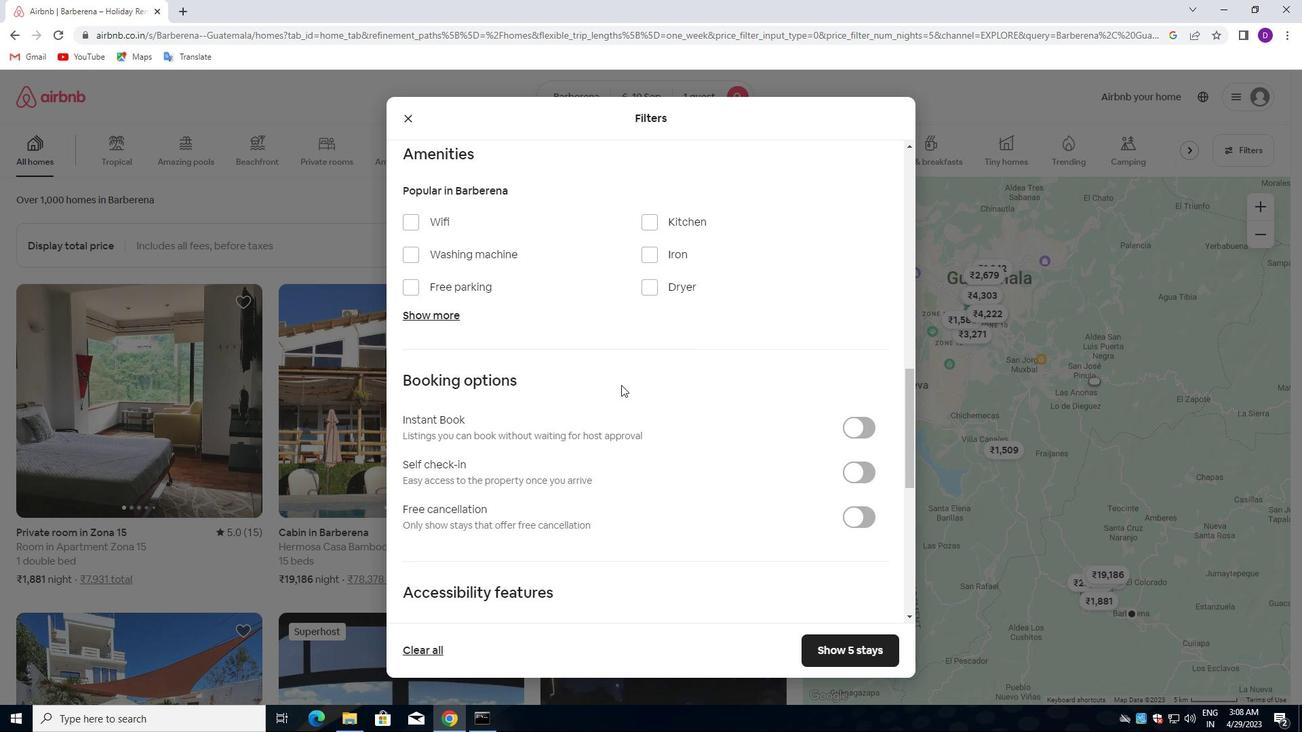 
Action: Mouse moved to (857, 338)
Screenshot: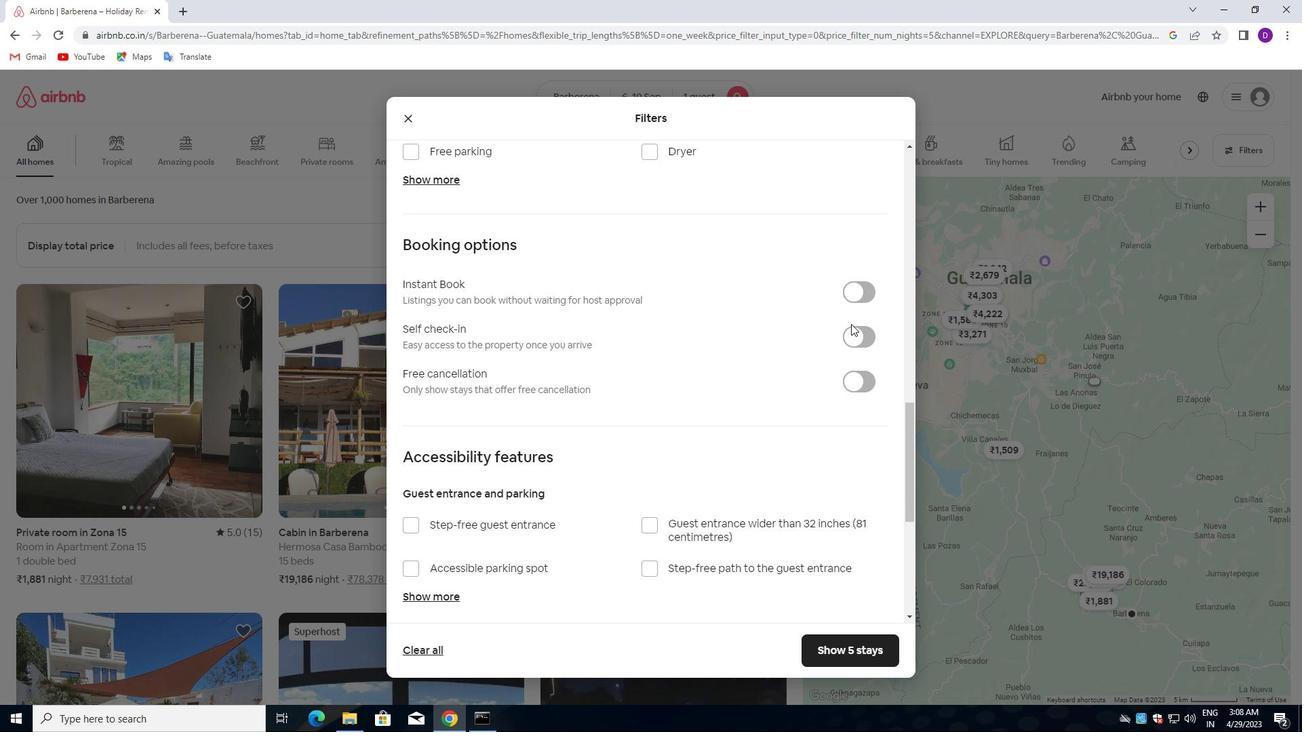 
Action: Mouse pressed left at (857, 338)
Screenshot: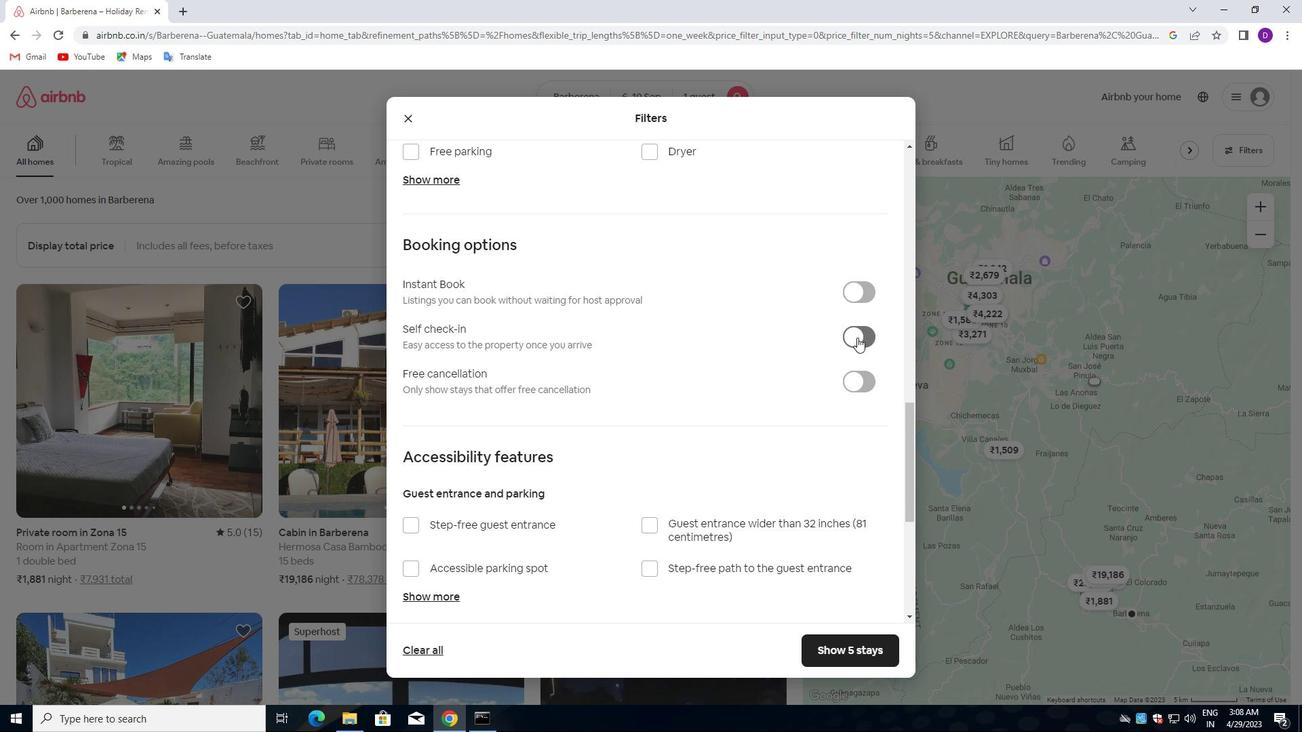 
Action: Mouse moved to (549, 405)
Screenshot: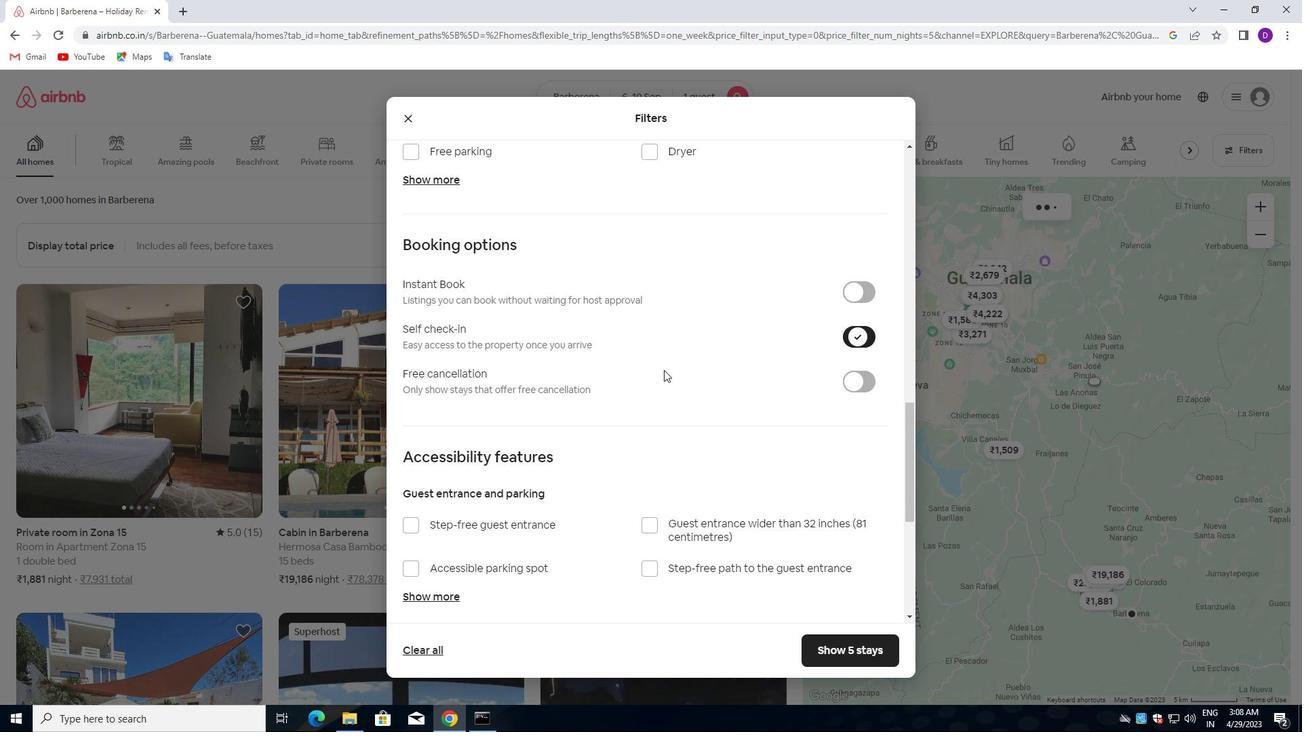 
Action: Mouse scrolled (549, 405) with delta (0, 0)
Screenshot: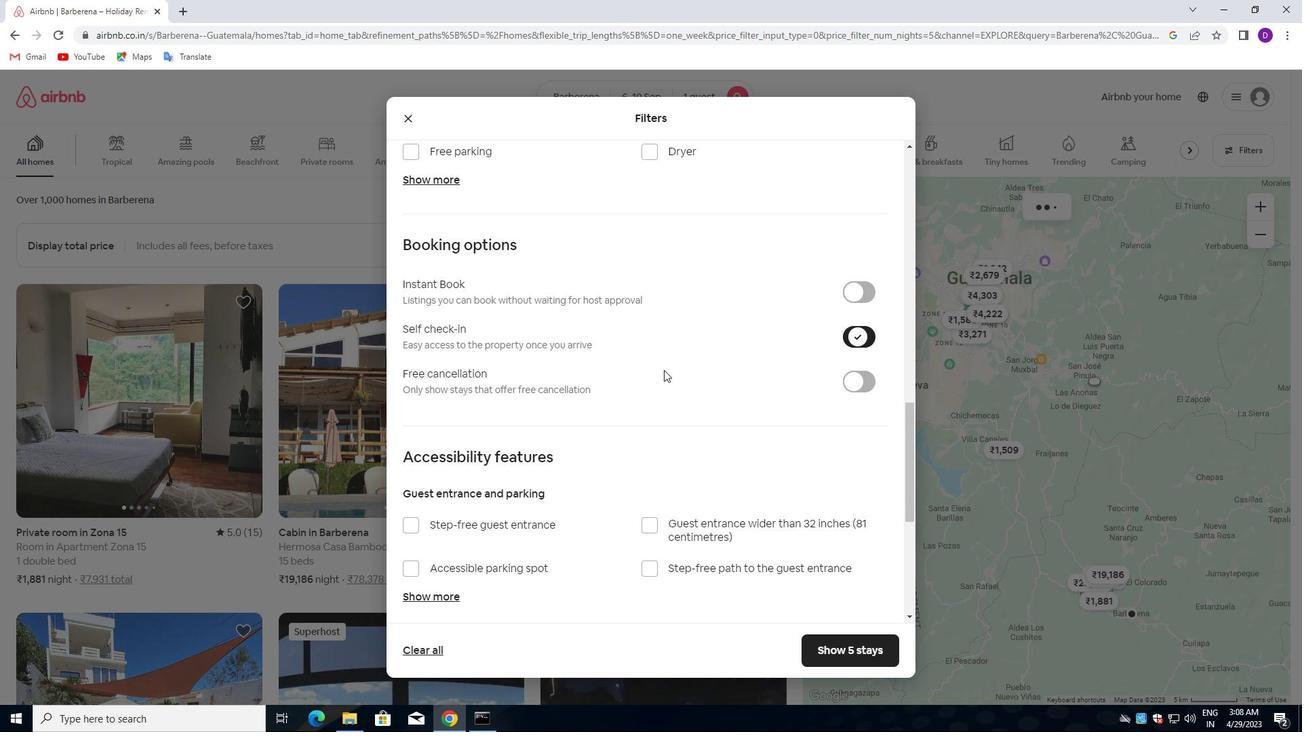
Action: Mouse moved to (547, 408)
Screenshot: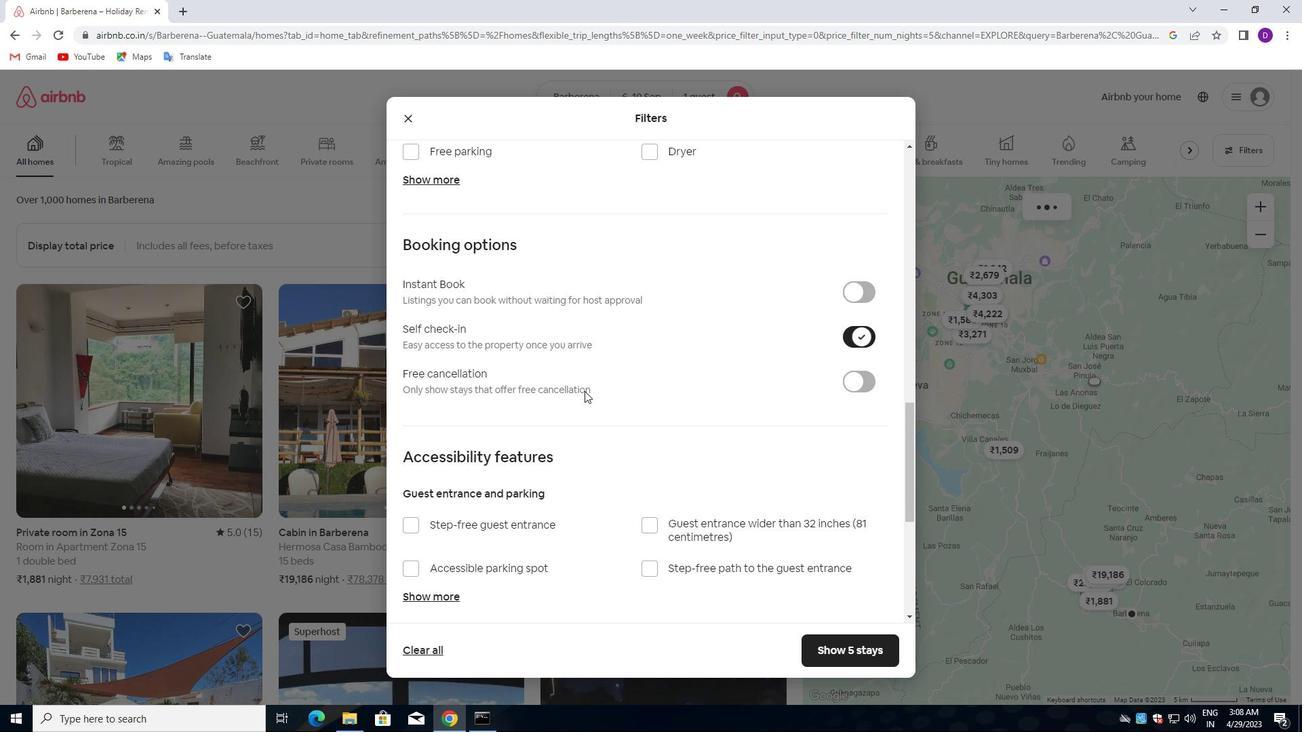 
Action: Mouse scrolled (547, 407) with delta (0, 0)
Screenshot: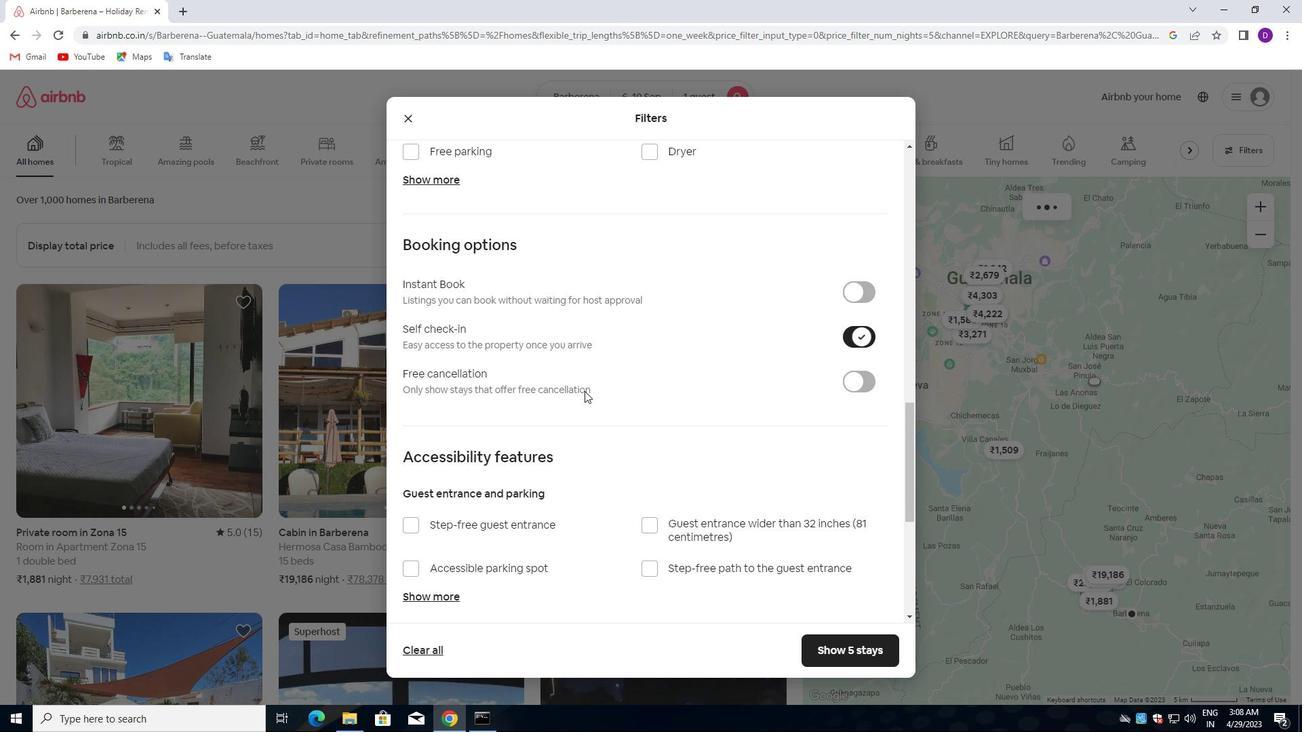 
Action: Mouse moved to (546, 408)
Screenshot: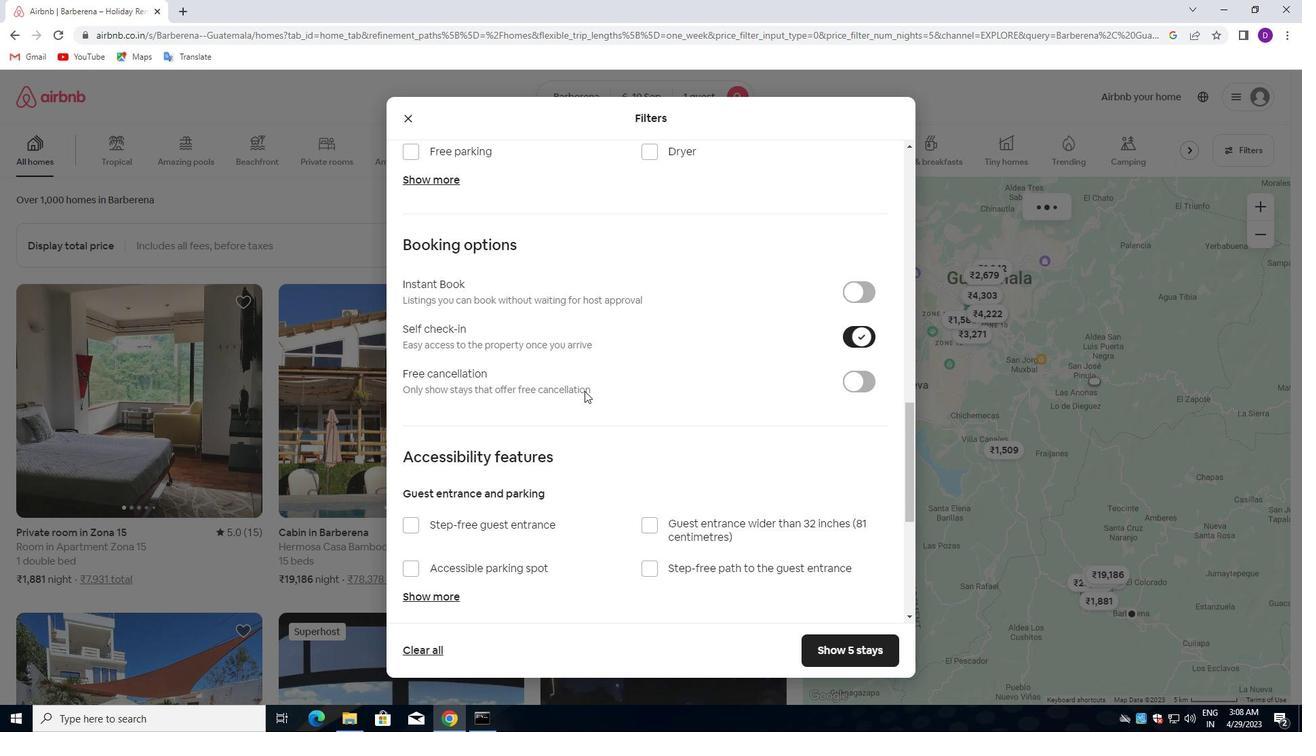 
Action: Mouse scrolled (546, 407) with delta (0, 0)
Screenshot: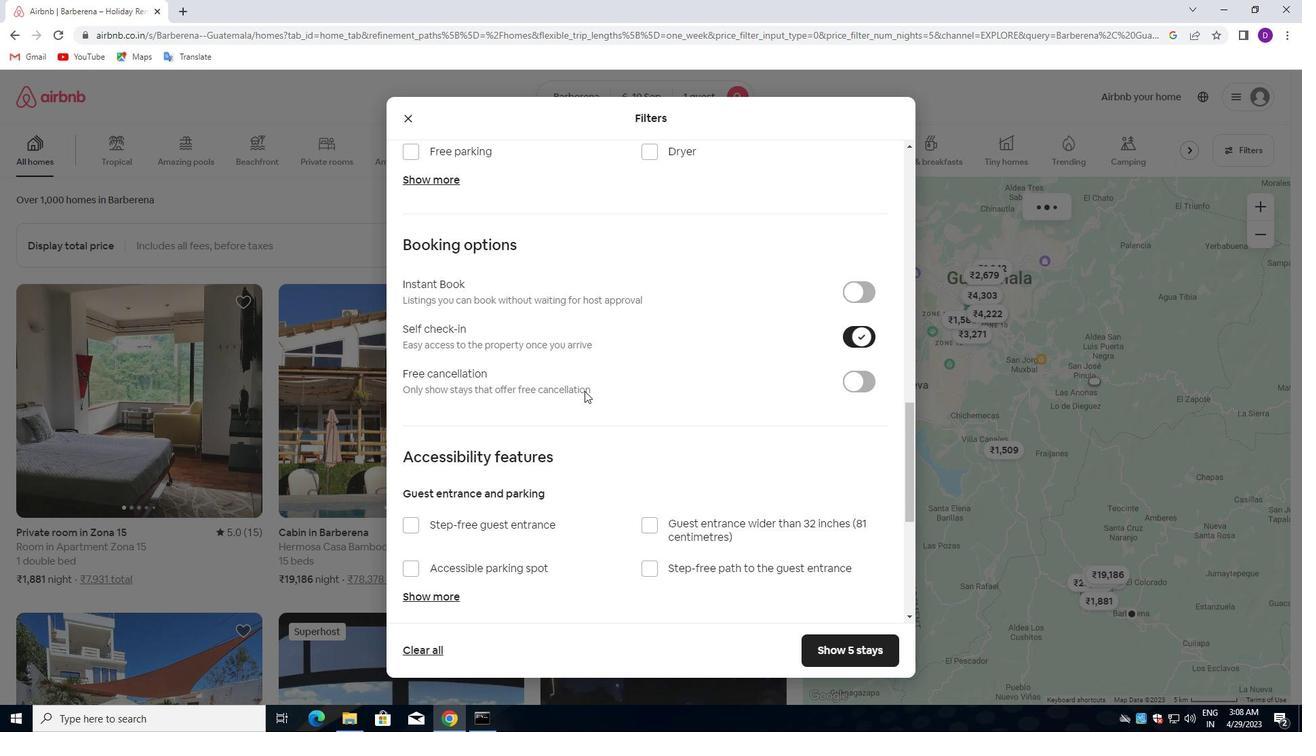 
Action: Mouse scrolled (546, 407) with delta (0, 0)
Screenshot: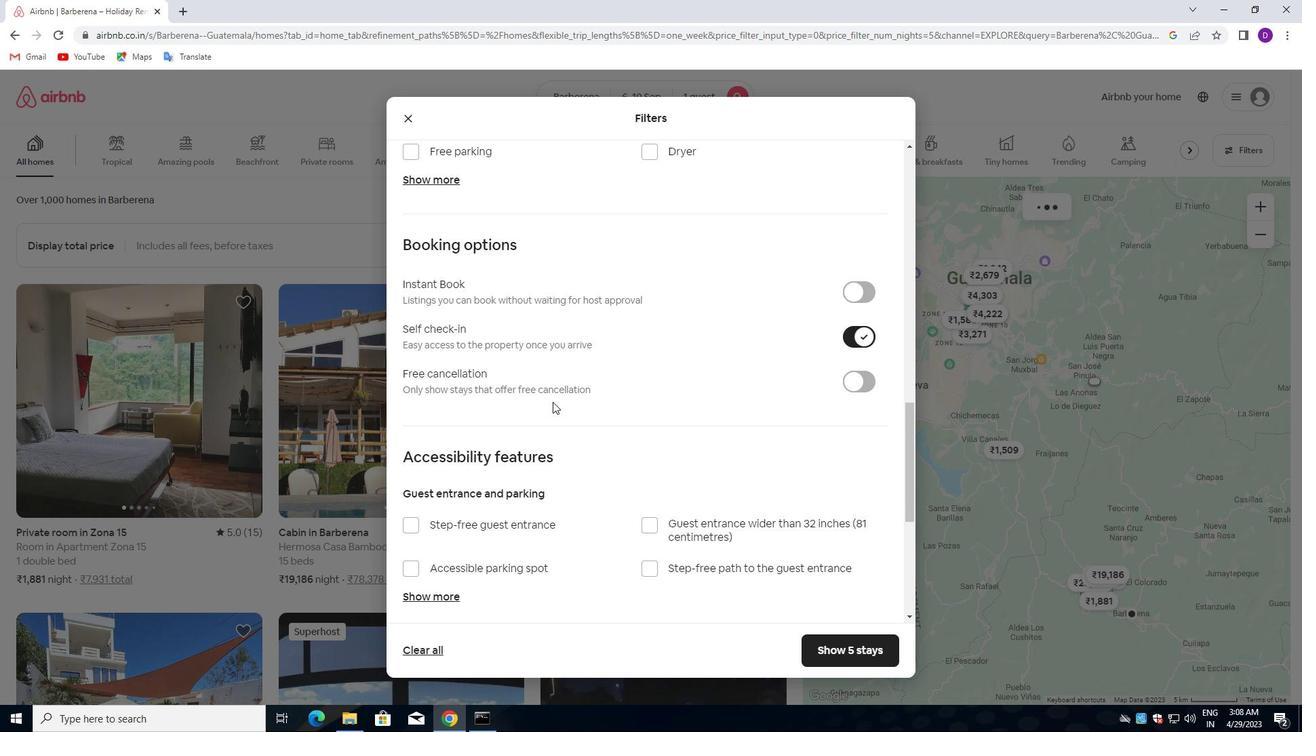 
Action: Mouse scrolled (546, 407) with delta (0, 0)
Screenshot: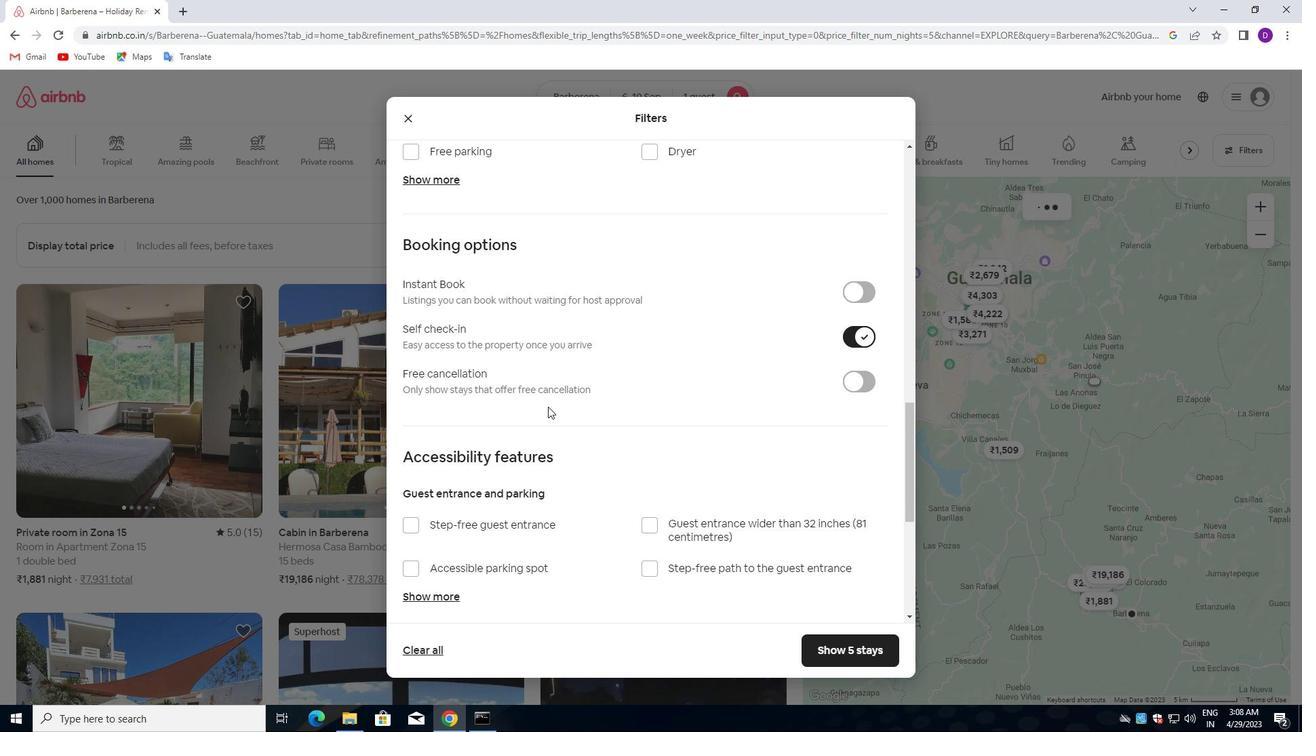 
Action: Mouse moved to (546, 409)
Screenshot: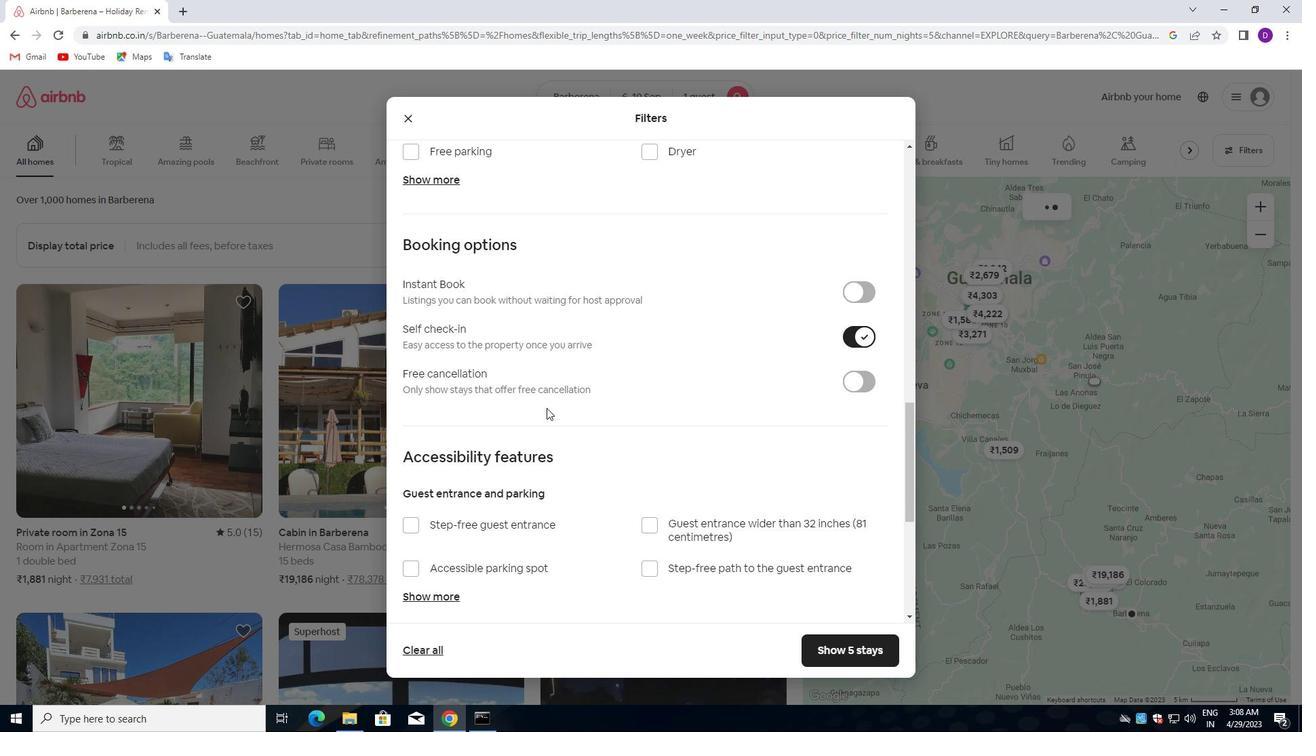 
Action: Mouse scrolled (546, 408) with delta (0, 0)
Screenshot: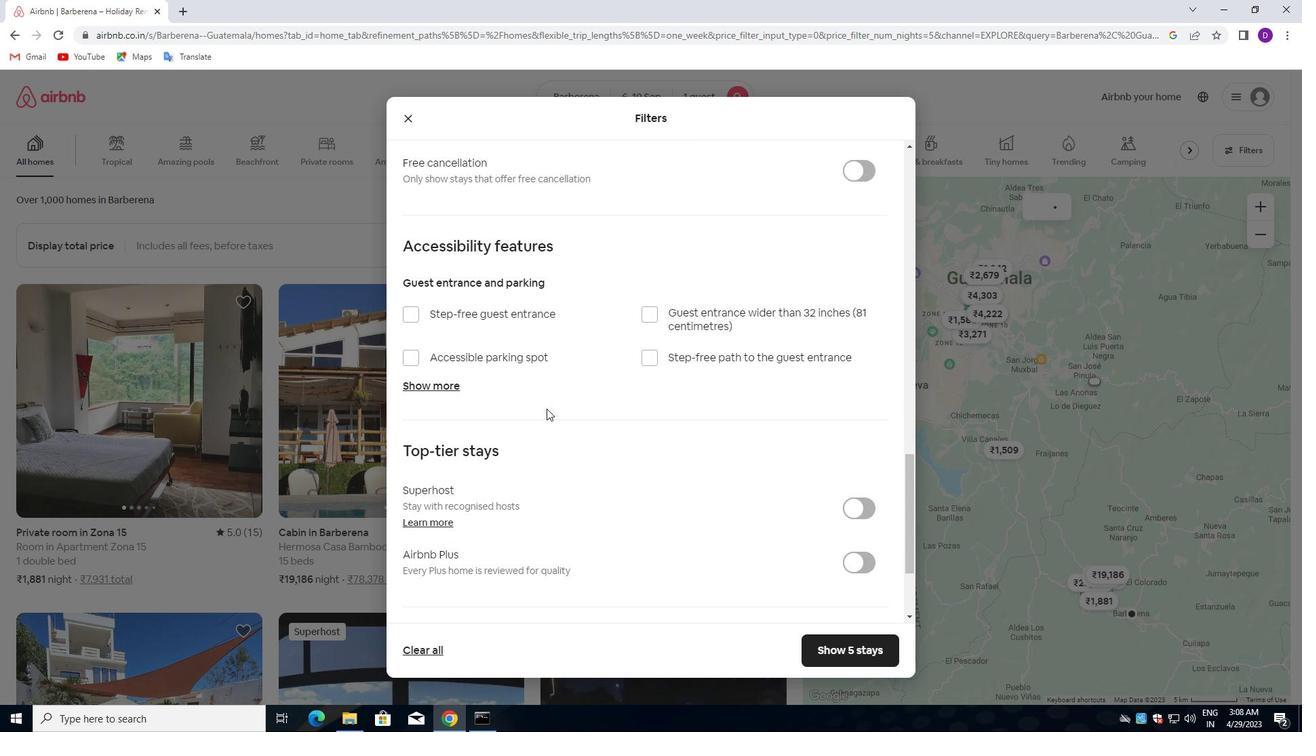 
Action: Mouse scrolled (546, 408) with delta (0, 0)
Screenshot: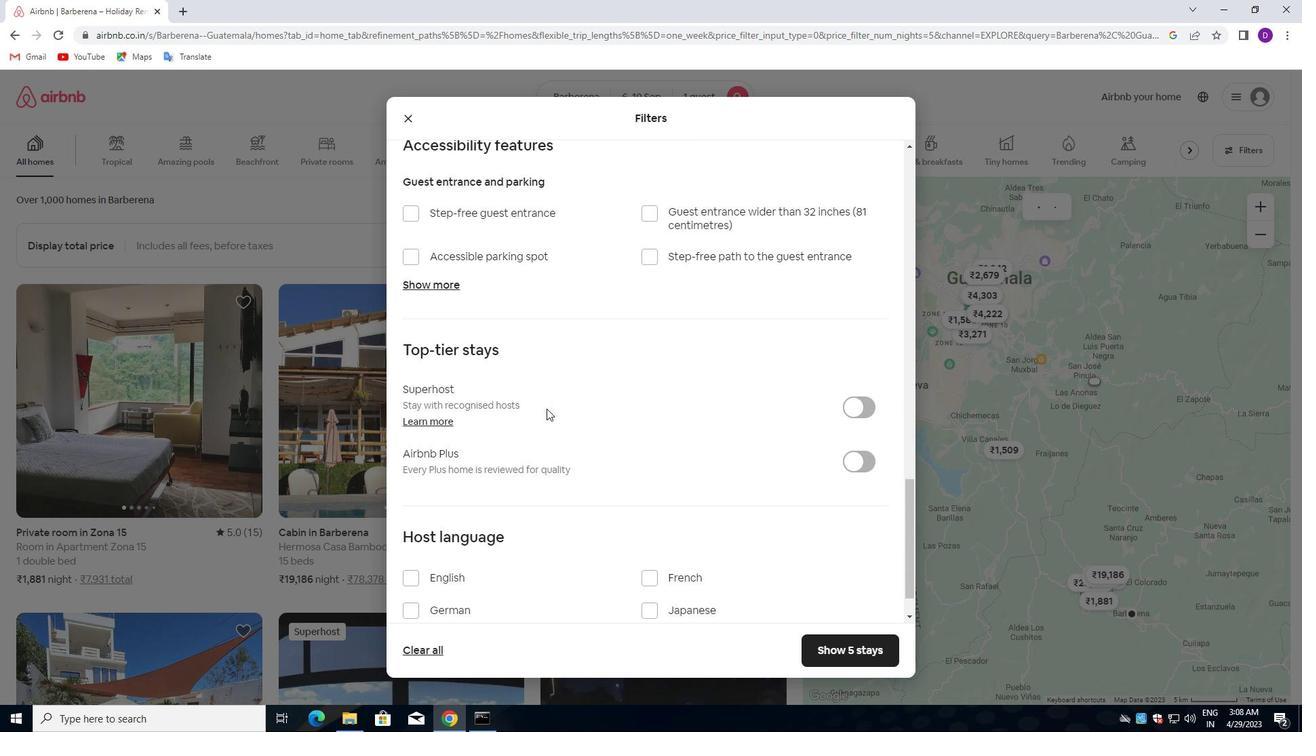 
Action: Mouse scrolled (546, 408) with delta (0, 0)
Screenshot: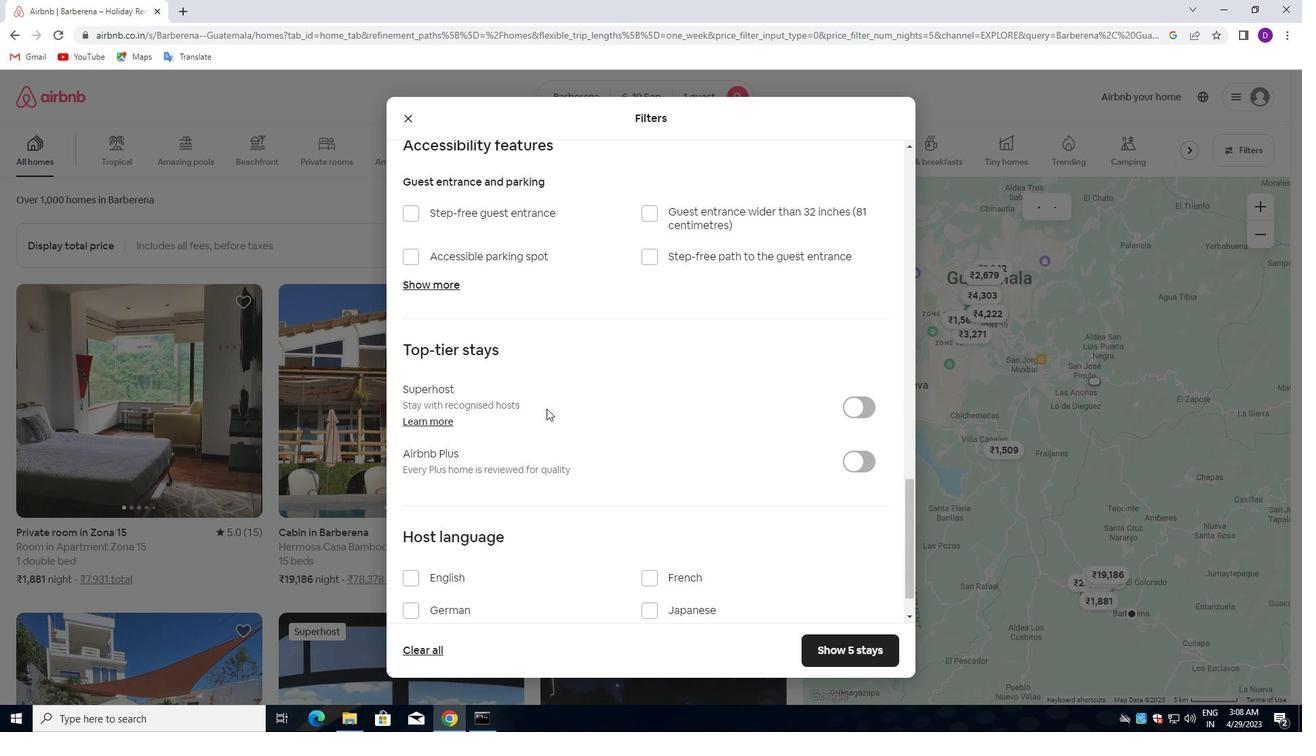 
Action: Mouse moved to (409, 527)
Screenshot: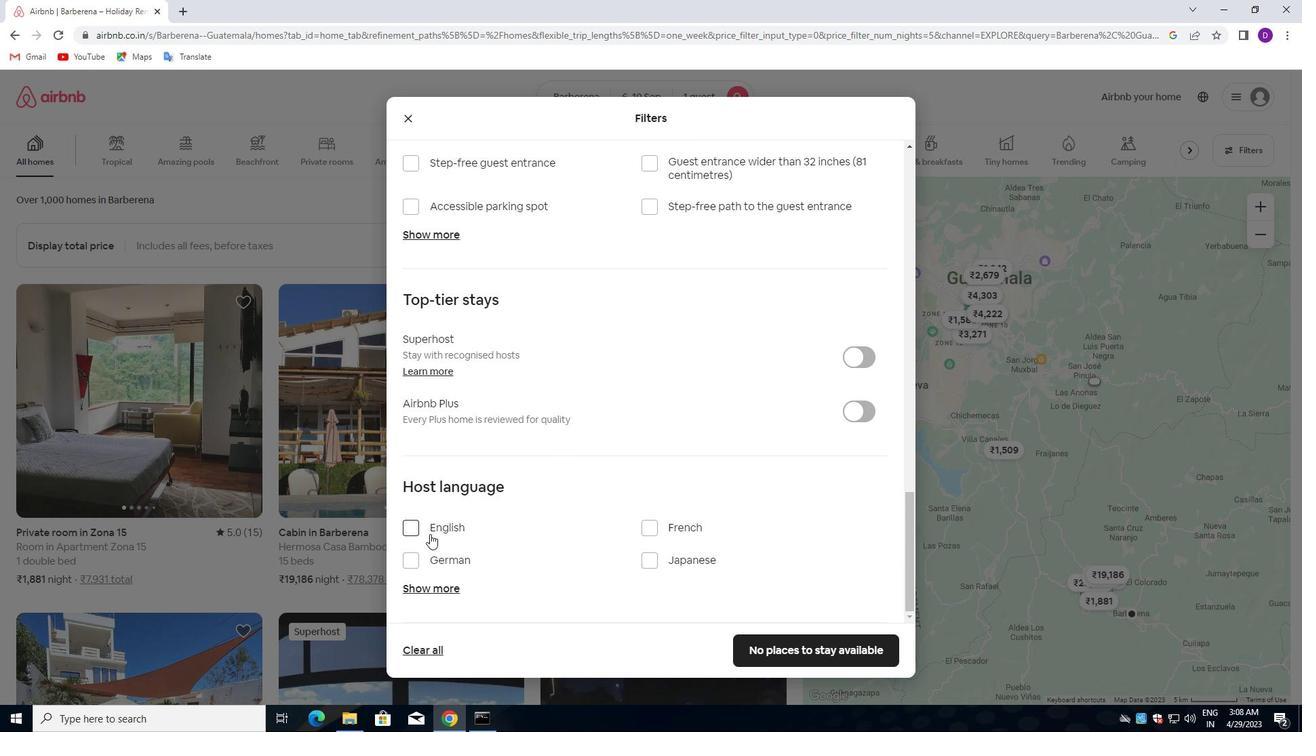 
Action: Mouse pressed left at (409, 527)
Screenshot: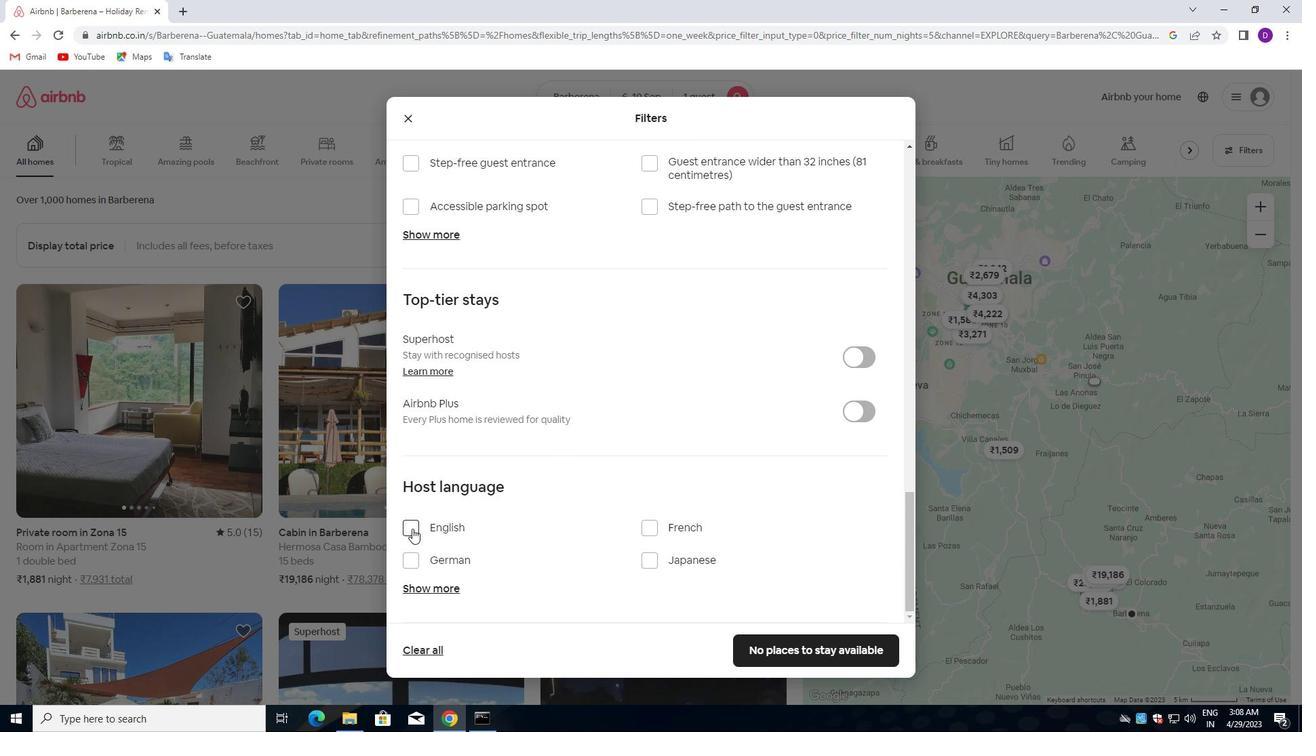
Action: Mouse moved to (757, 644)
Screenshot: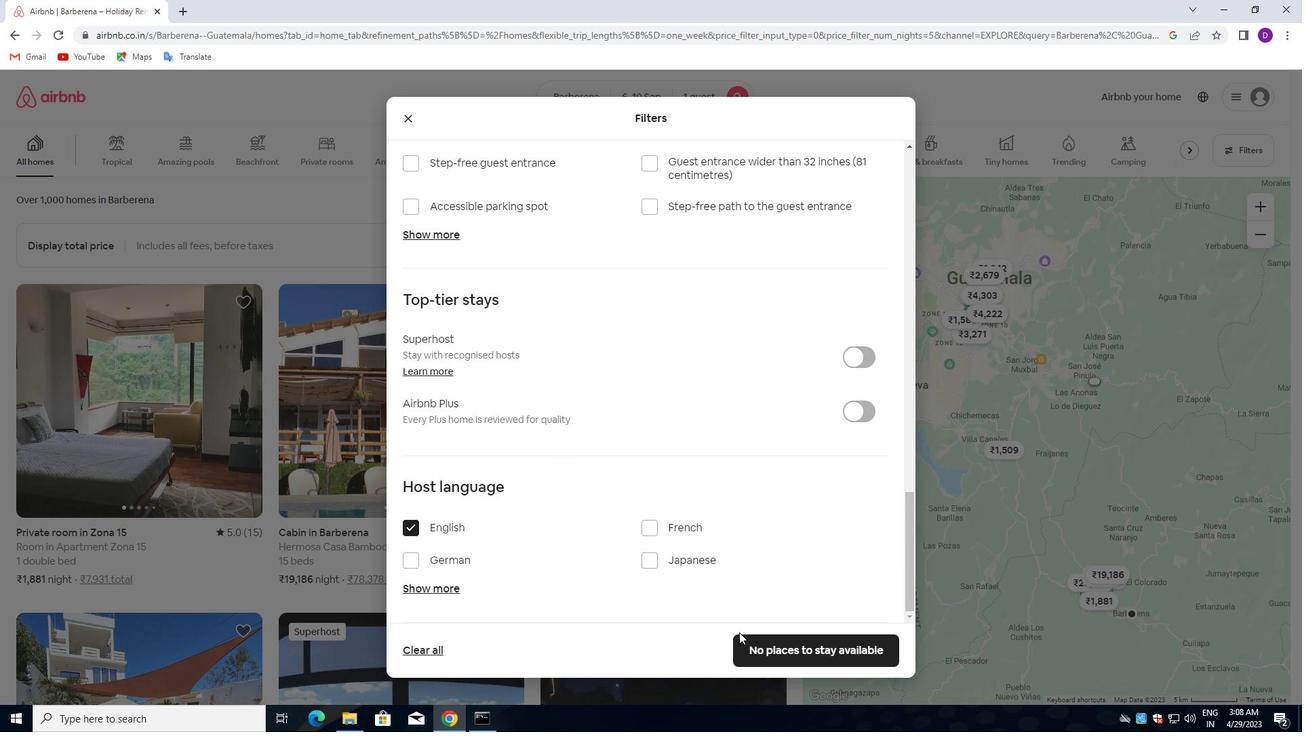 
Action: Mouse pressed left at (757, 644)
Screenshot: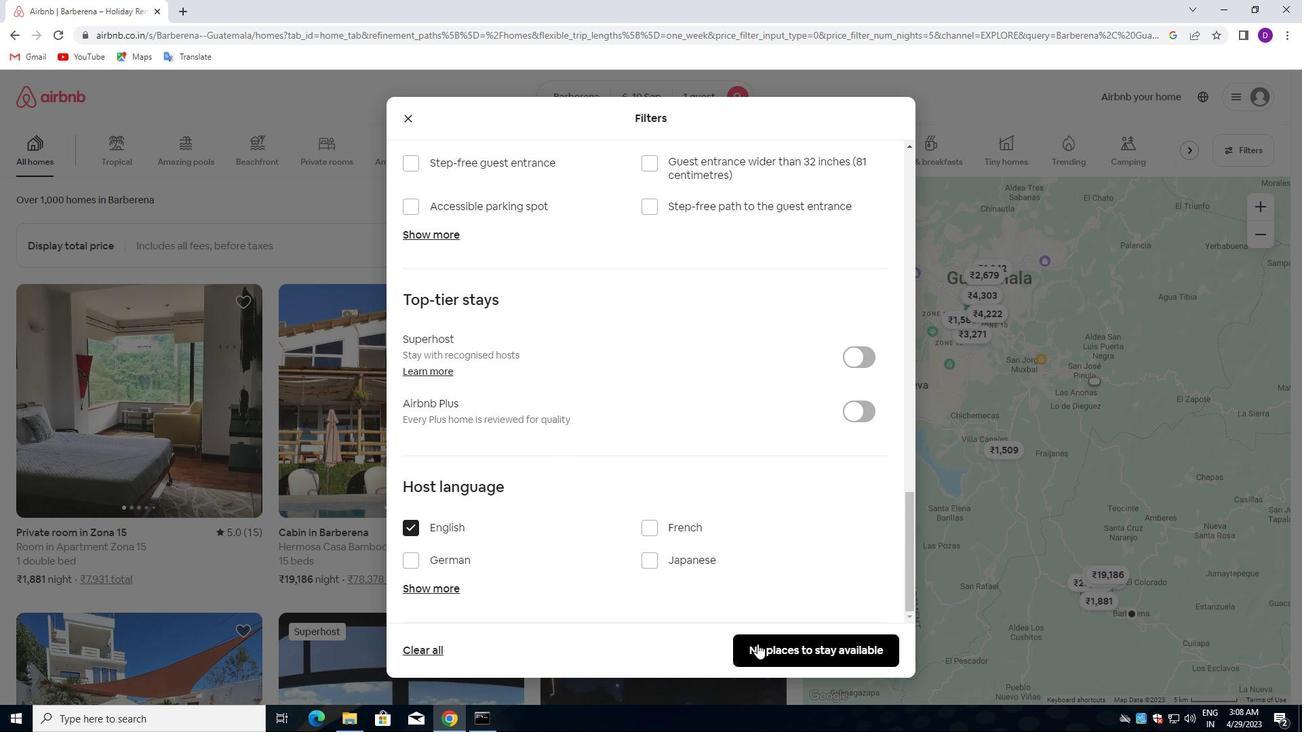 
Action: Mouse moved to (757, 644)
Screenshot: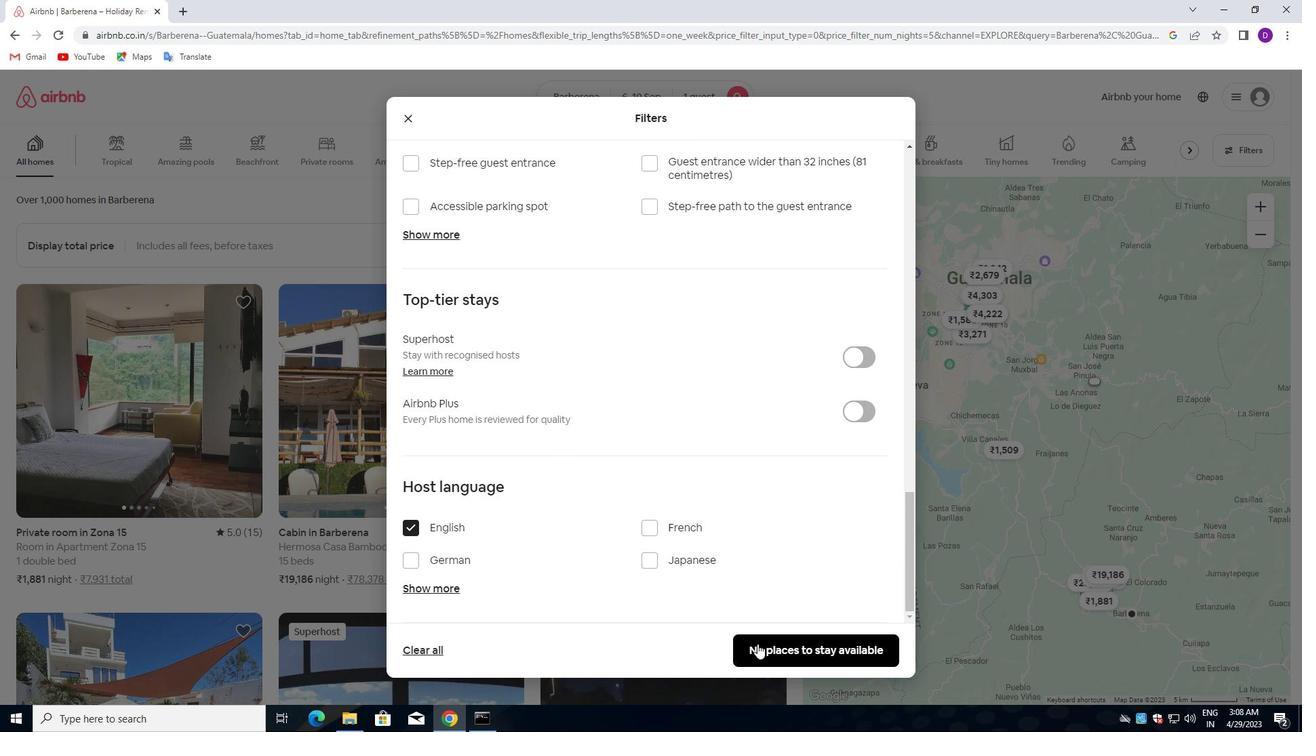 
